 Task: Reply to email with the signature Amanda Green with the subject Feedback on a market research report from softage.4@softage.net with the message I would appreciate it if you could provide me with an update on the status of the project., change the font of the message to Comic Sans and change the font typography to underline Send the email
Action: Mouse moved to (999, 56)
Screenshot: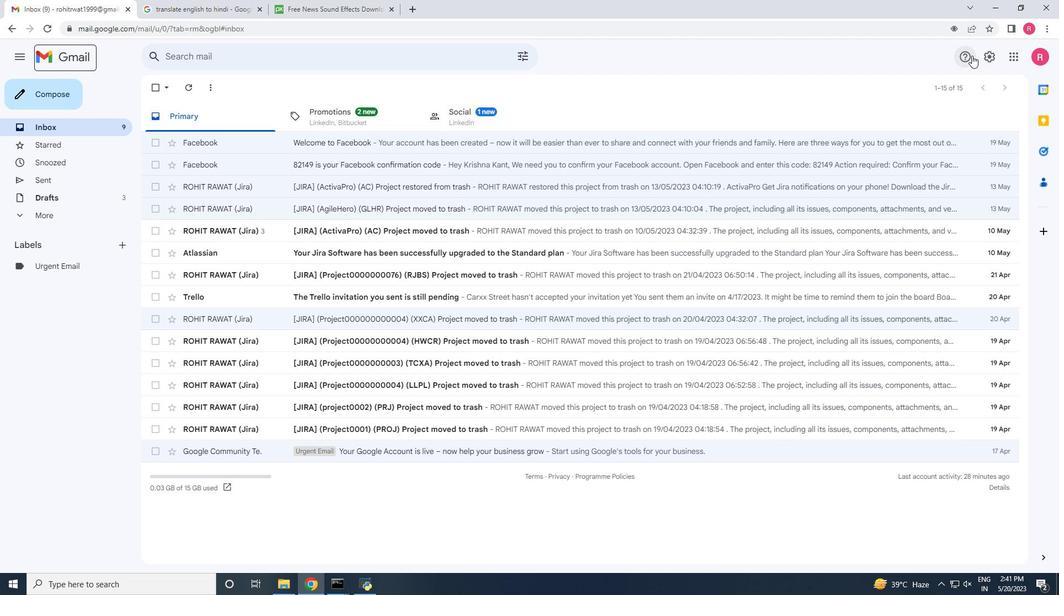 
Action: Mouse pressed left at (999, 56)
Screenshot: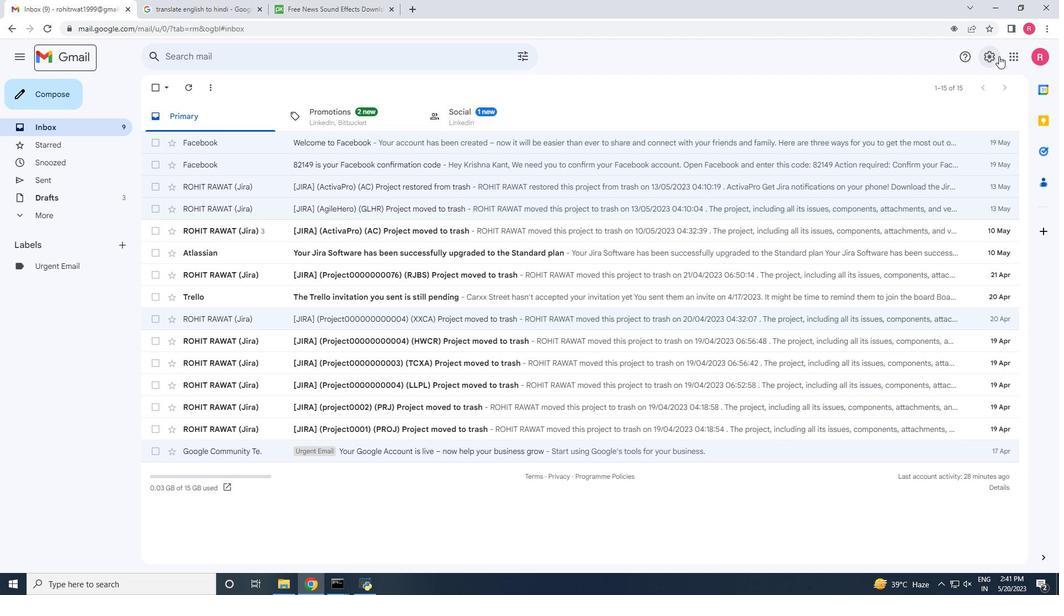 
Action: Mouse moved to (956, 394)
Screenshot: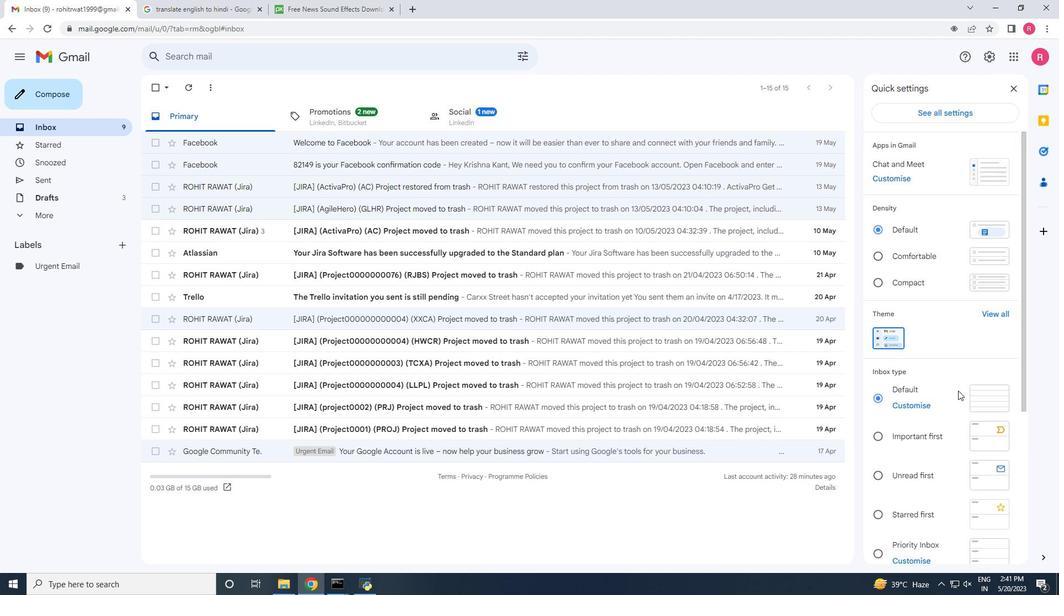 
Action: Mouse scrolled (958, 393) with delta (0, 0)
Screenshot: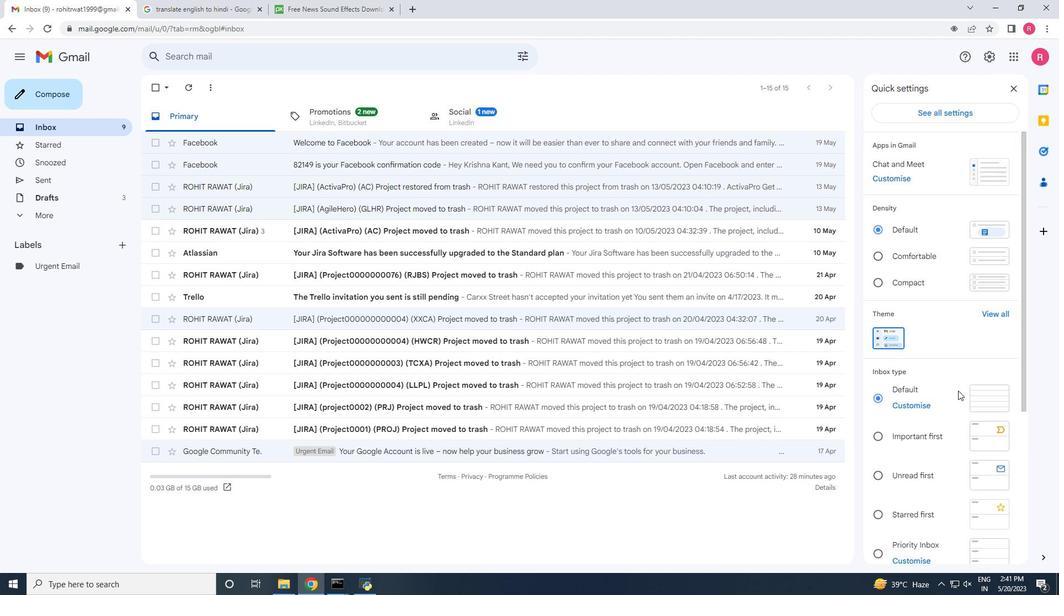 
Action: Mouse moved to (956, 395)
Screenshot: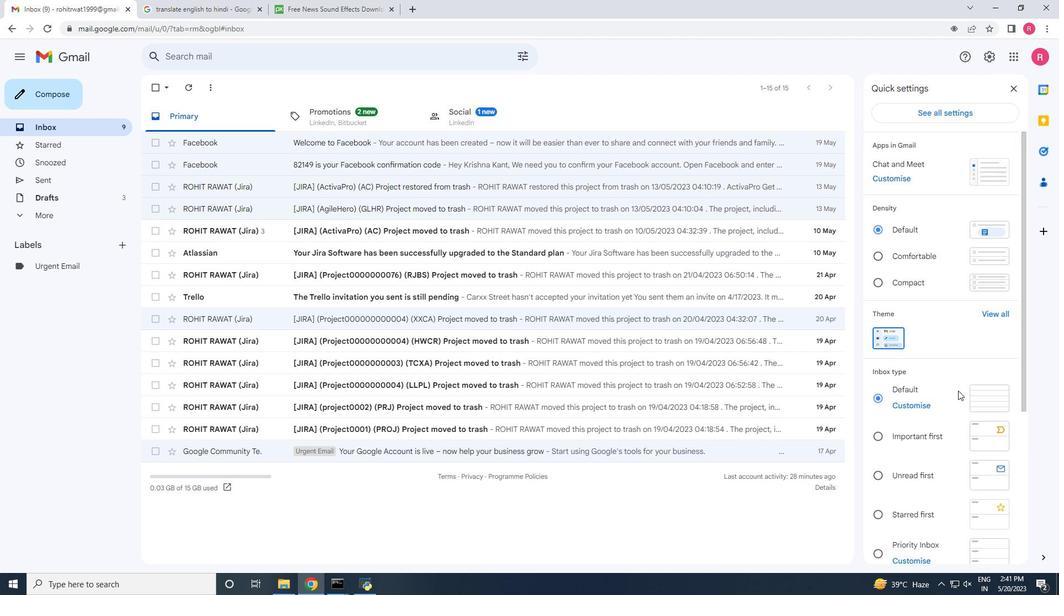 
Action: Mouse scrolled (956, 394) with delta (0, 0)
Screenshot: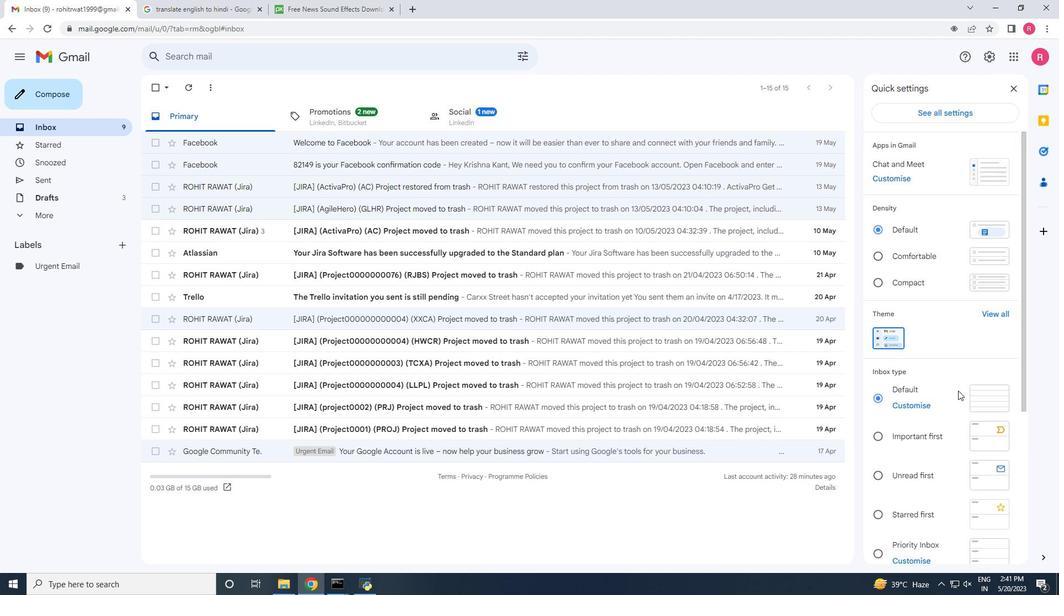 
Action: Mouse moved to (956, 395)
Screenshot: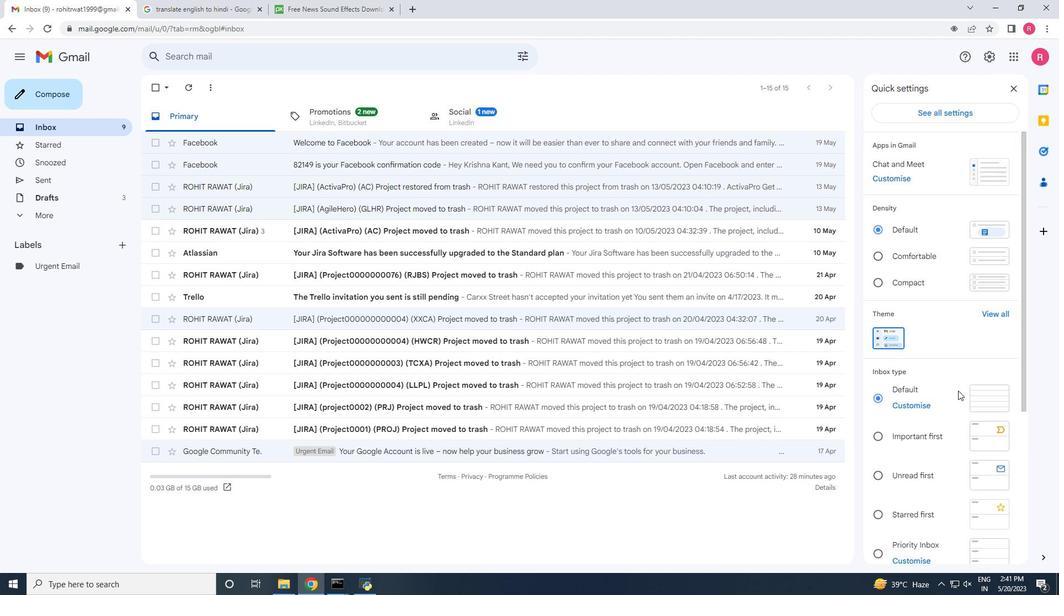 
Action: Mouse scrolled (956, 394) with delta (0, 0)
Screenshot: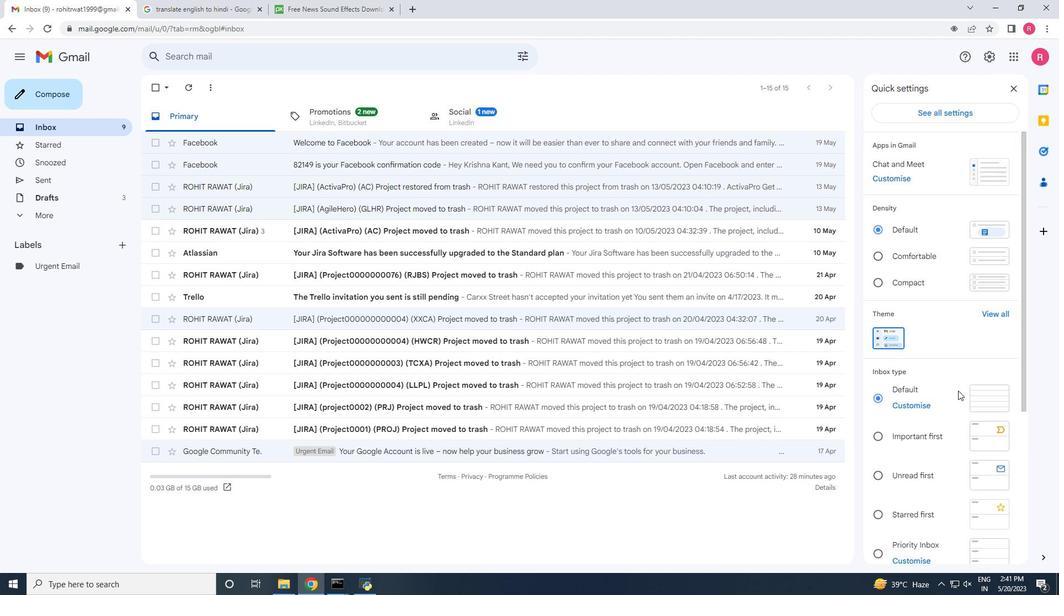 
Action: Mouse moved to (955, 396)
Screenshot: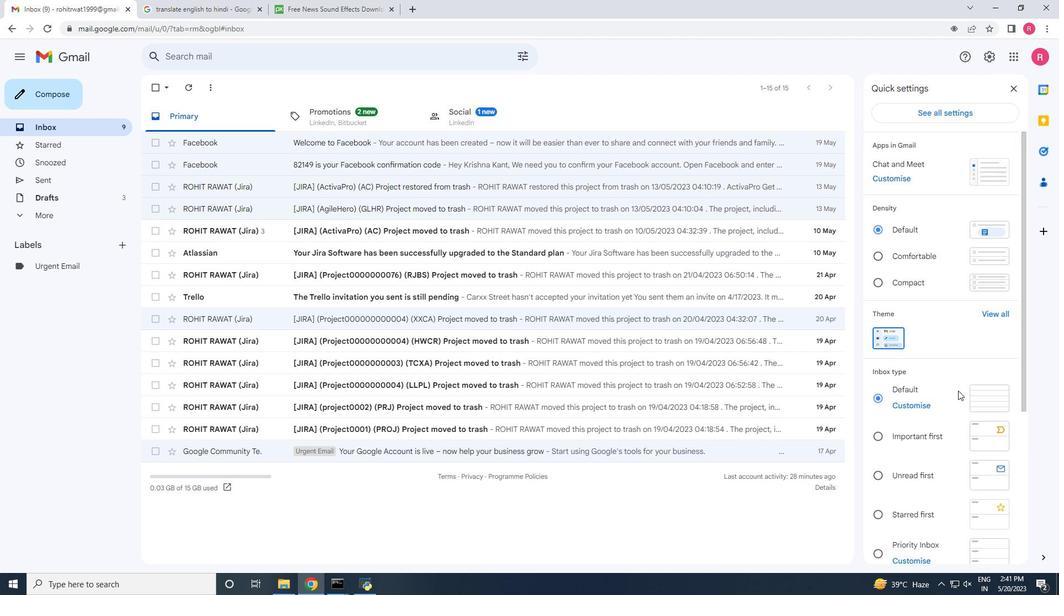 
Action: Mouse scrolled (955, 395) with delta (0, 0)
Screenshot: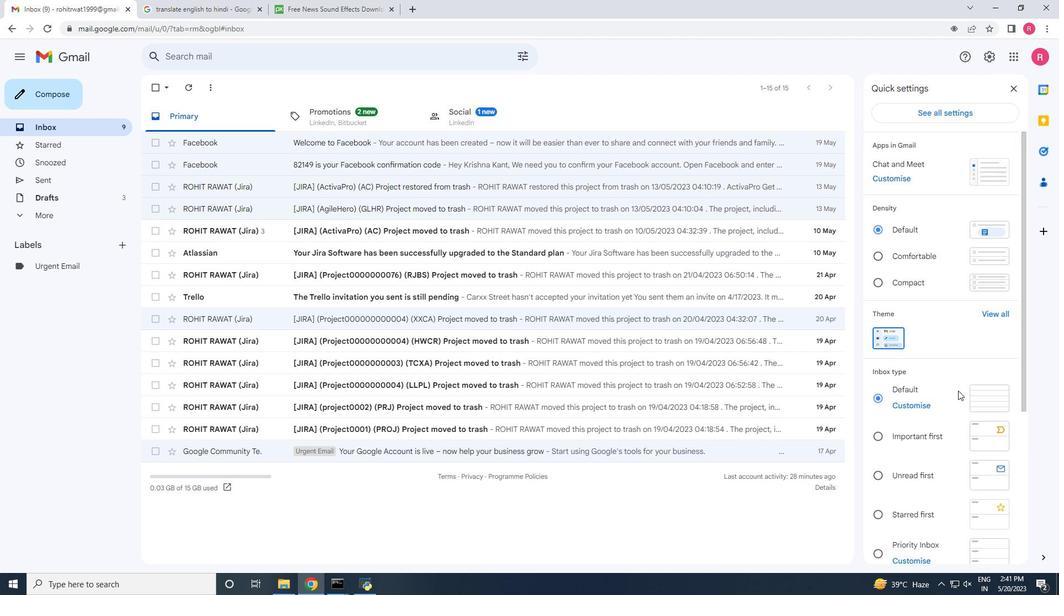 
Action: Mouse scrolled (955, 395) with delta (0, 0)
Screenshot: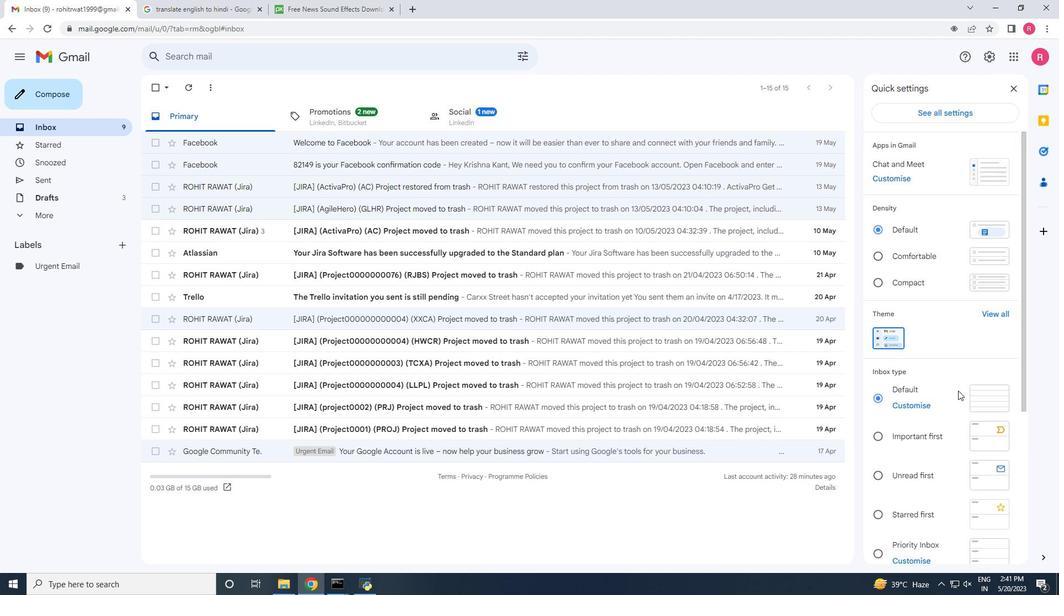 
Action: Mouse scrolled (955, 395) with delta (0, 0)
Screenshot: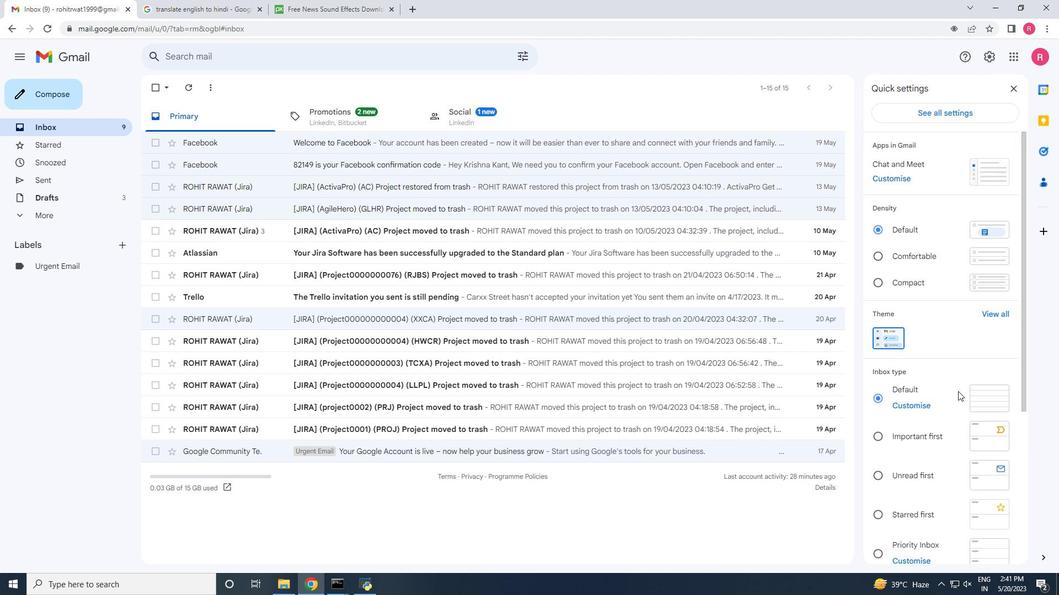 
Action: Mouse moved to (954, 396)
Screenshot: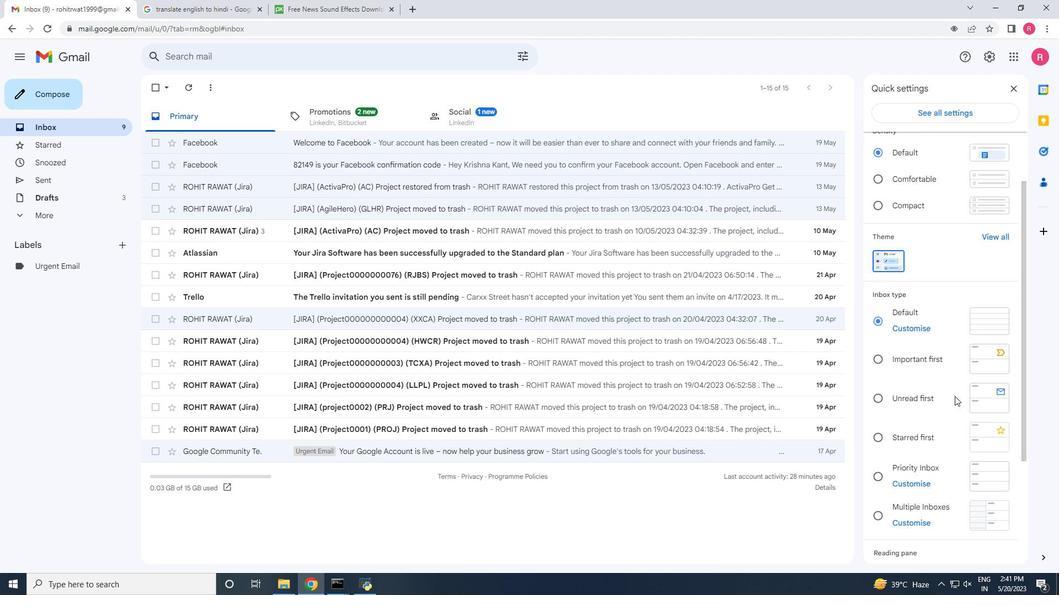 
Action: Mouse scrolled (954, 396) with delta (0, 0)
Screenshot: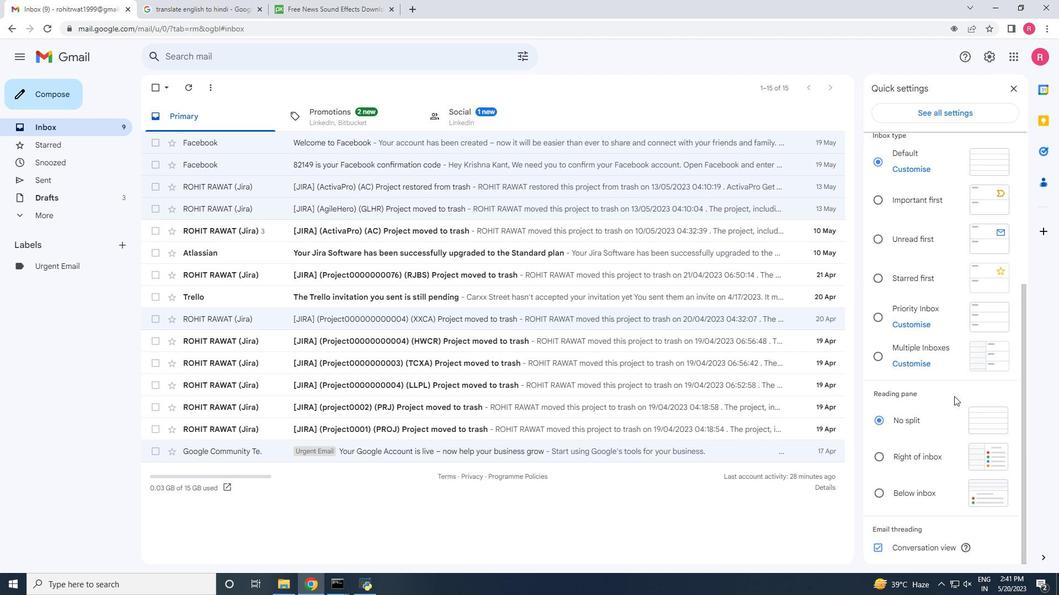 
Action: Mouse moved to (953, 397)
Screenshot: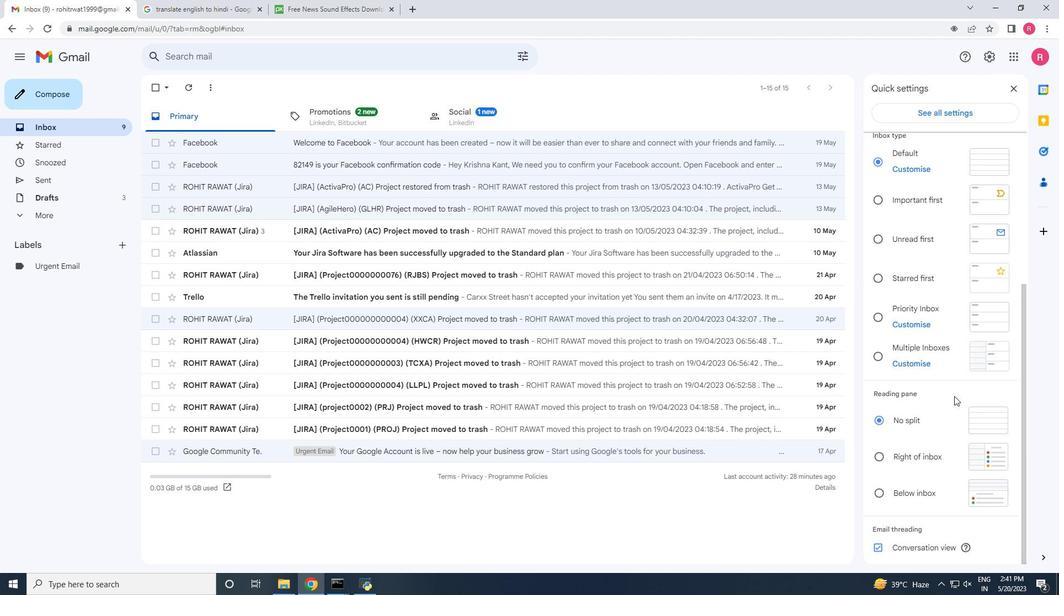 
Action: Mouse scrolled (953, 396) with delta (0, 0)
Screenshot: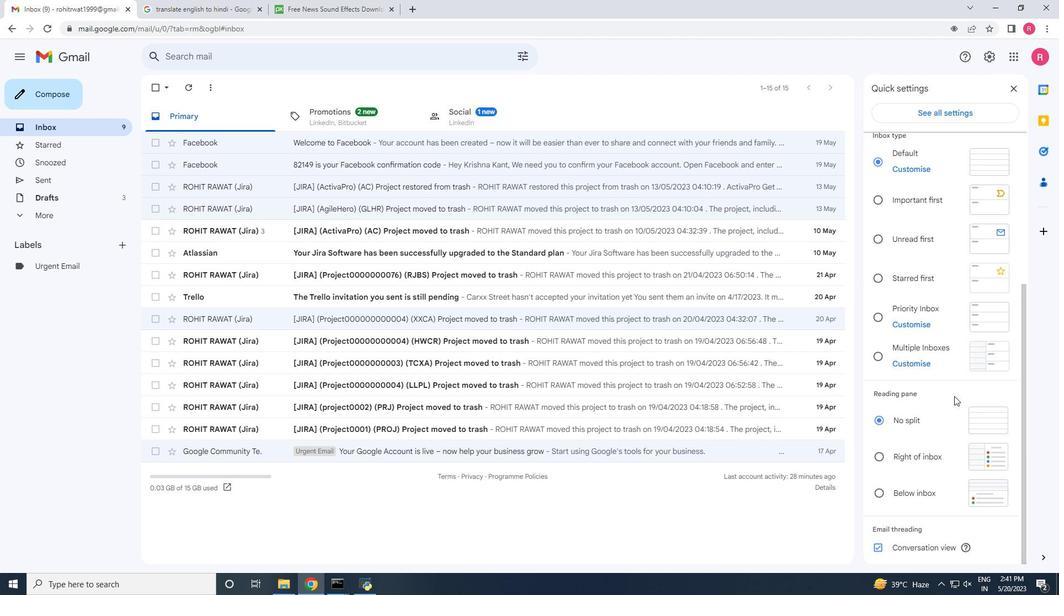 
Action: Mouse moved to (953, 397)
Screenshot: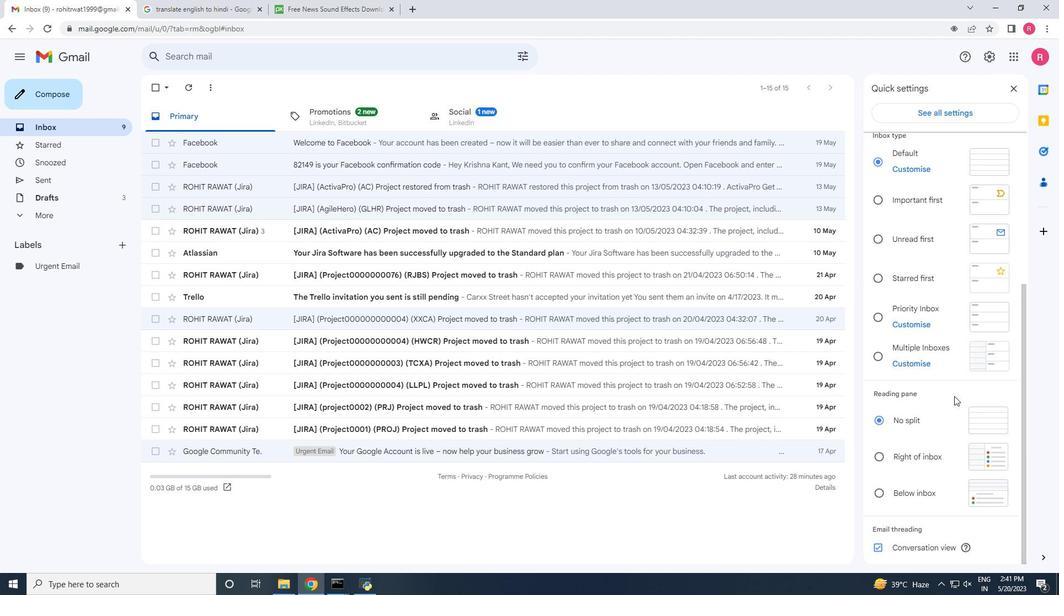 
Action: Mouse scrolled (953, 397) with delta (0, 0)
Screenshot: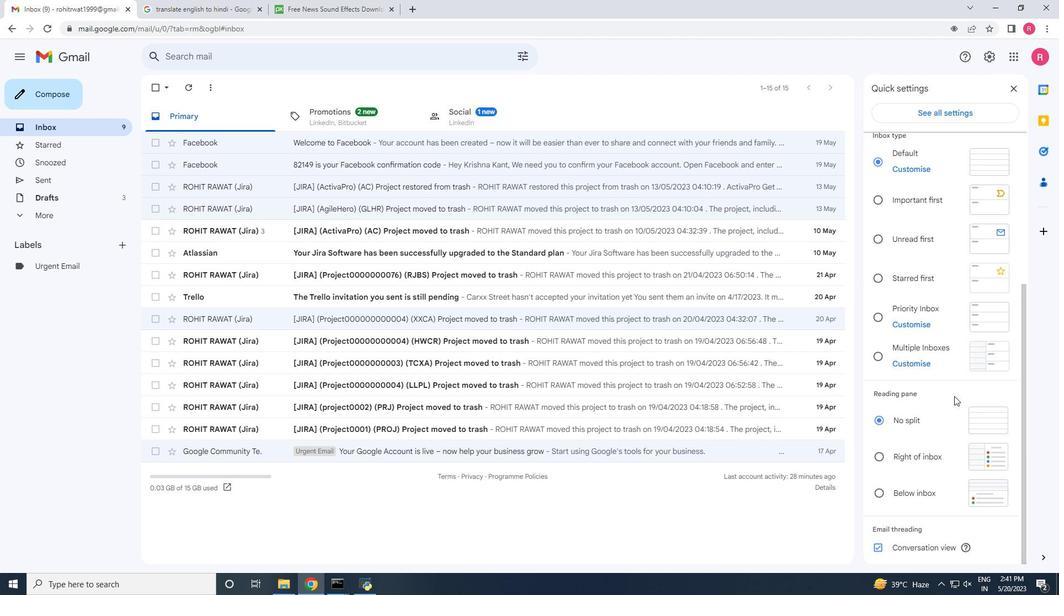 
Action: Mouse moved to (953, 398)
Screenshot: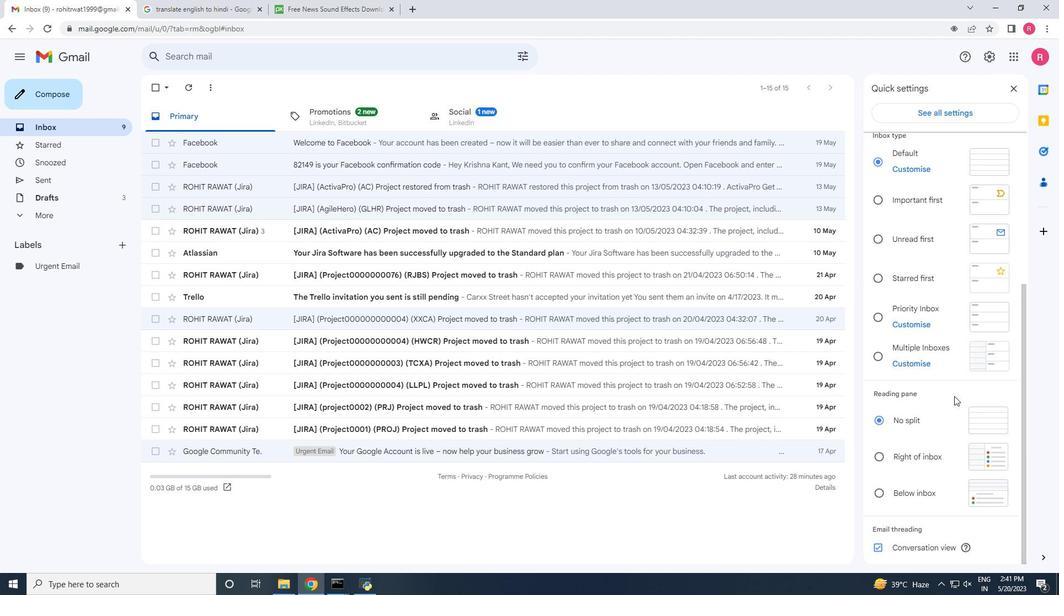 
Action: Mouse scrolled (953, 397) with delta (0, 0)
Screenshot: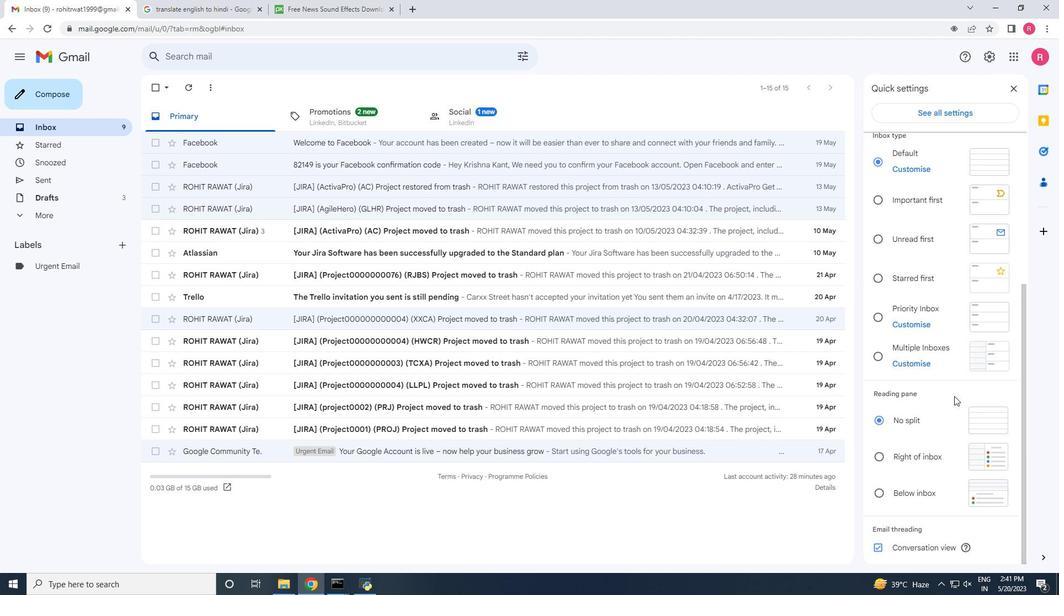 
Action: Mouse moved to (953, 398)
Screenshot: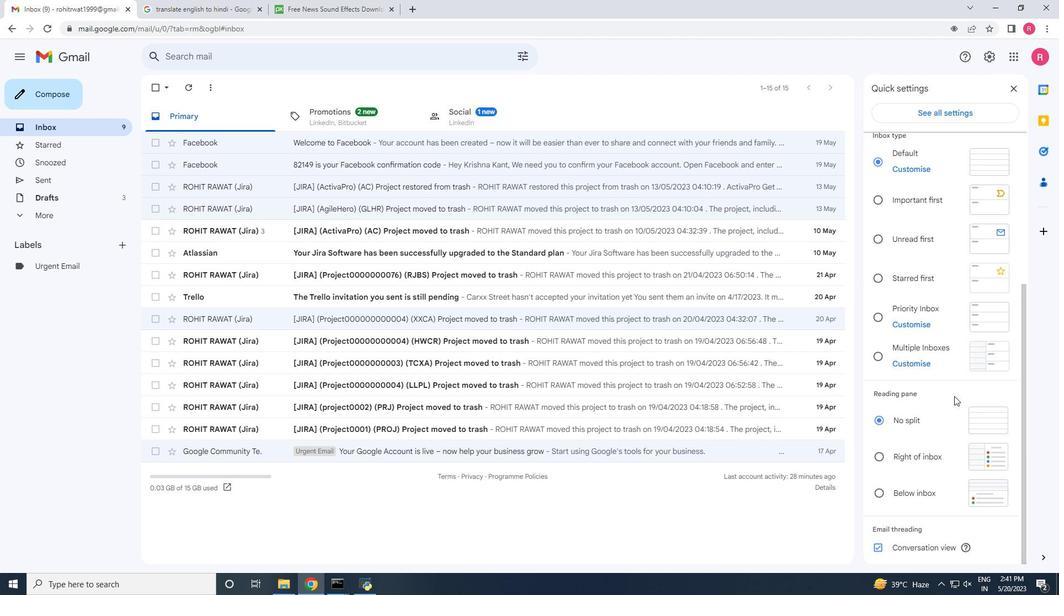 
Action: Mouse scrolled (953, 397) with delta (0, 0)
Screenshot: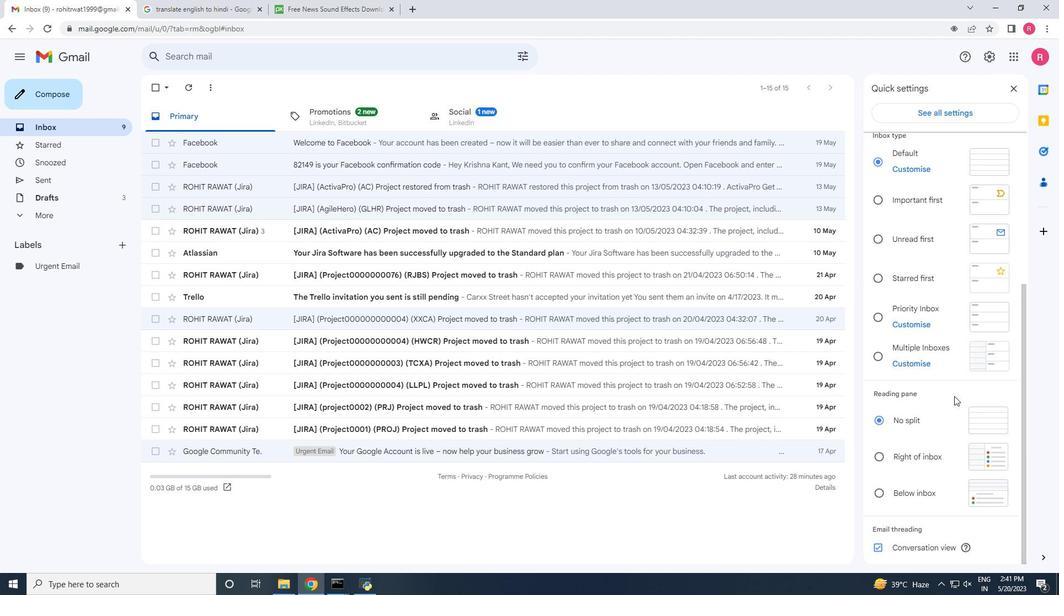
Action: Mouse scrolled (953, 397) with delta (0, 0)
Screenshot: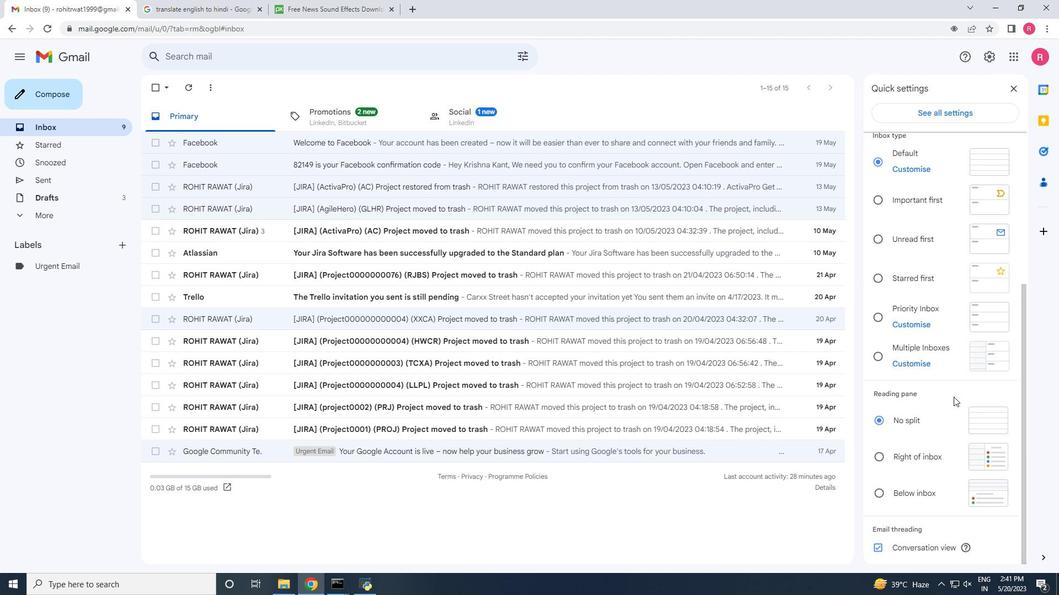
Action: Mouse moved to (927, 425)
Screenshot: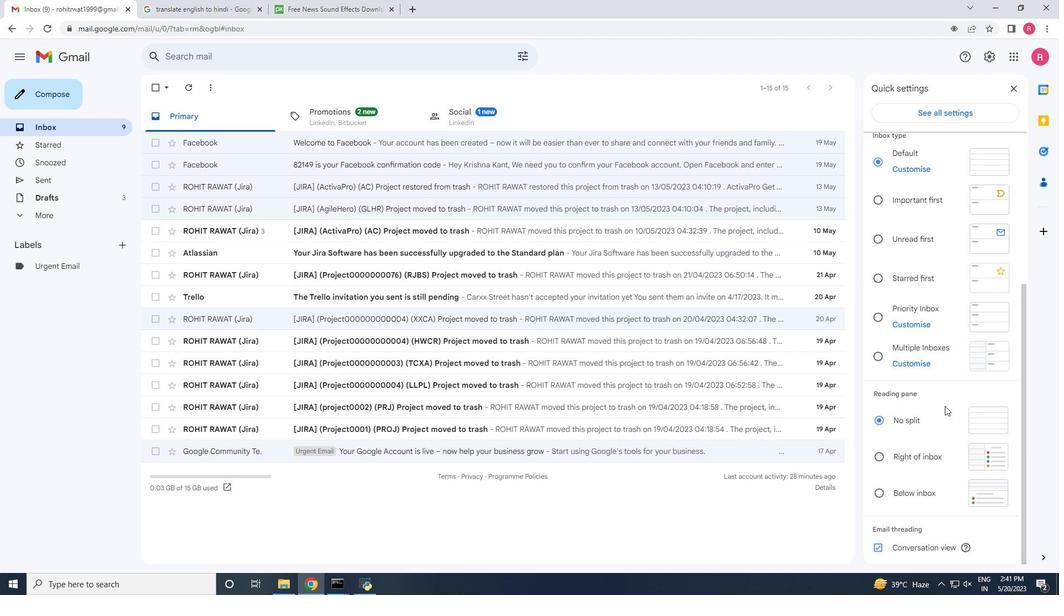 
Action: Mouse scrolled (927, 426) with delta (0, 0)
Screenshot: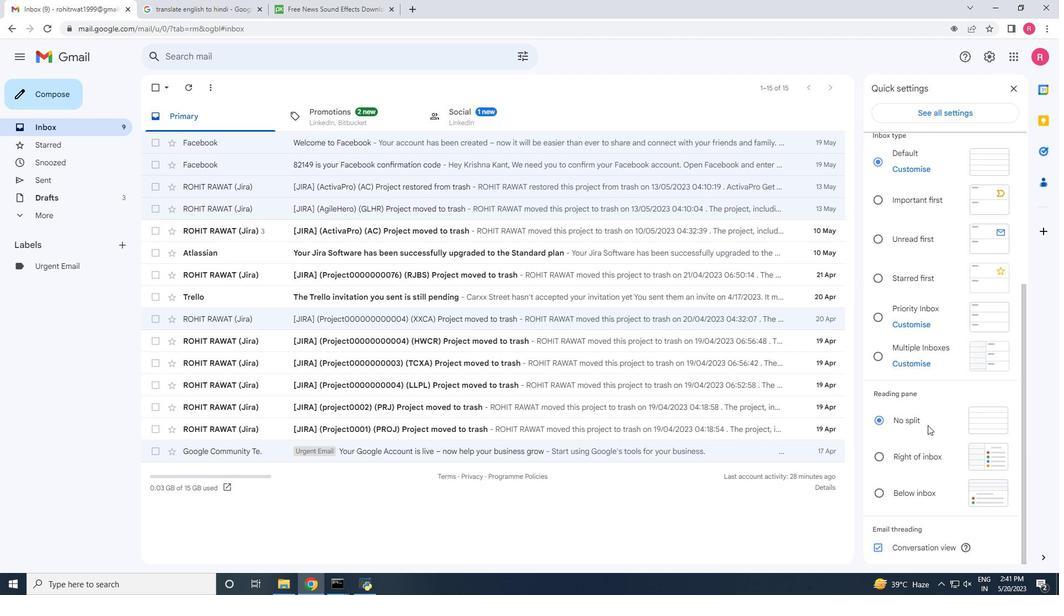 
Action: Mouse scrolled (927, 426) with delta (0, 0)
Screenshot: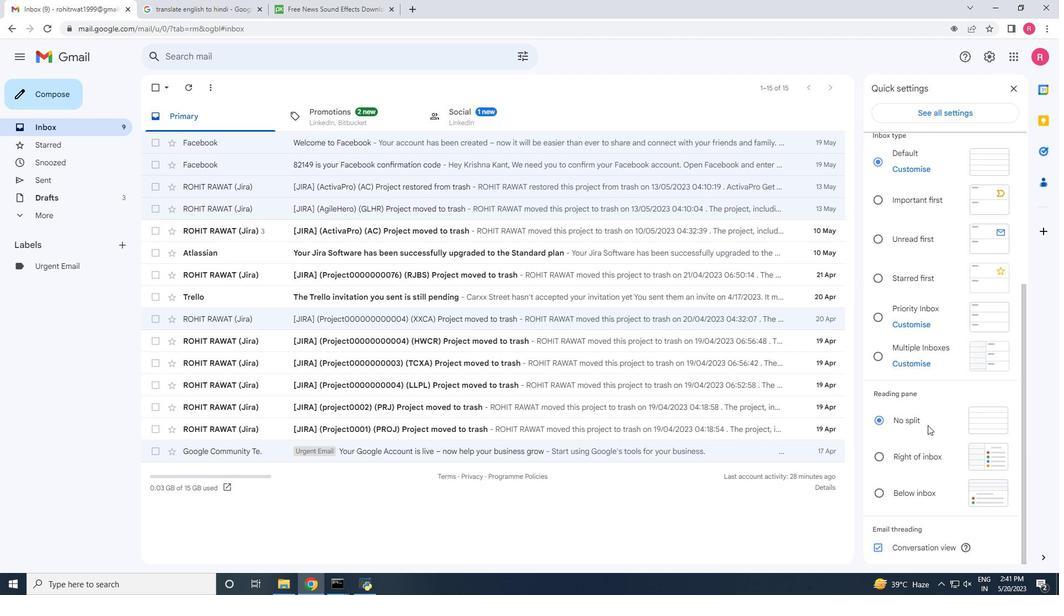 
Action: Mouse scrolled (927, 426) with delta (0, 0)
Screenshot: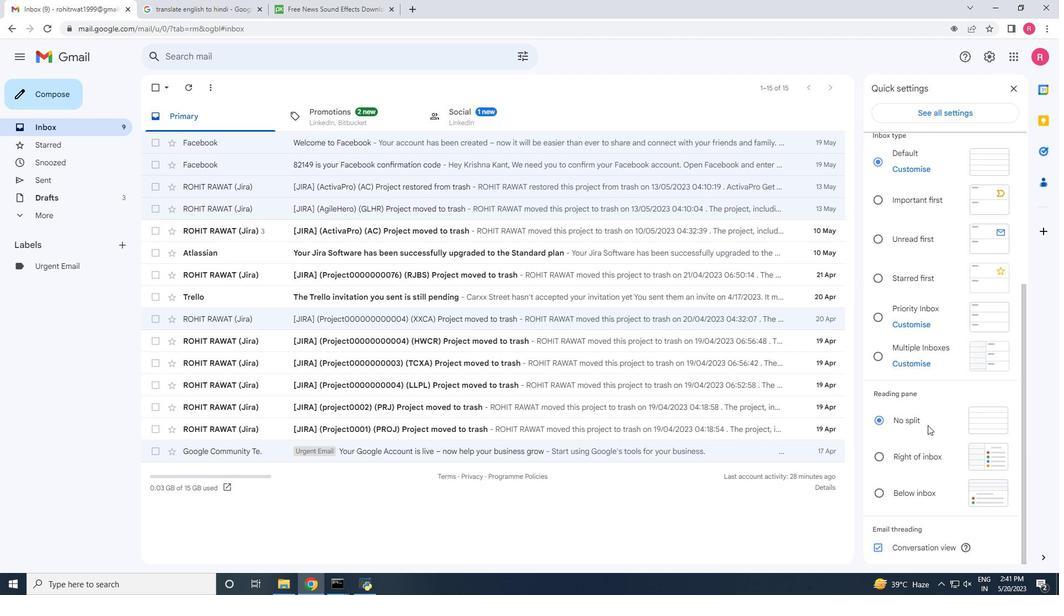 
Action: Mouse scrolled (927, 426) with delta (0, 0)
Screenshot: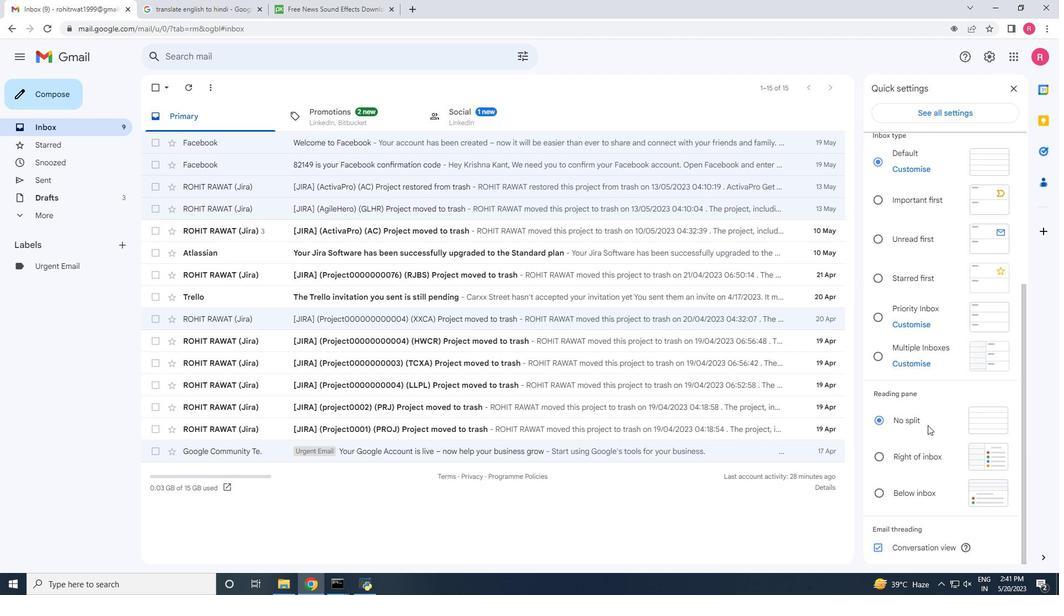 
Action: Mouse scrolled (927, 426) with delta (0, 0)
Screenshot: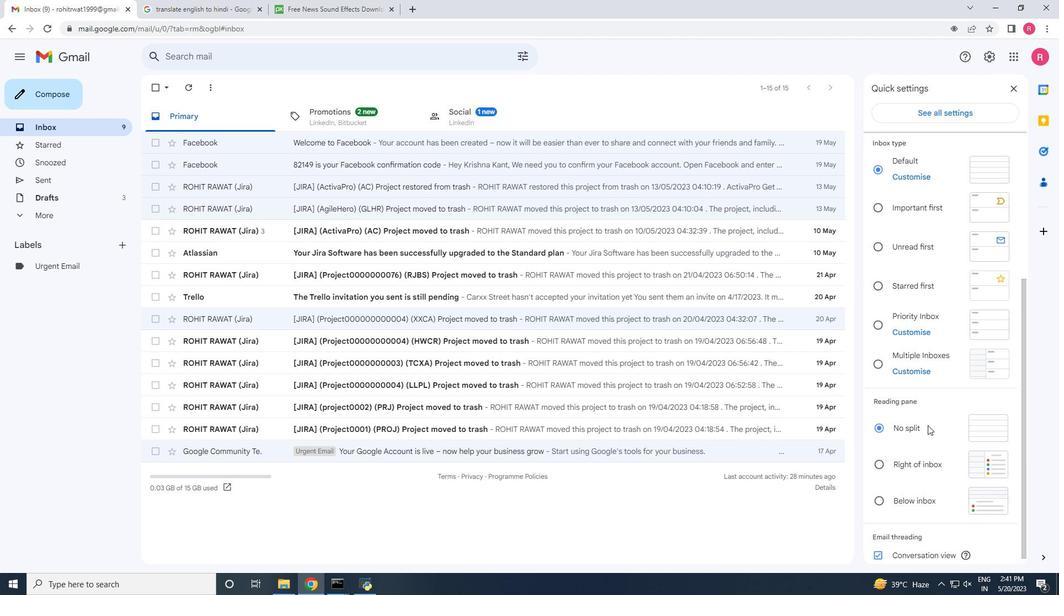 
Action: Mouse scrolled (927, 426) with delta (0, 0)
Screenshot: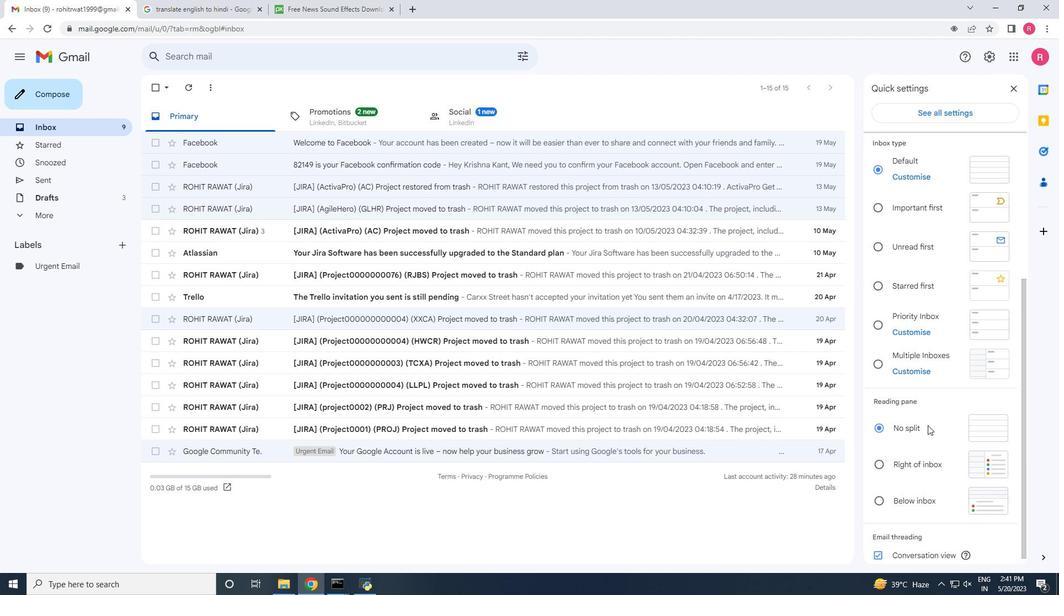 
Action: Mouse scrolled (927, 426) with delta (0, 0)
Screenshot: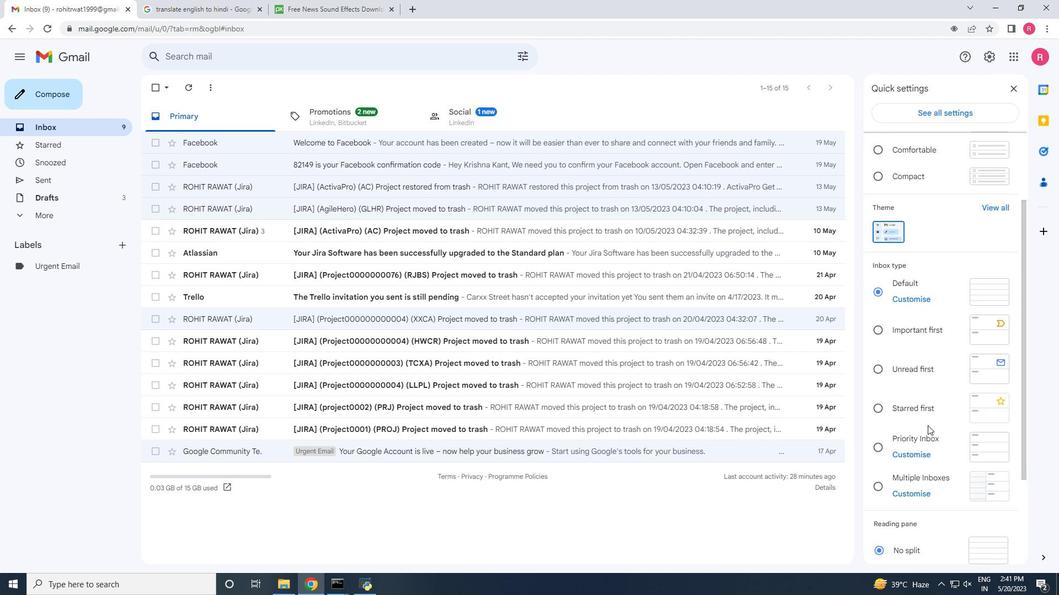 
Action: Mouse scrolled (927, 426) with delta (0, 0)
Screenshot: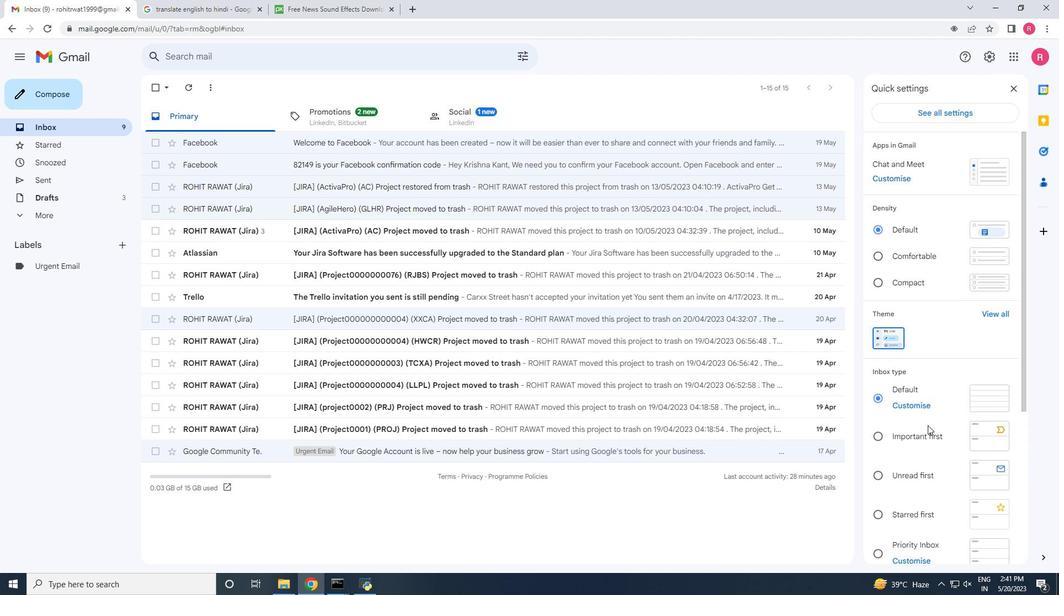 
Action: Mouse scrolled (927, 426) with delta (0, 0)
Screenshot: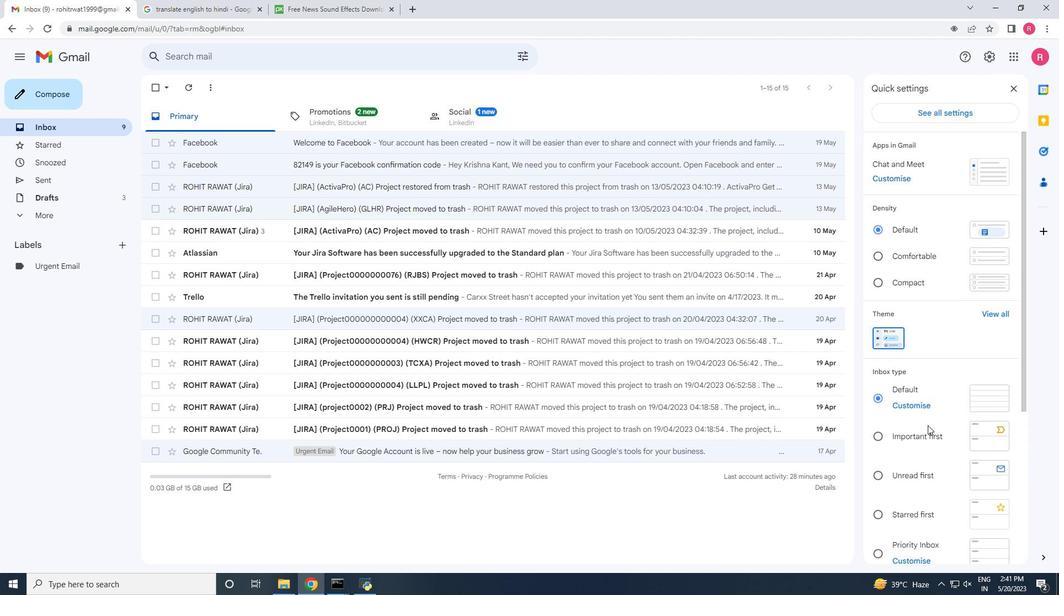 
Action: Mouse scrolled (927, 426) with delta (0, 0)
Screenshot: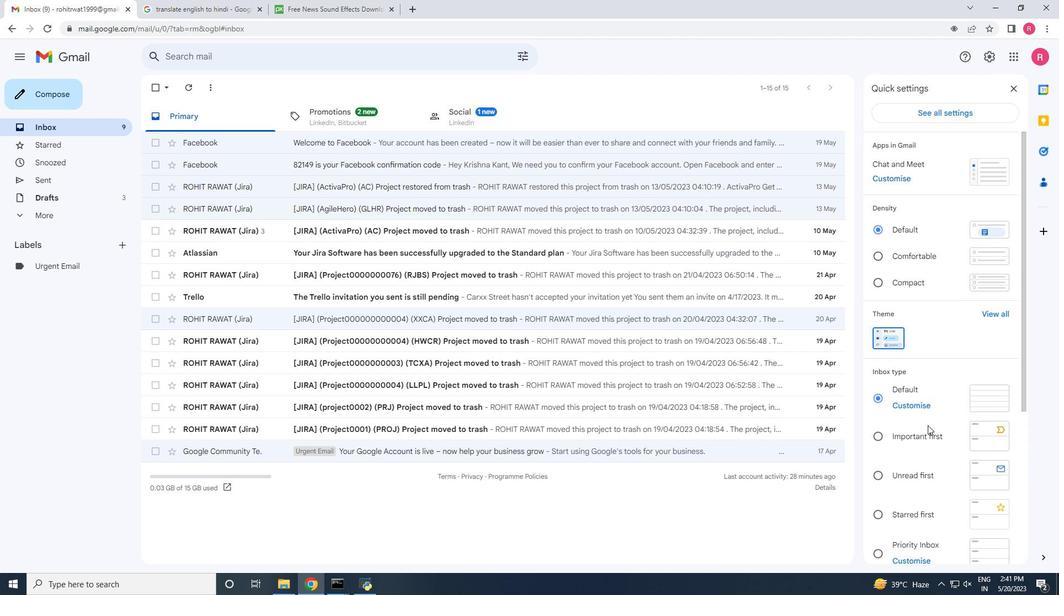 
Action: Mouse scrolled (927, 426) with delta (0, 0)
Screenshot: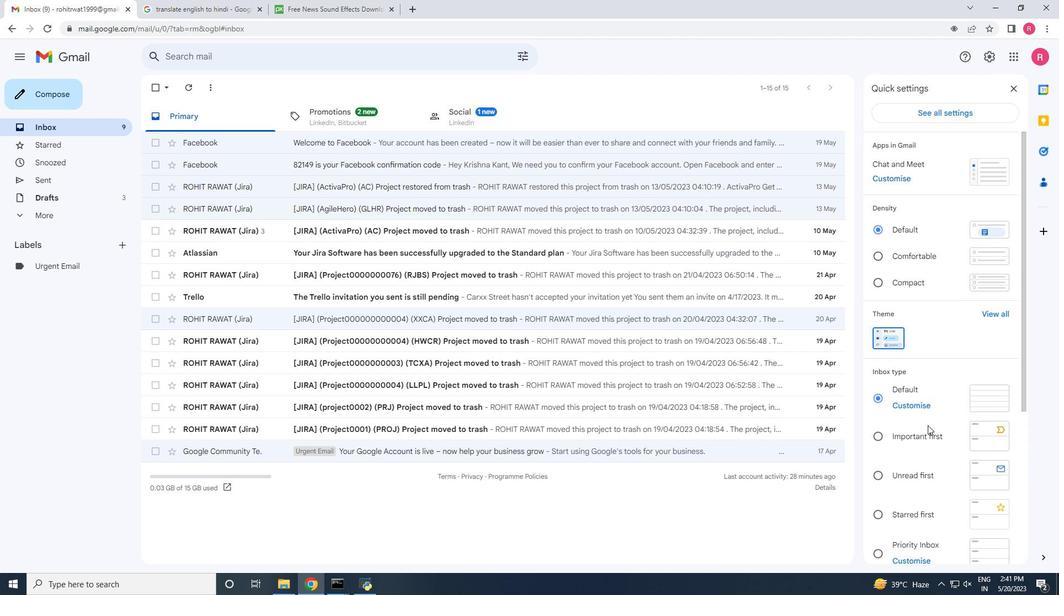
Action: Mouse moved to (938, 114)
Screenshot: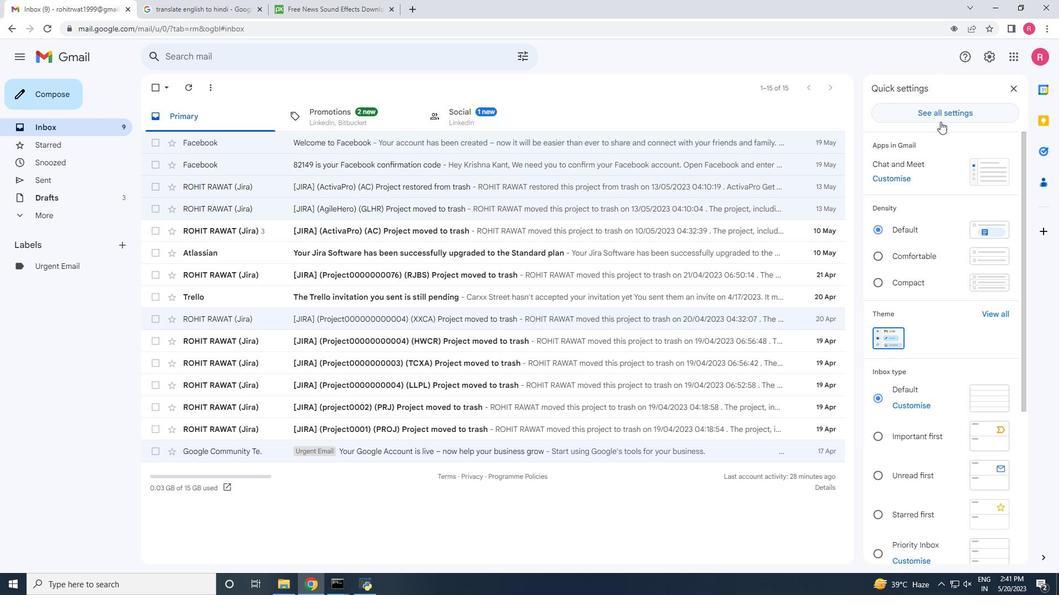 
Action: Mouse pressed left at (938, 114)
Screenshot: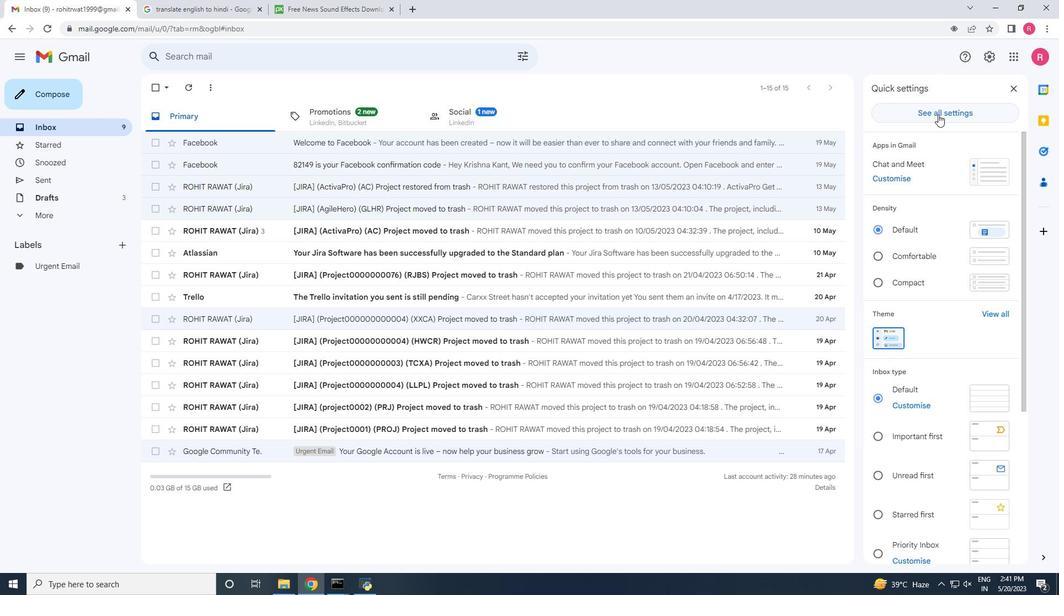 
Action: Mouse moved to (565, 230)
Screenshot: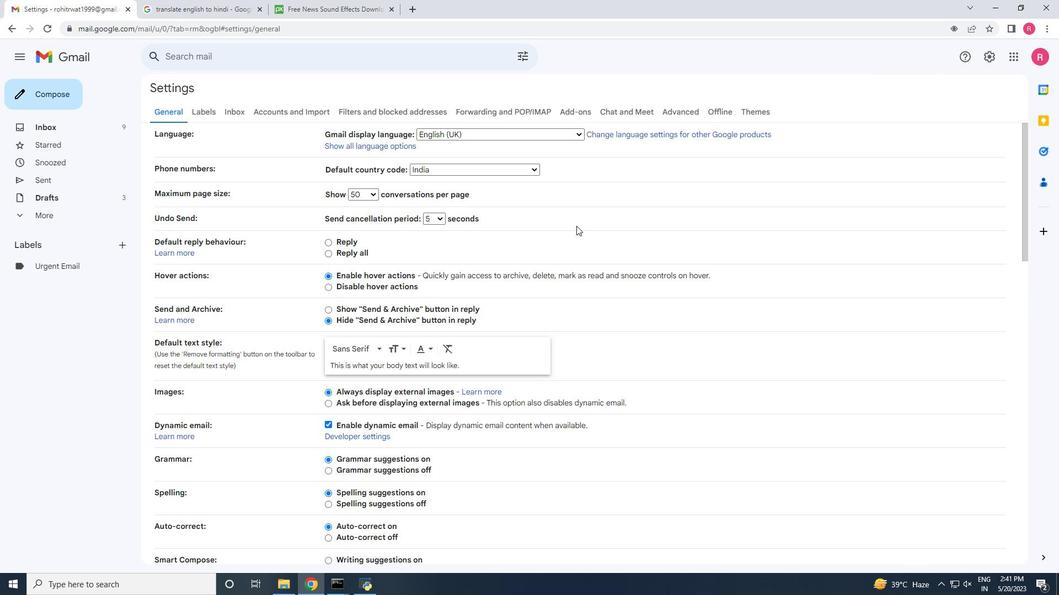 
Action: Mouse scrolled (565, 230) with delta (0, 0)
Screenshot: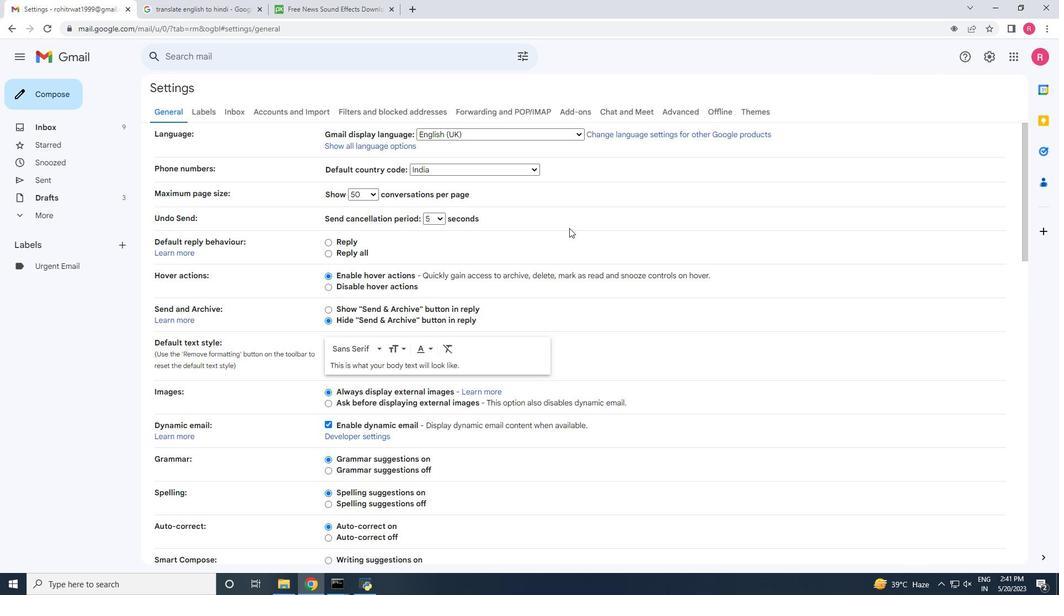 
Action: Mouse moved to (564, 231)
Screenshot: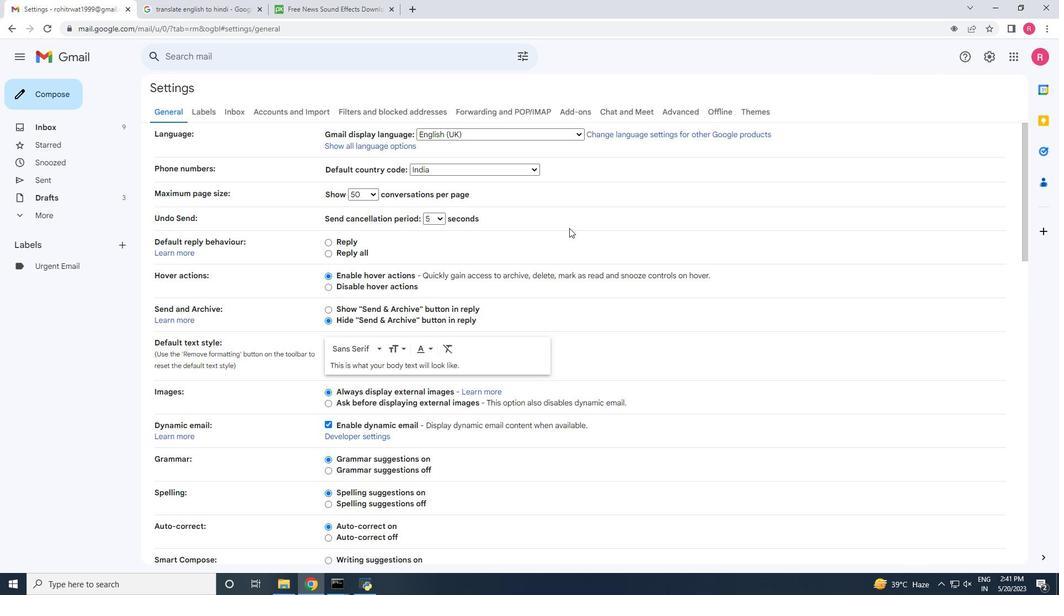 
Action: Mouse scrolled (564, 230) with delta (0, 0)
Screenshot: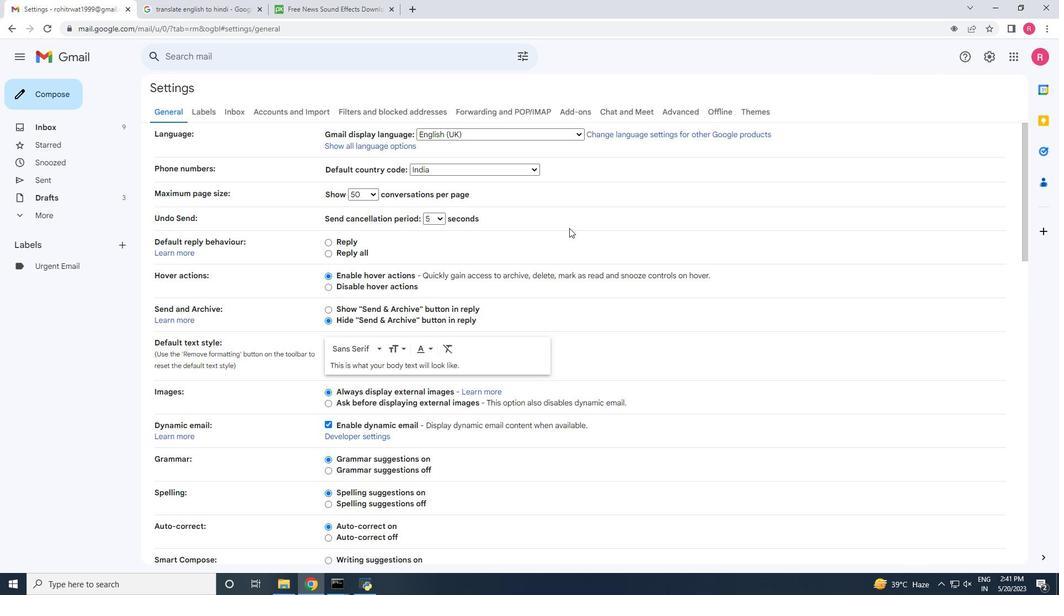 
Action: Mouse moved to (564, 231)
Screenshot: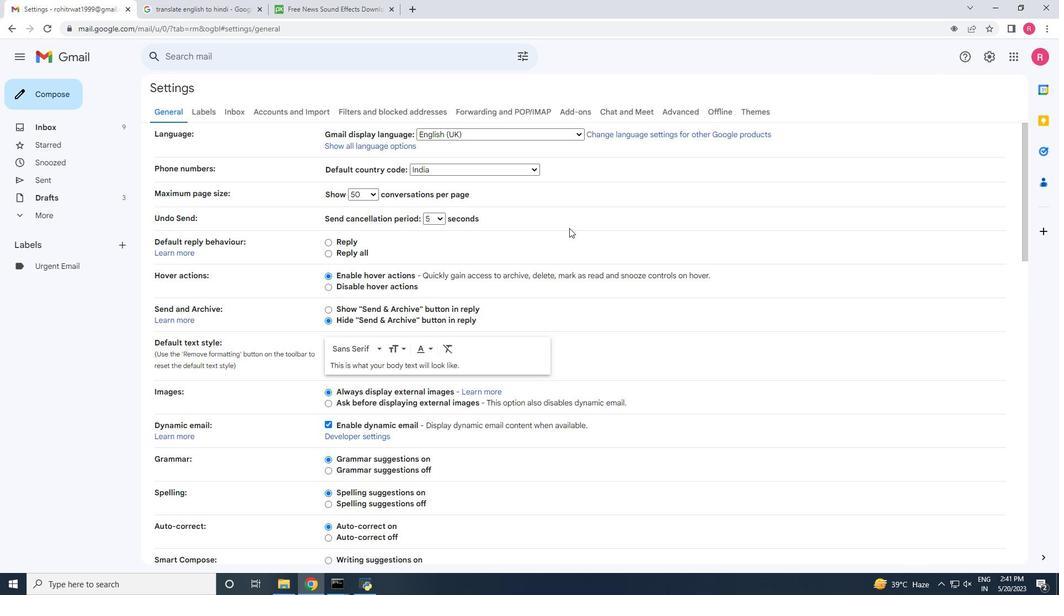 
Action: Mouse scrolled (564, 231) with delta (0, 0)
Screenshot: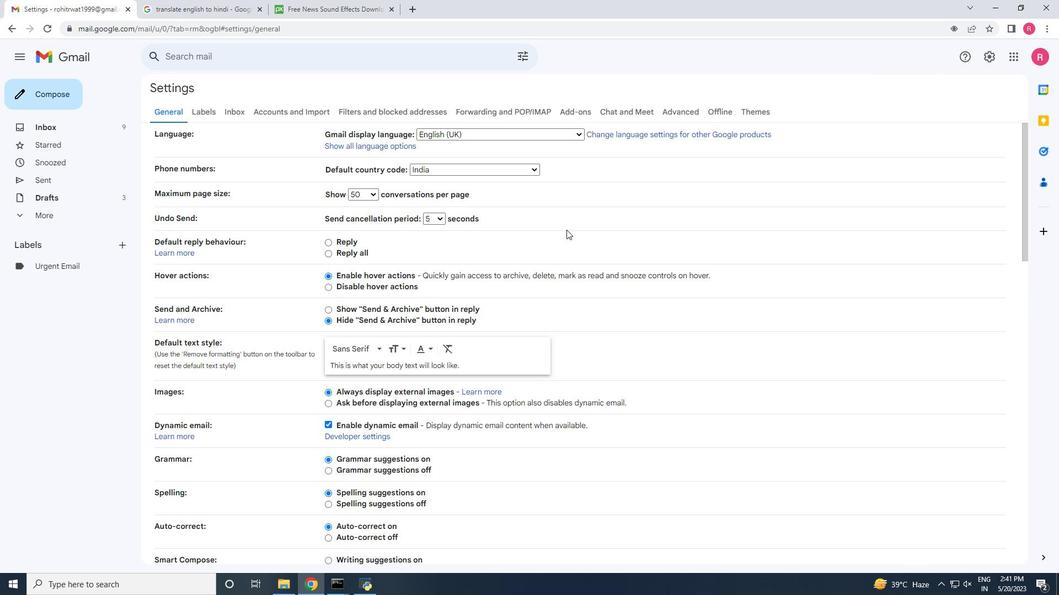 
Action: Mouse scrolled (564, 231) with delta (0, 0)
Screenshot: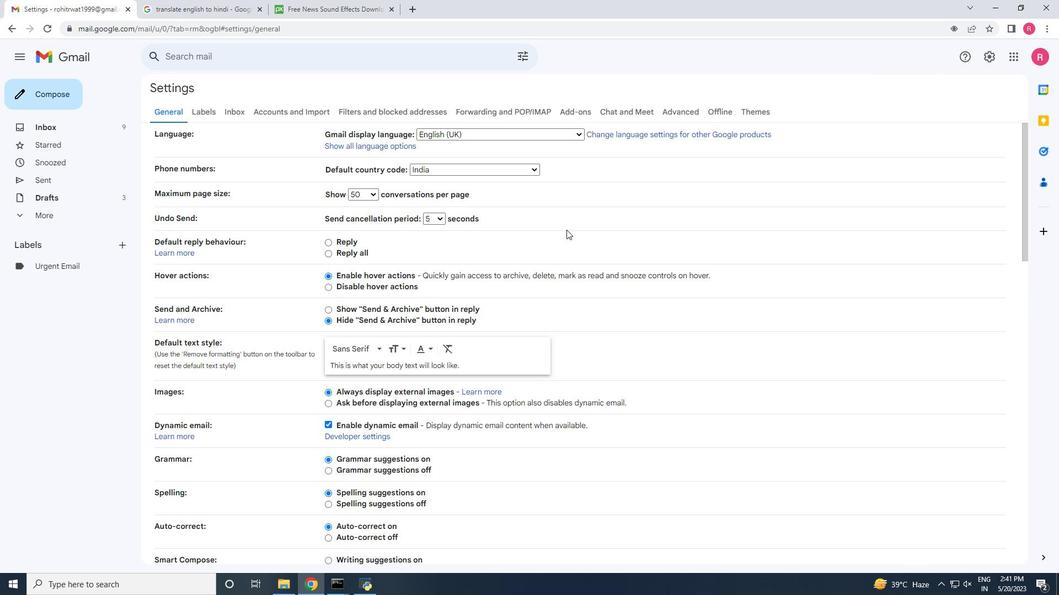 
Action: Mouse scrolled (564, 231) with delta (0, 0)
Screenshot: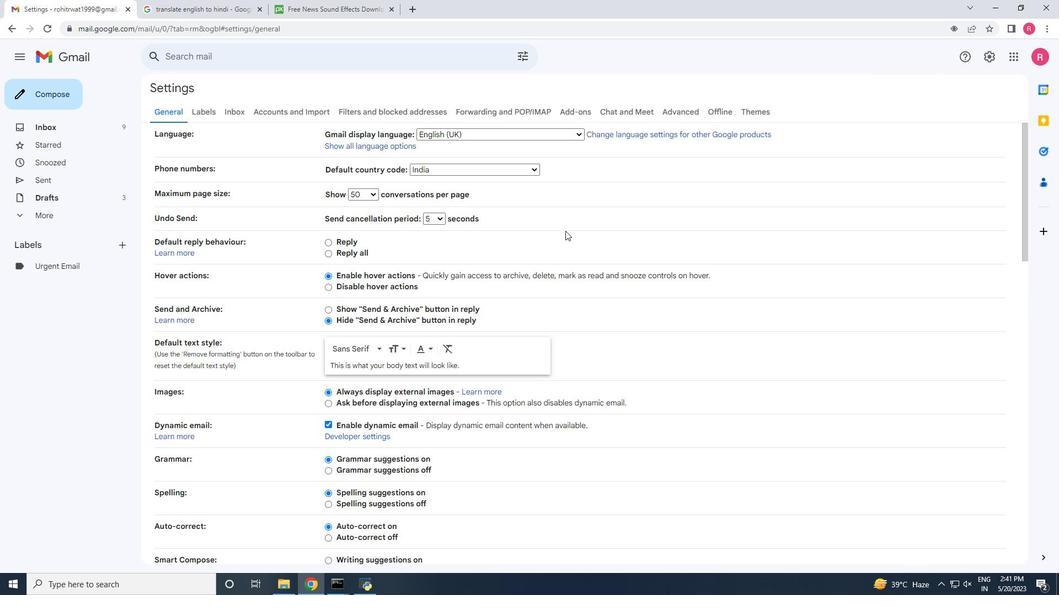 
Action: Mouse moved to (564, 232)
Screenshot: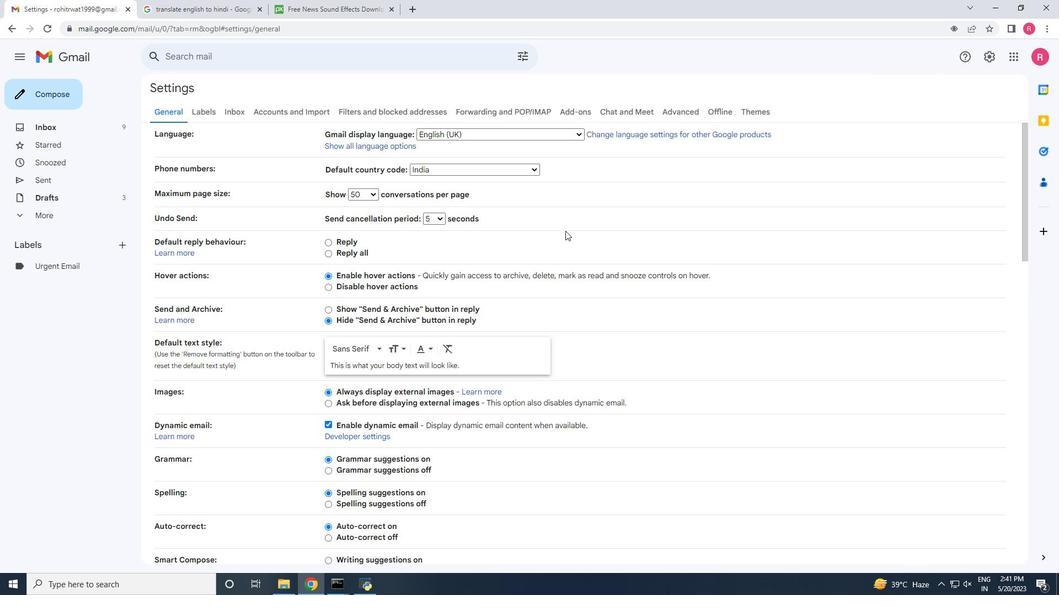 
Action: Mouse scrolled (564, 231) with delta (0, 0)
Screenshot: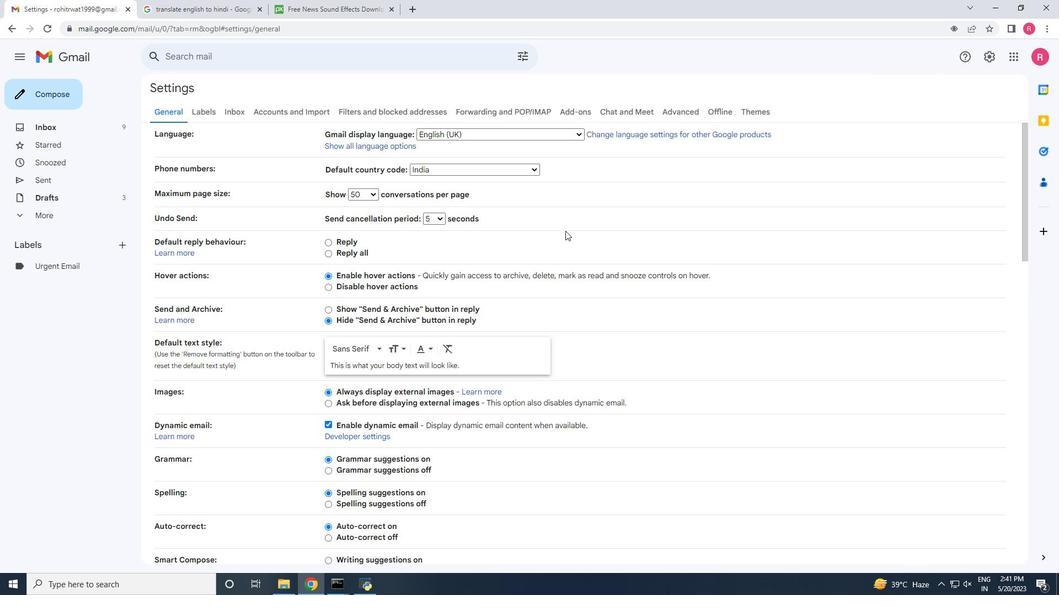 
Action: Mouse scrolled (564, 231) with delta (0, 0)
Screenshot: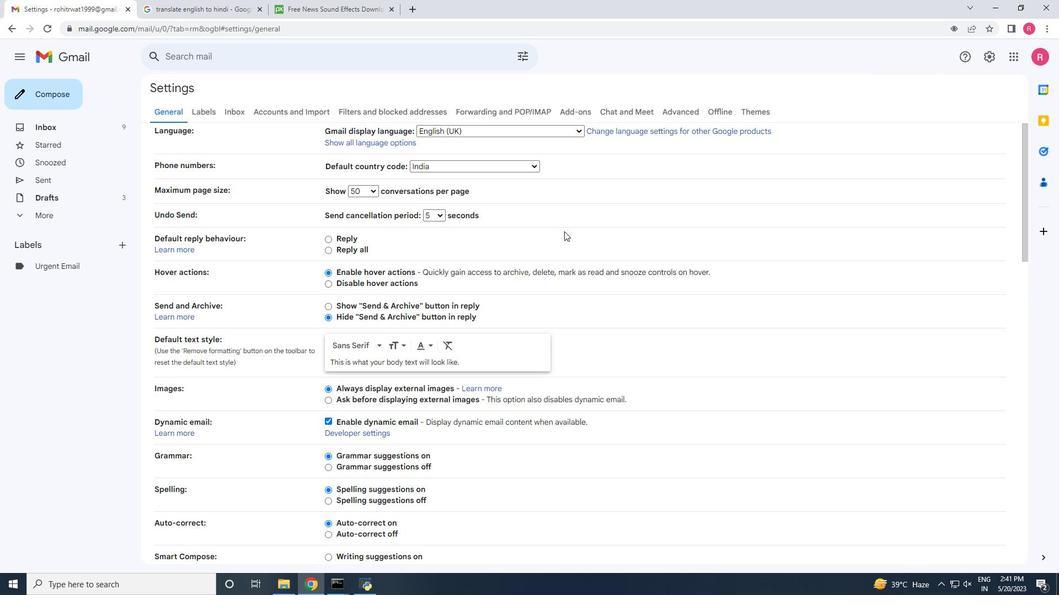 
Action: Mouse scrolled (564, 231) with delta (0, 0)
Screenshot: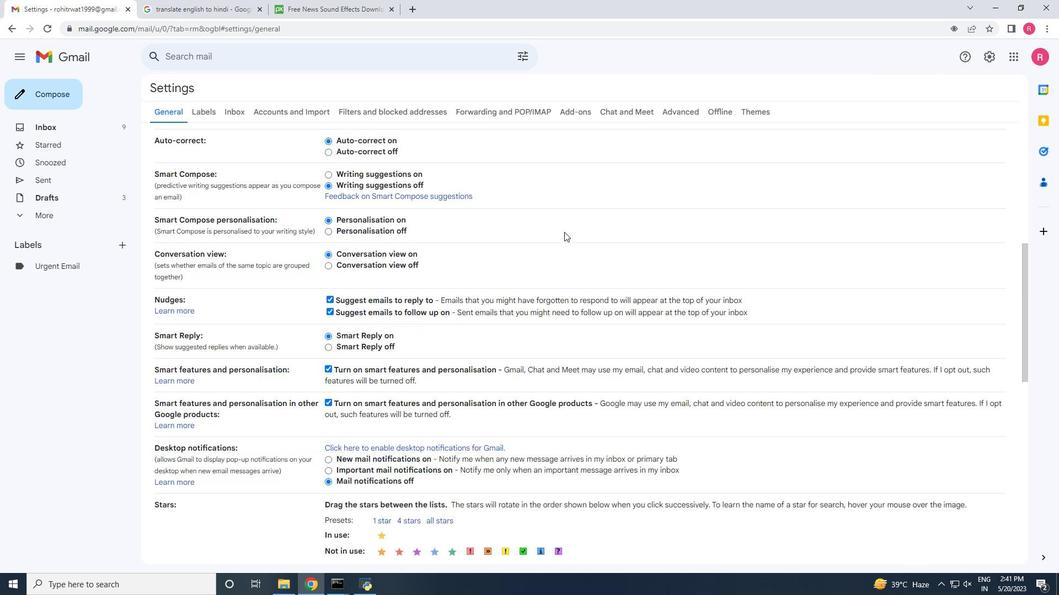 
Action: Mouse scrolled (564, 231) with delta (0, 0)
Screenshot: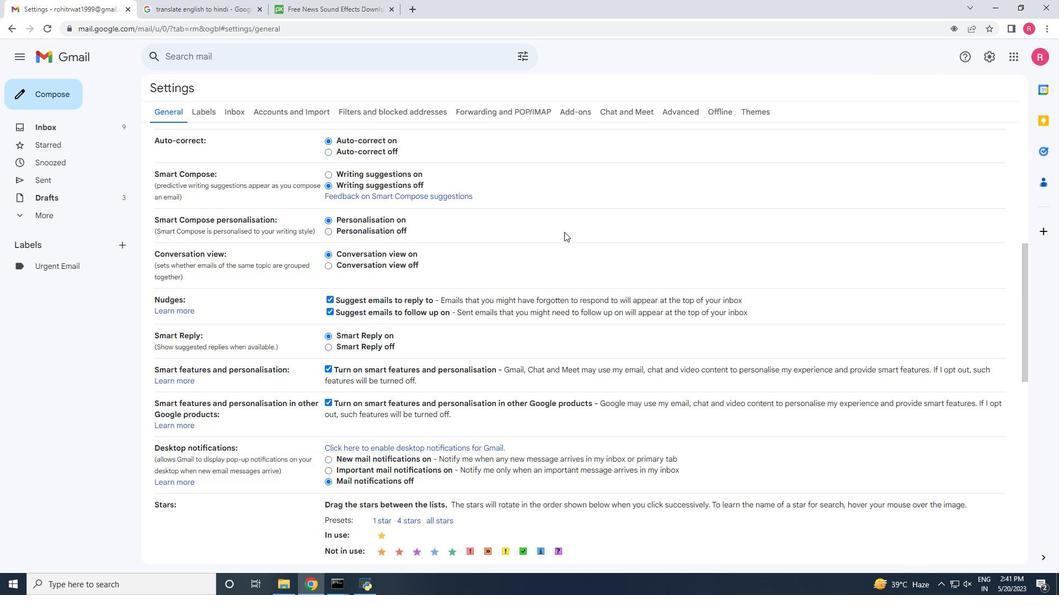 
Action: Mouse moved to (563, 233)
Screenshot: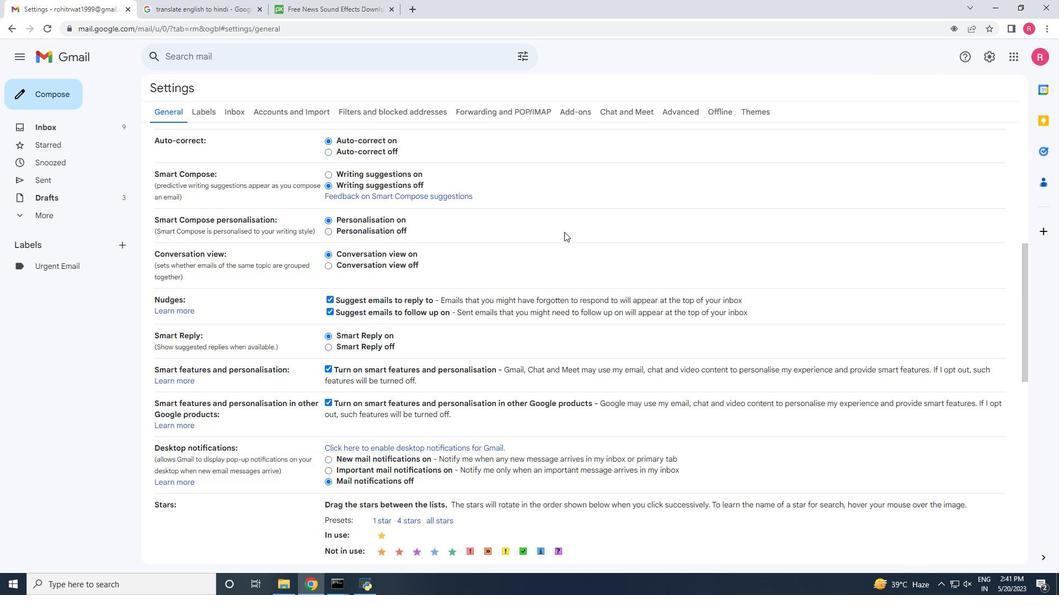 
Action: Mouse scrolled (563, 233) with delta (0, 0)
Screenshot: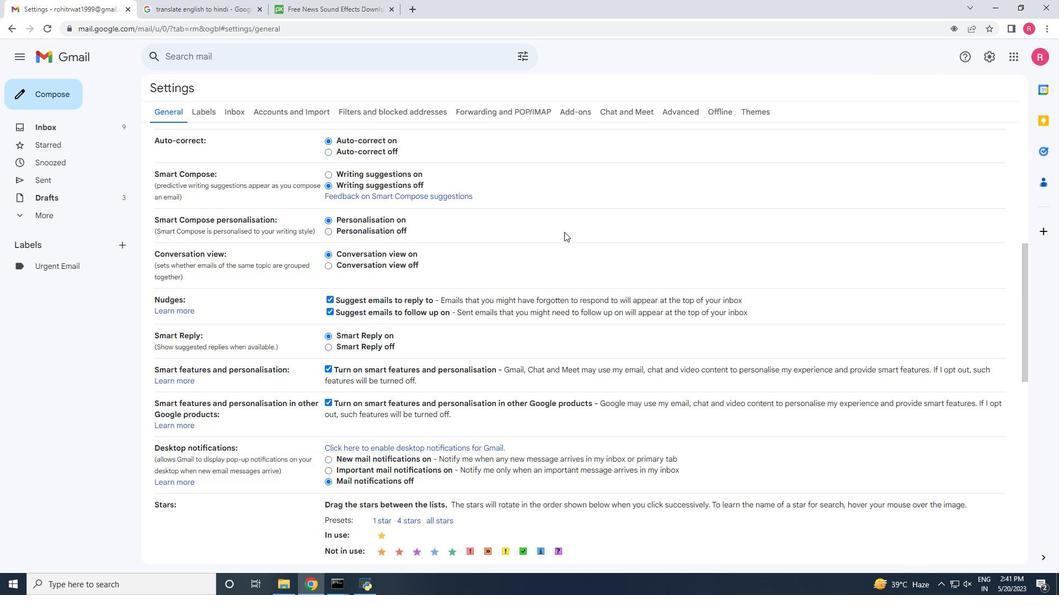 
Action: Mouse scrolled (563, 232) with delta (0, 0)
Screenshot: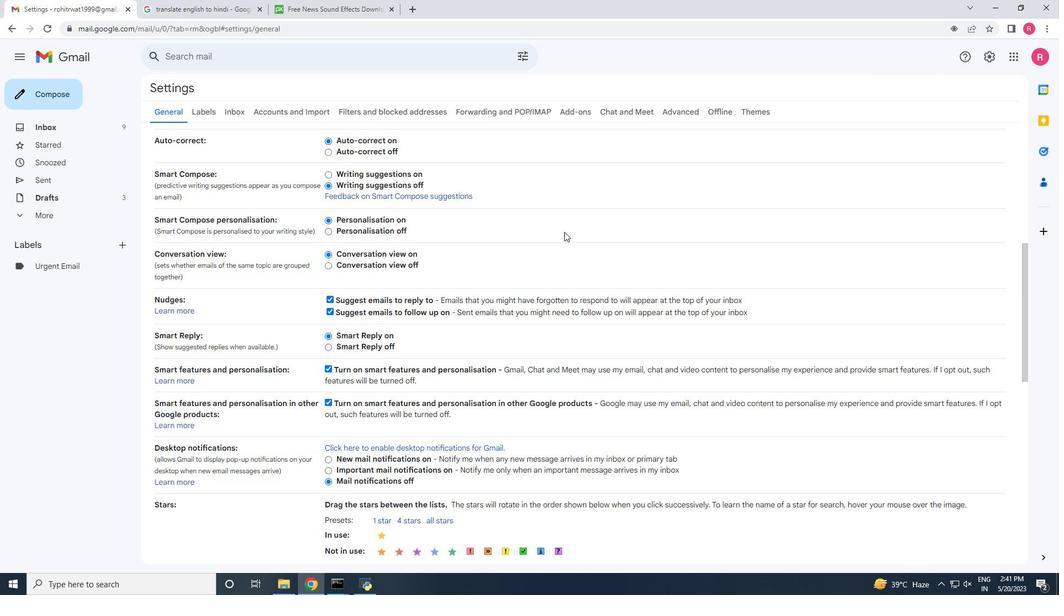 
Action: Mouse scrolled (563, 232) with delta (0, 0)
Screenshot: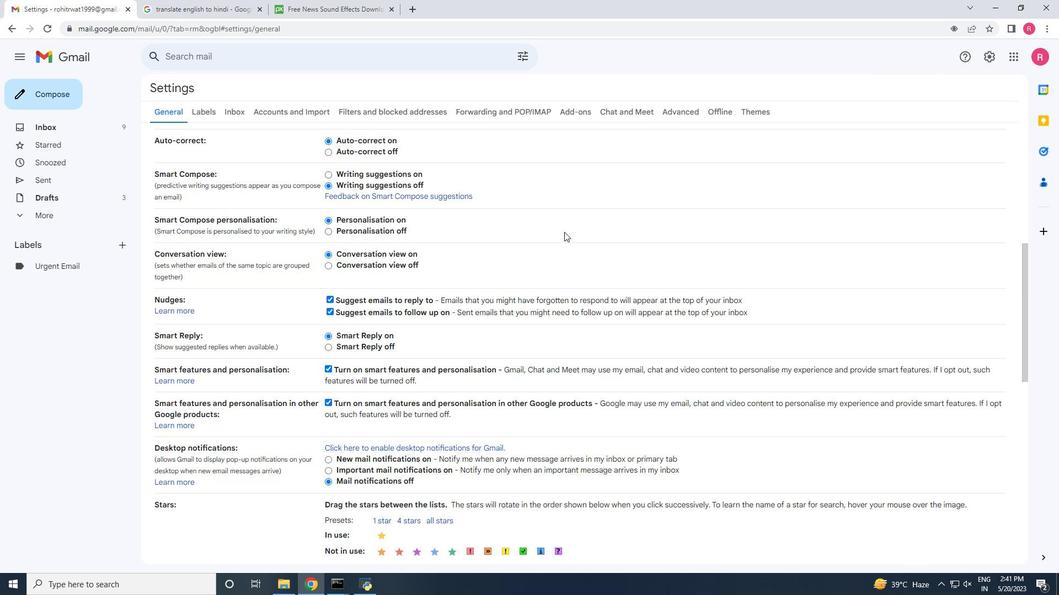 
Action: Mouse scrolled (563, 232) with delta (0, 0)
Screenshot: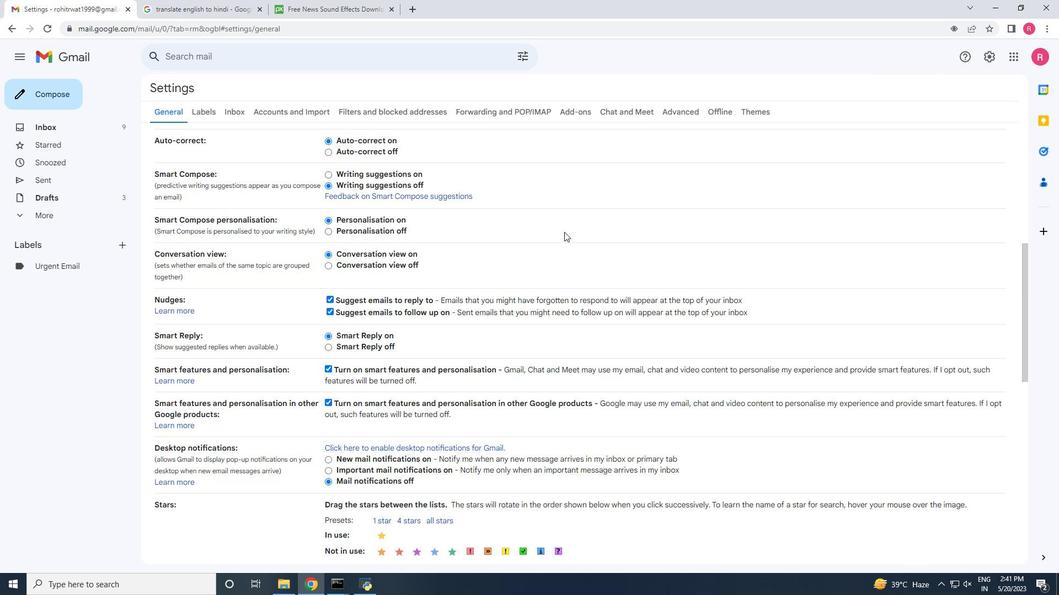 
Action: Mouse scrolled (563, 232) with delta (0, 0)
Screenshot: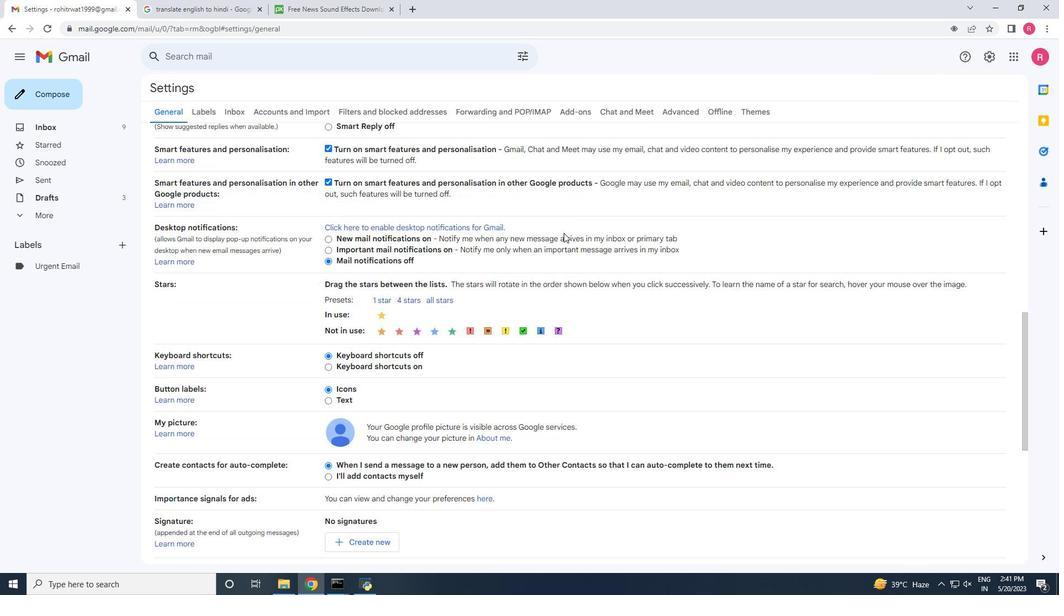
Action: Mouse scrolled (563, 232) with delta (0, 0)
Screenshot: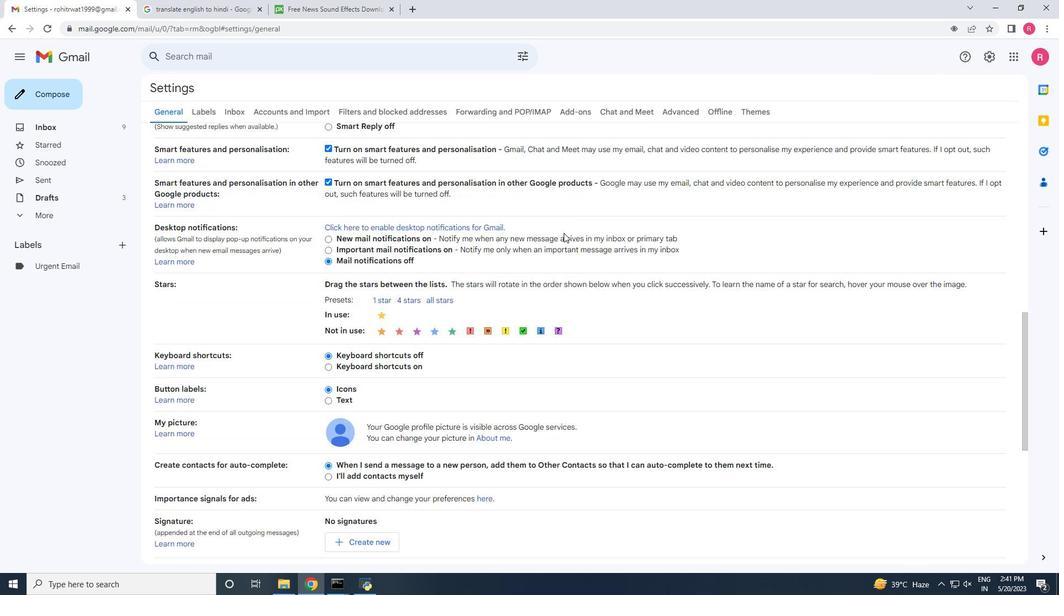 
Action: Mouse scrolled (563, 232) with delta (0, 0)
Screenshot: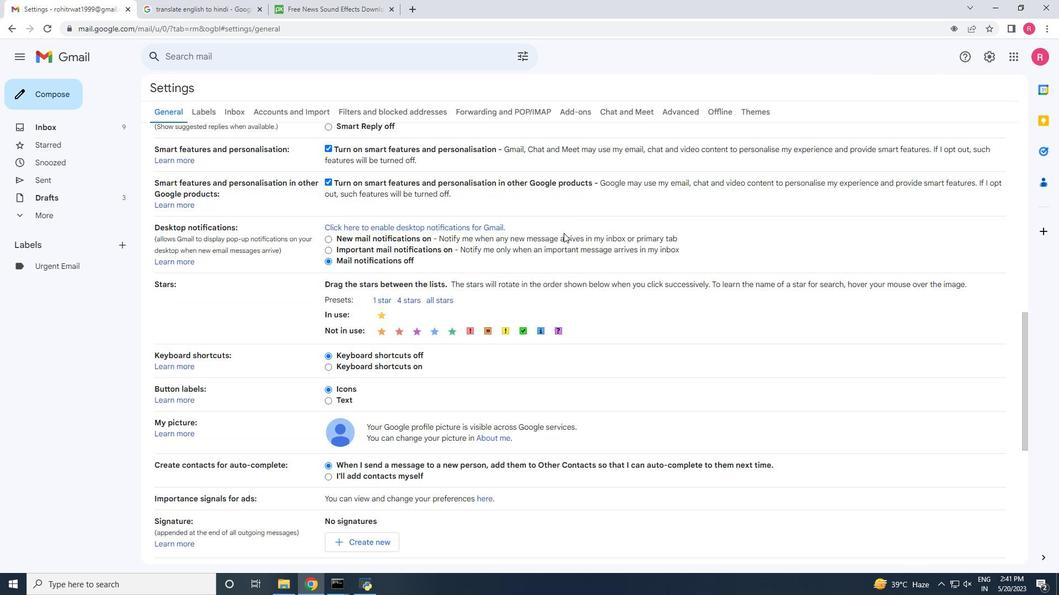 
Action: Mouse scrolled (563, 232) with delta (0, 0)
Screenshot: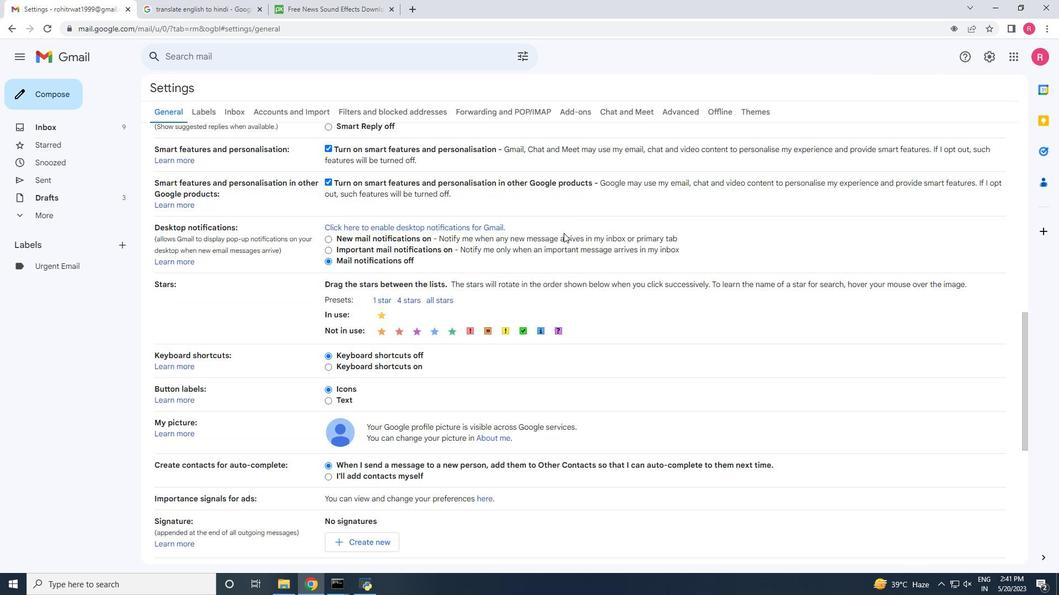 
Action: Mouse scrolled (563, 232) with delta (0, 0)
Screenshot: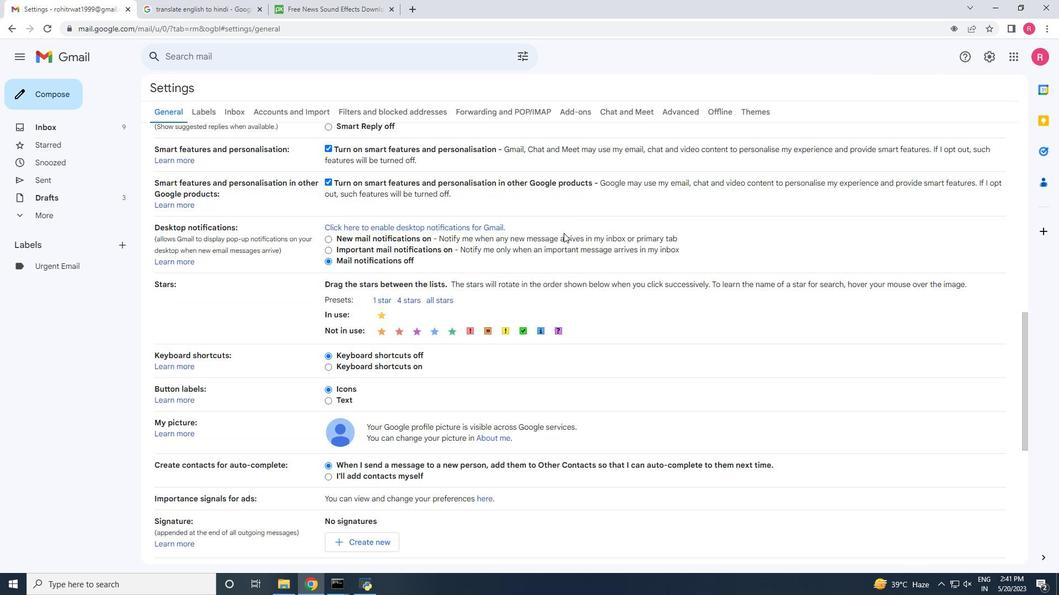 
Action: Mouse scrolled (563, 232) with delta (0, 0)
Screenshot: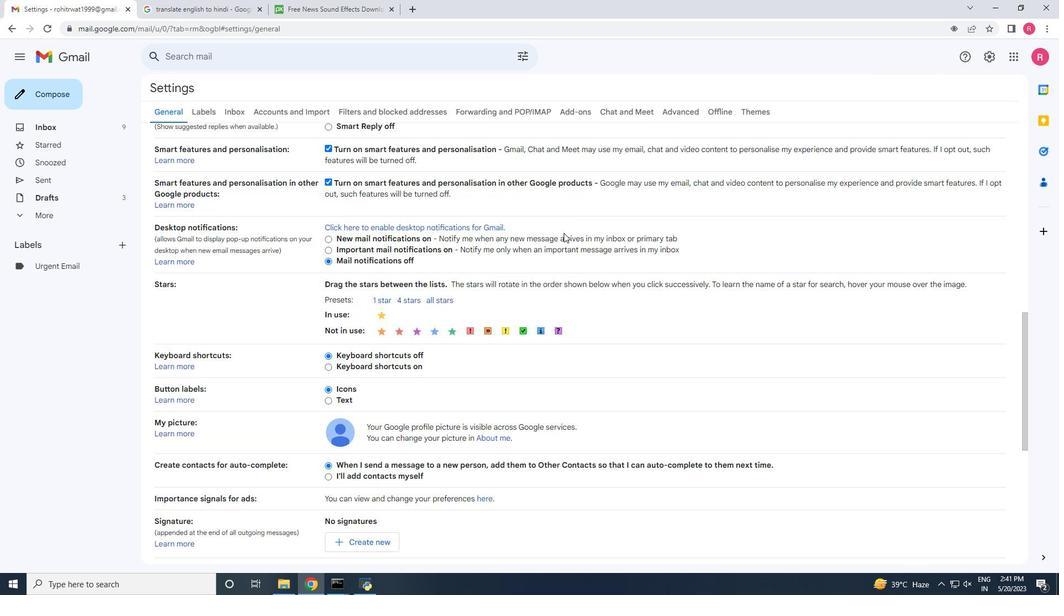 
Action: Mouse scrolled (563, 232) with delta (0, 0)
Screenshot: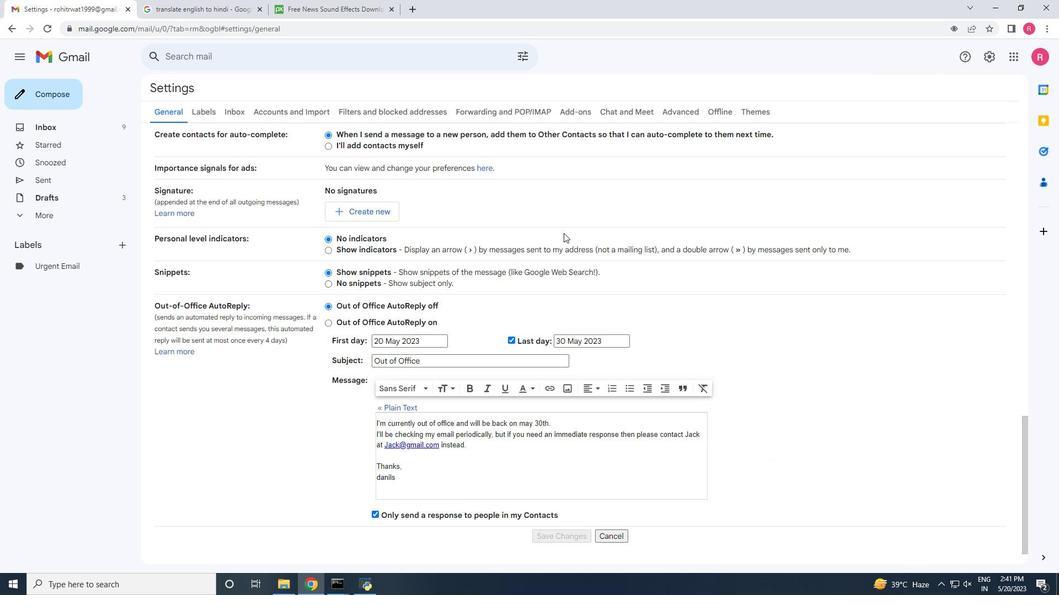 
Action: Mouse scrolled (563, 232) with delta (0, 0)
Screenshot: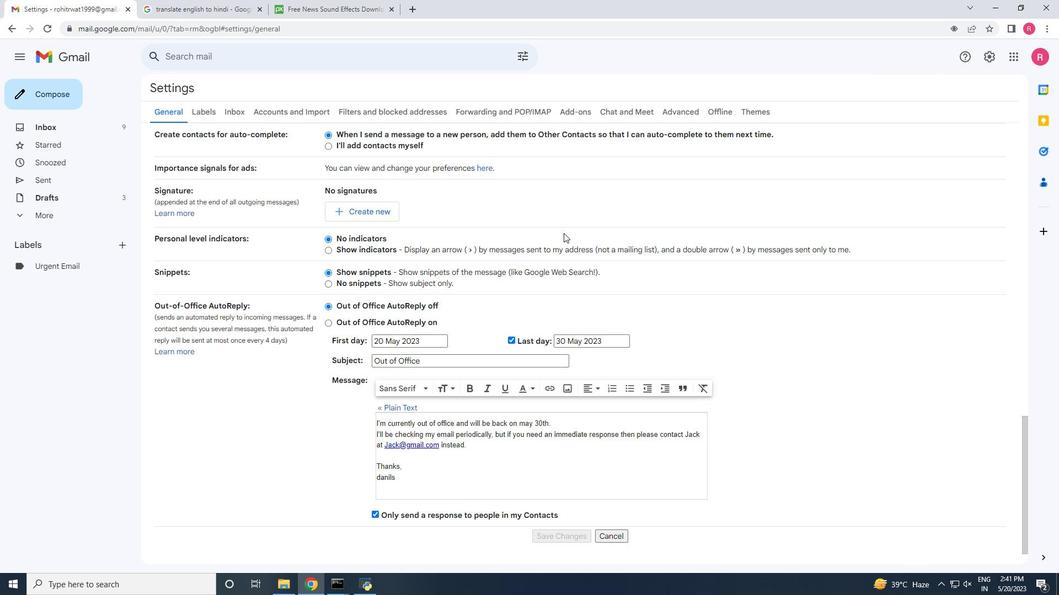 
Action: Mouse scrolled (563, 232) with delta (0, 0)
Screenshot: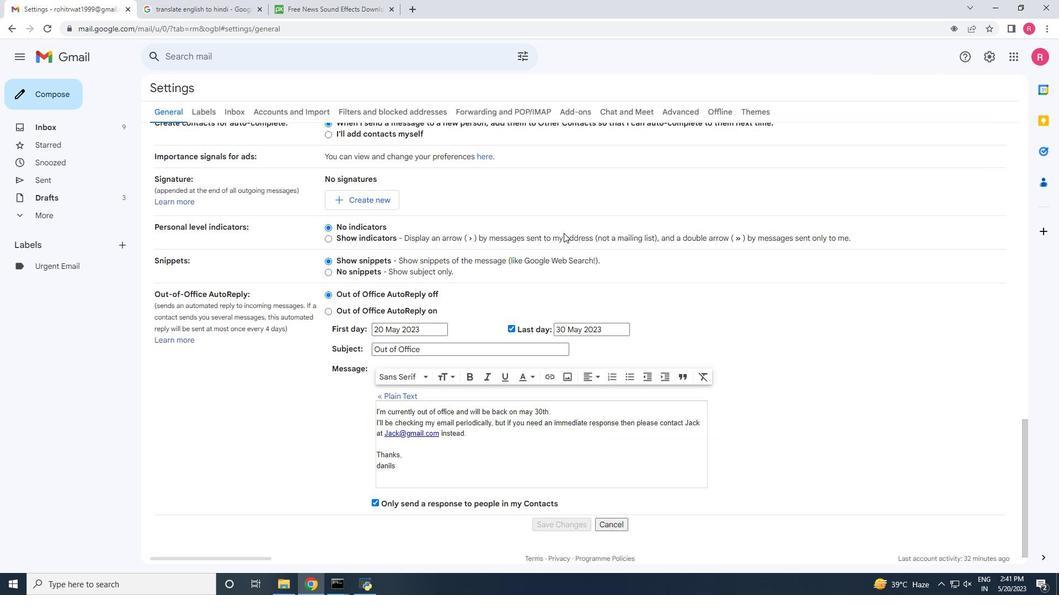 
Action: Mouse scrolled (563, 232) with delta (0, 0)
Screenshot: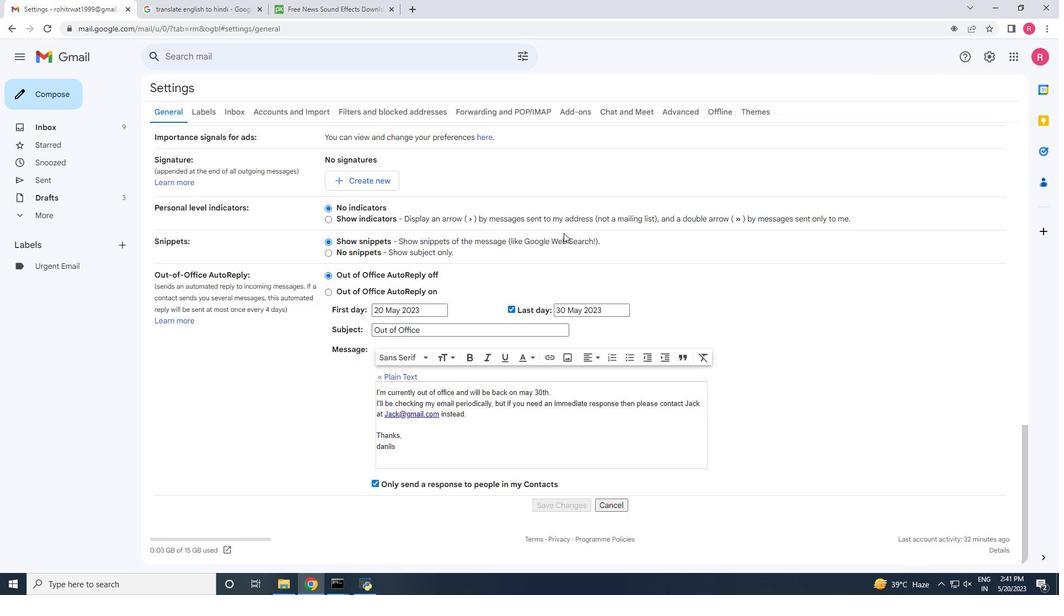 
Action: Mouse scrolled (563, 232) with delta (0, 0)
Screenshot: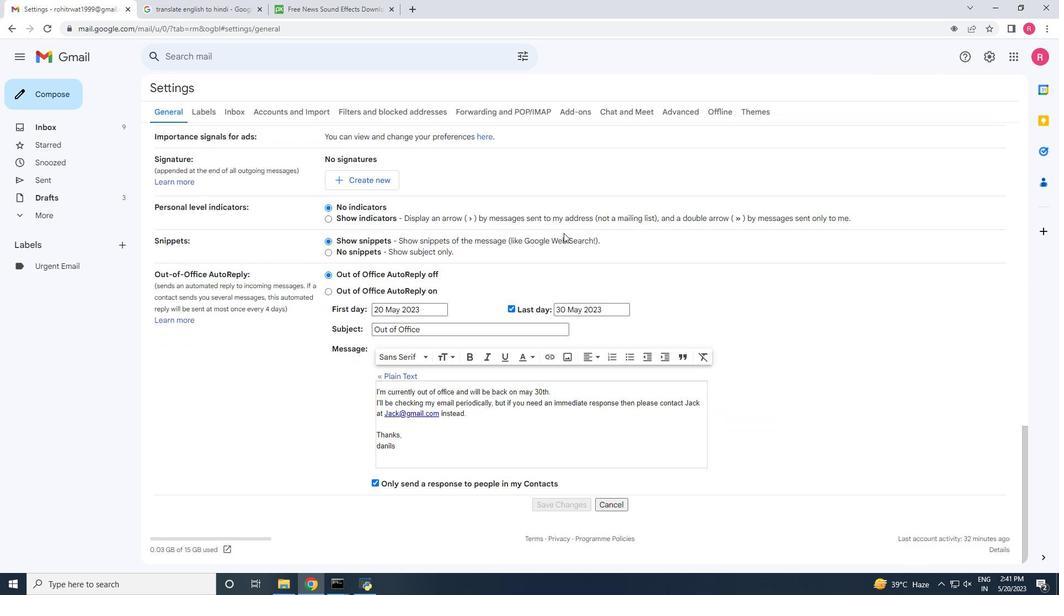 
Action: Mouse scrolled (563, 232) with delta (0, 0)
Screenshot: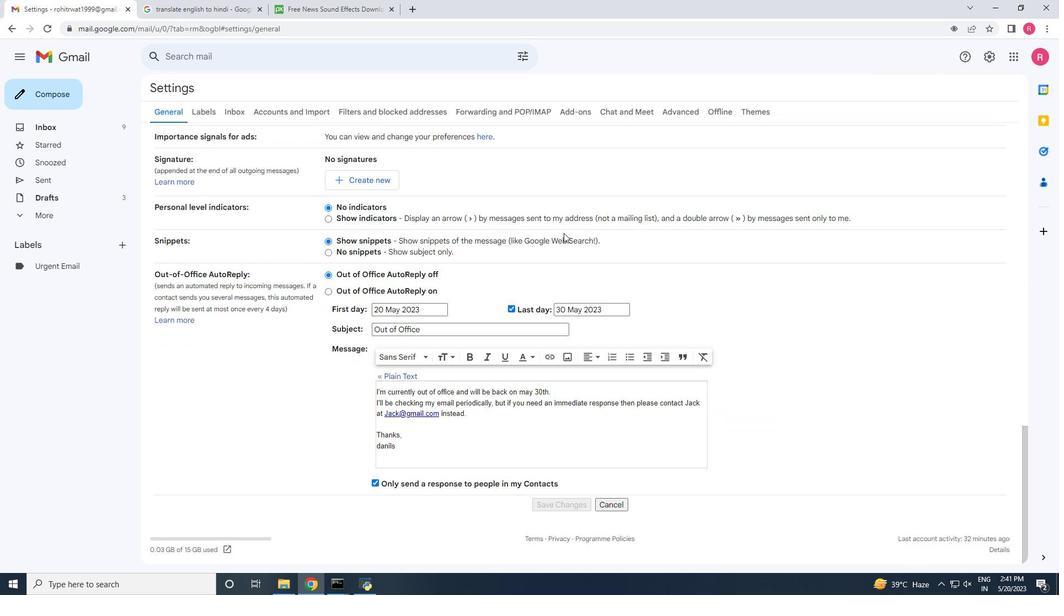 
Action: Mouse scrolled (563, 232) with delta (0, 0)
Screenshot: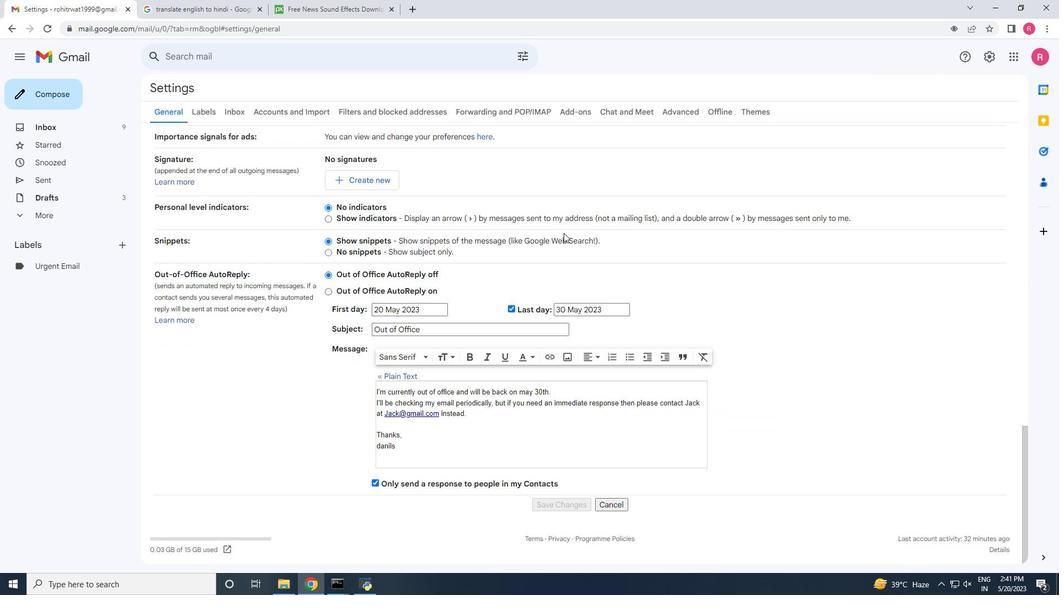 
Action: Mouse scrolled (563, 232) with delta (0, 0)
Screenshot: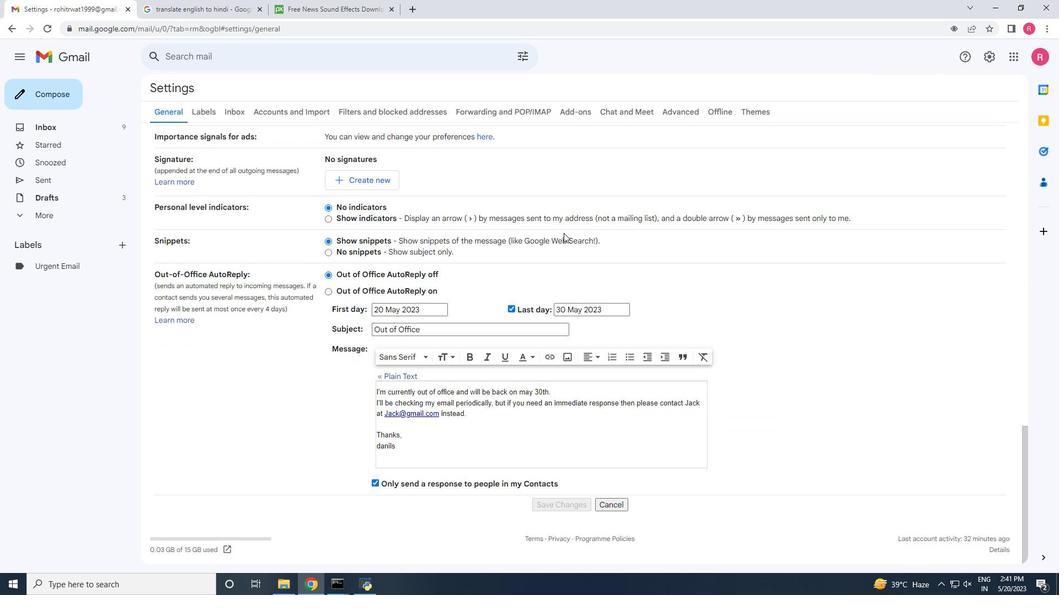 
Action: Mouse scrolled (563, 233) with delta (0, 0)
Screenshot: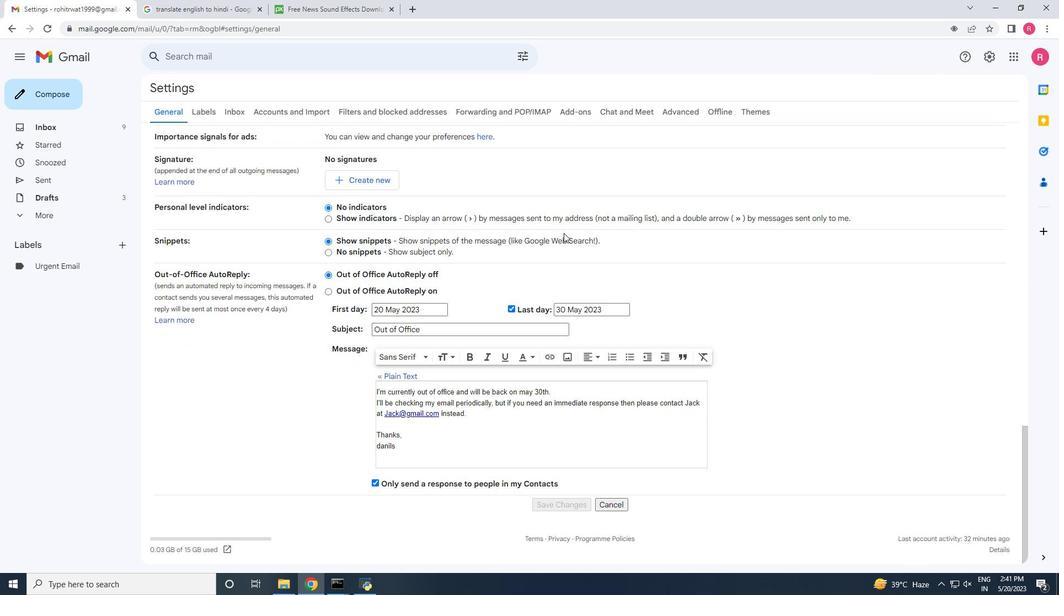 
Action: Mouse scrolled (563, 233) with delta (0, 0)
Screenshot: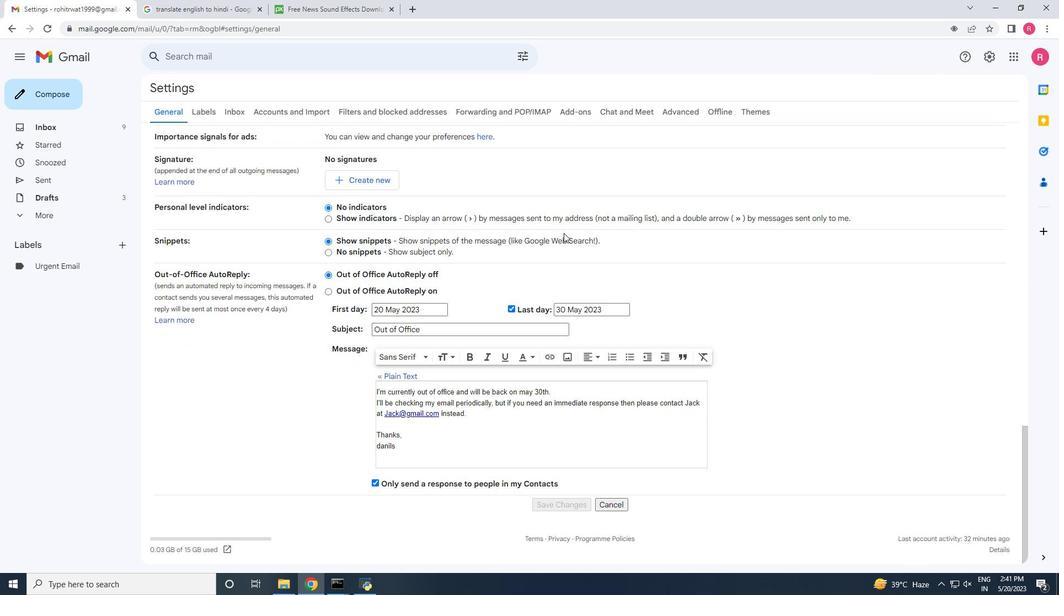 
Action: Mouse scrolled (563, 233) with delta (0, 0)
Screenshot: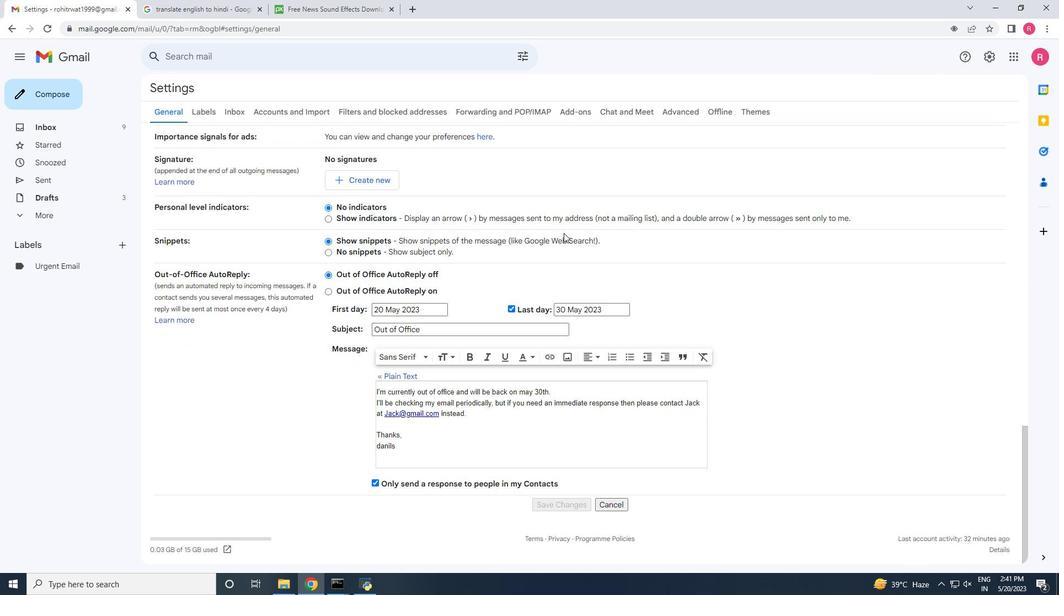 
Action: Mouse scrolled (563, 233) with delta (0, 0)
Screenshot: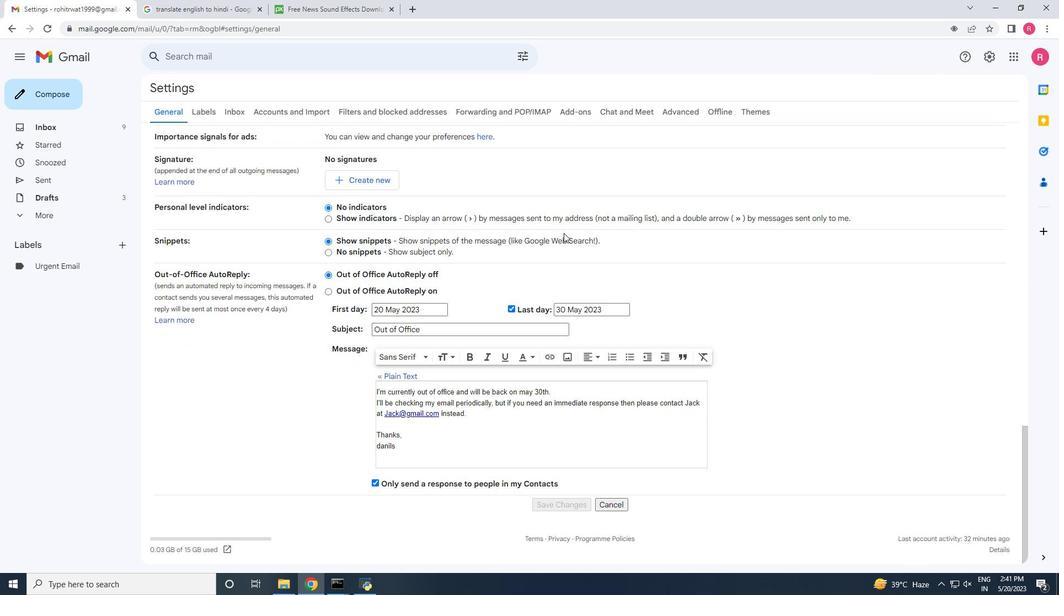 
Action: Mouse scrolled (563, 233) with delta (0, 0)
Screenshot: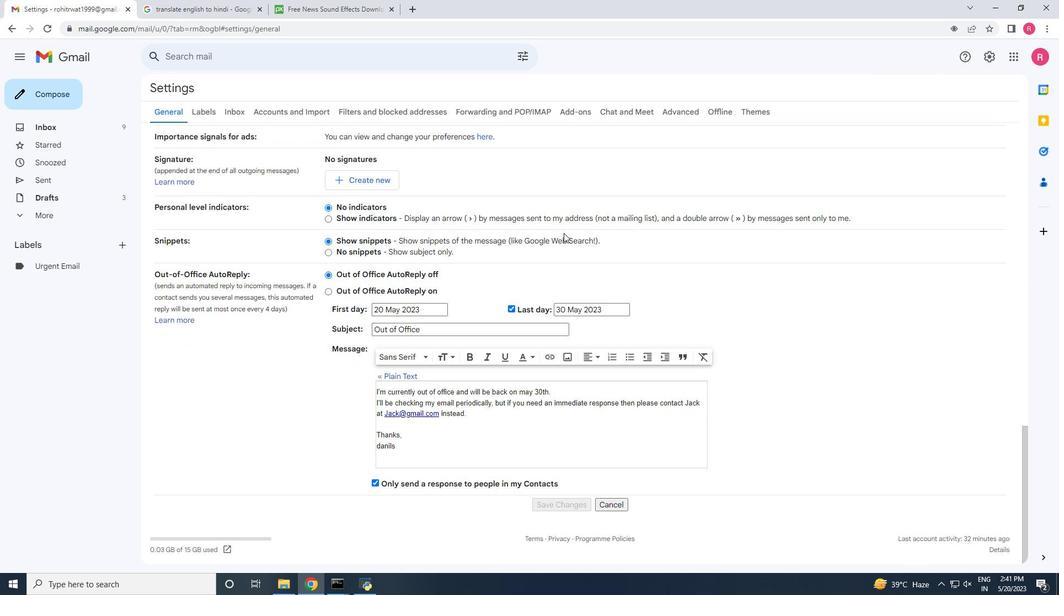 
Action: Mouse scrolled (563, 233) with delta (0, 0)
Screenshot: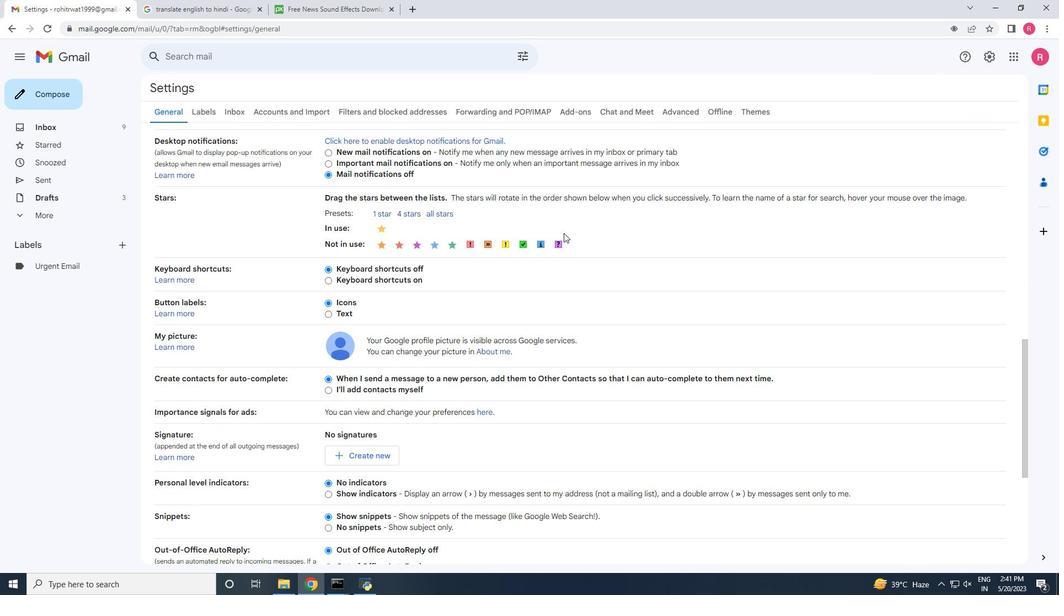 
Action: Mouse scrolled (563, 233) with delta (0, 0)
Screenshot: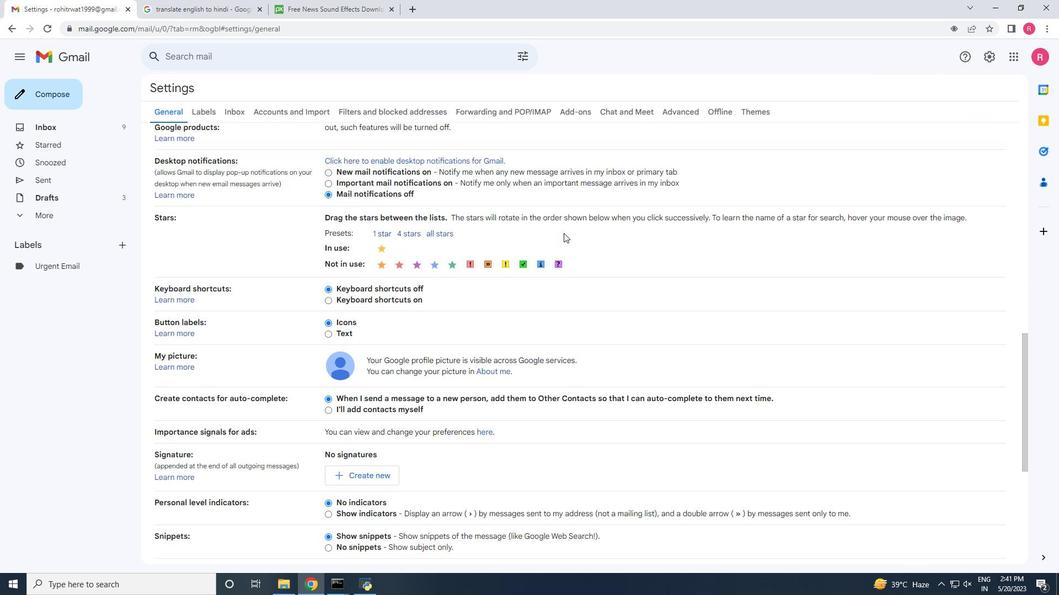 
Action: Mouse scrolled (563, 233) with delta (0, 0)
Screenshot: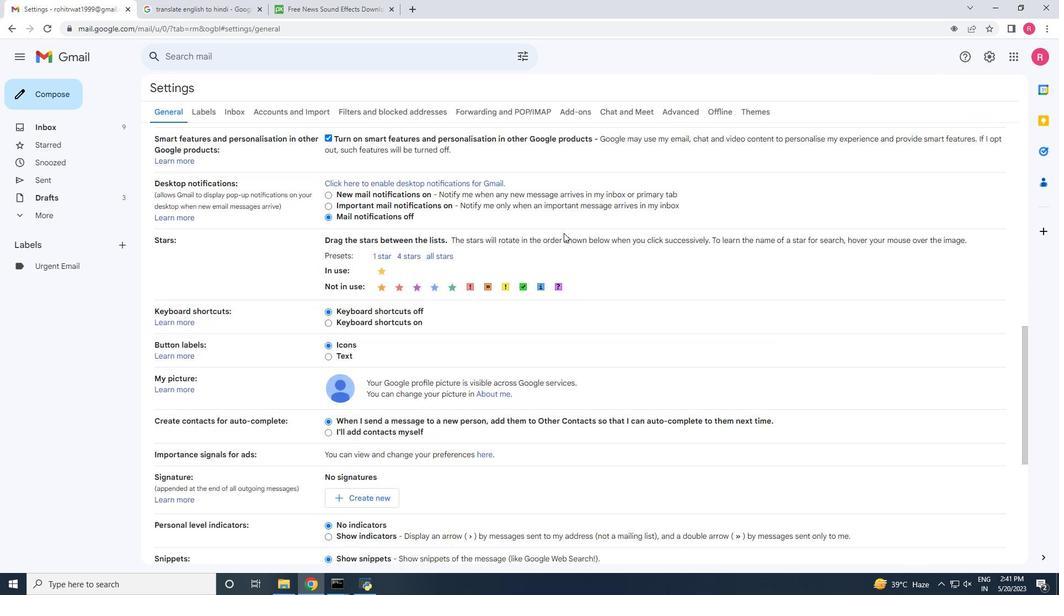 
Action: Mouse scrolled (563, 233) with delta (0, 0)
Screenshot: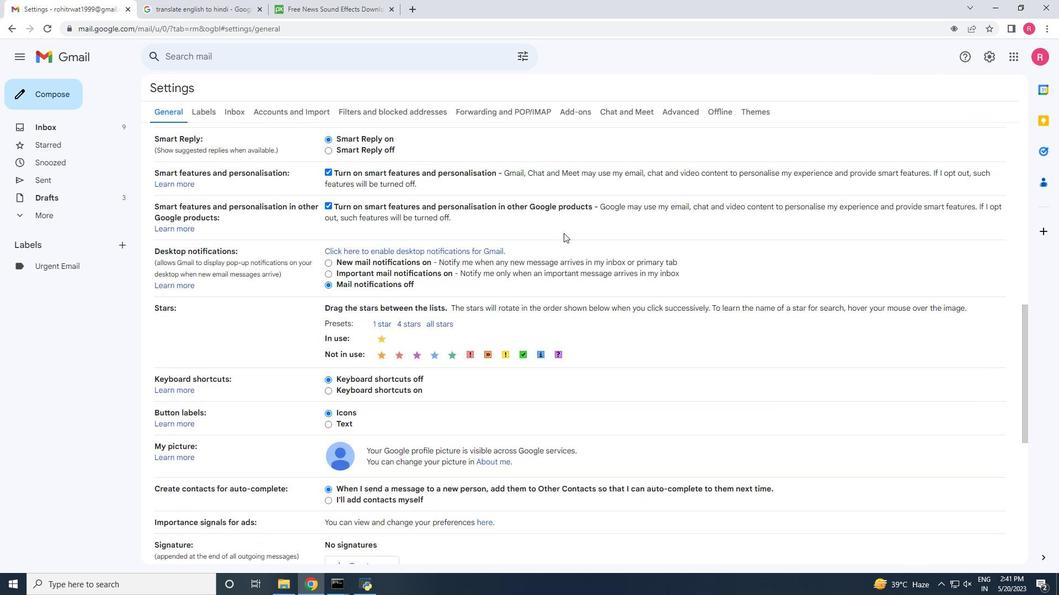
Action: Mouse scrolled (563, 233) with delta (0, 0)
Screenshot: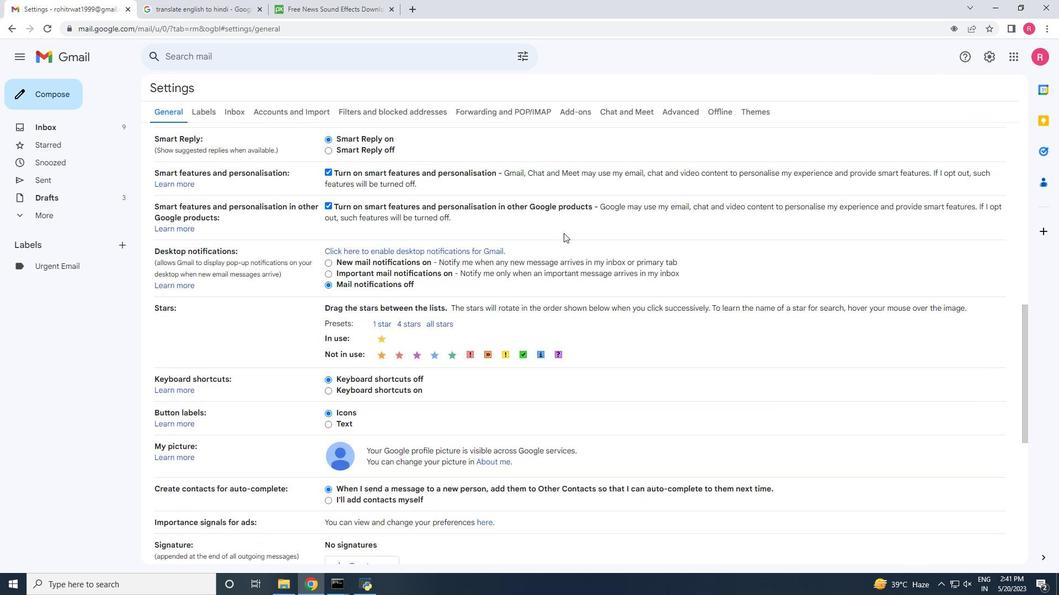 
Action: Mouse scrolled (563, 233) with delta (0, 0)
Screenshot: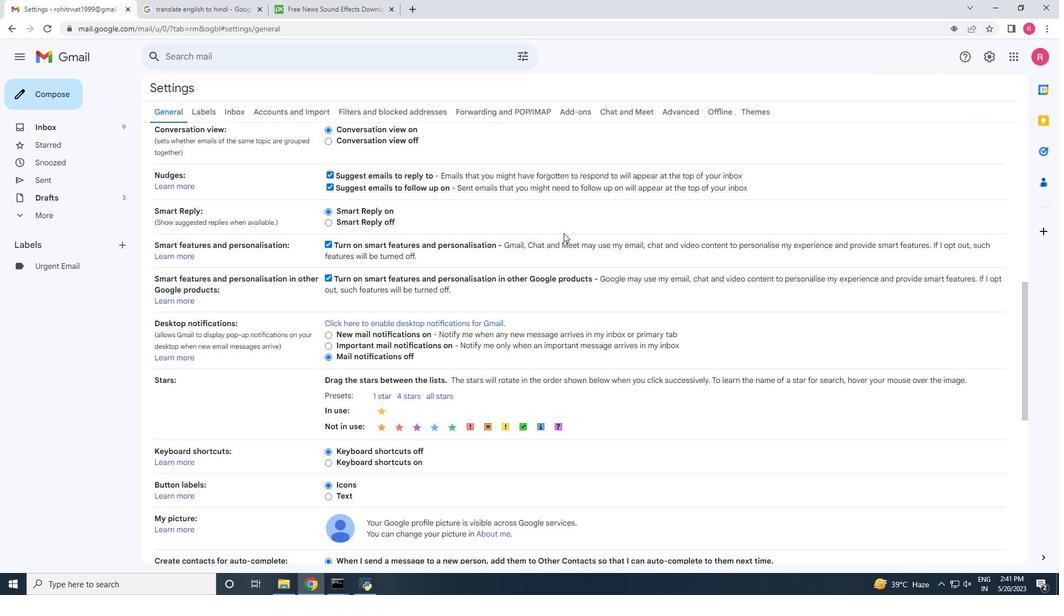 
Action: Mouse scrolled (563, 233) with delta (0, 0)
Screenshot: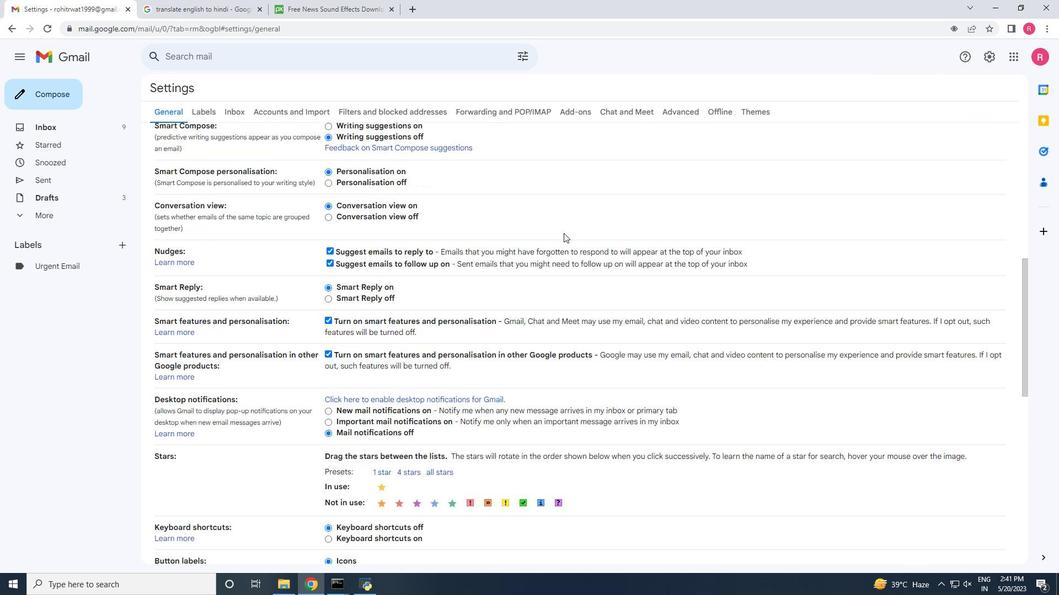 
Action: Mouse scrolled (563, 233) with delta (0, 0)
Screenshot: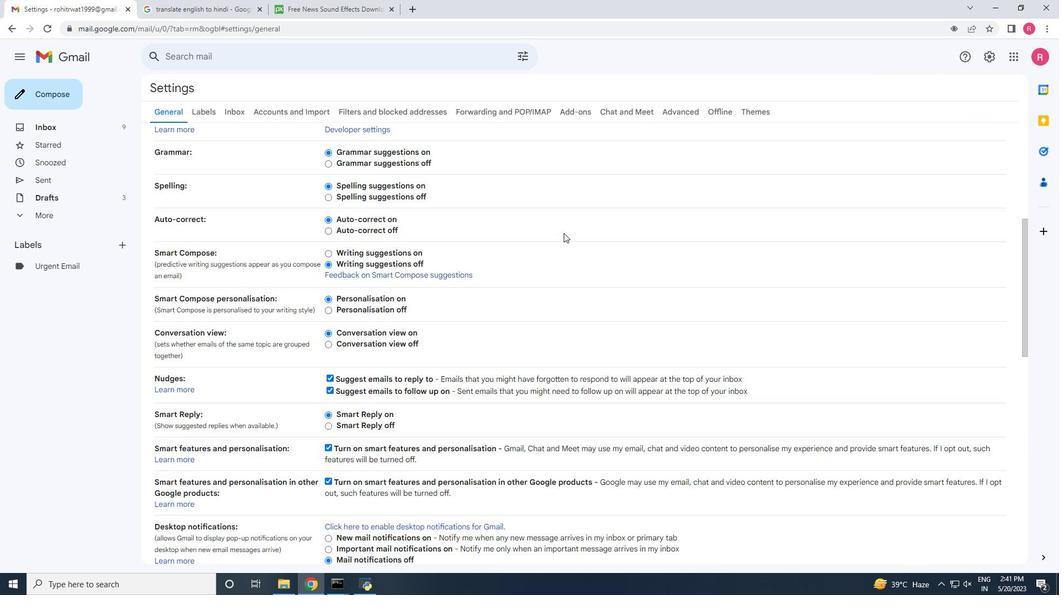 
Action: Mouse scrolled (563, 233) with delta (0, 0)
Screenshot: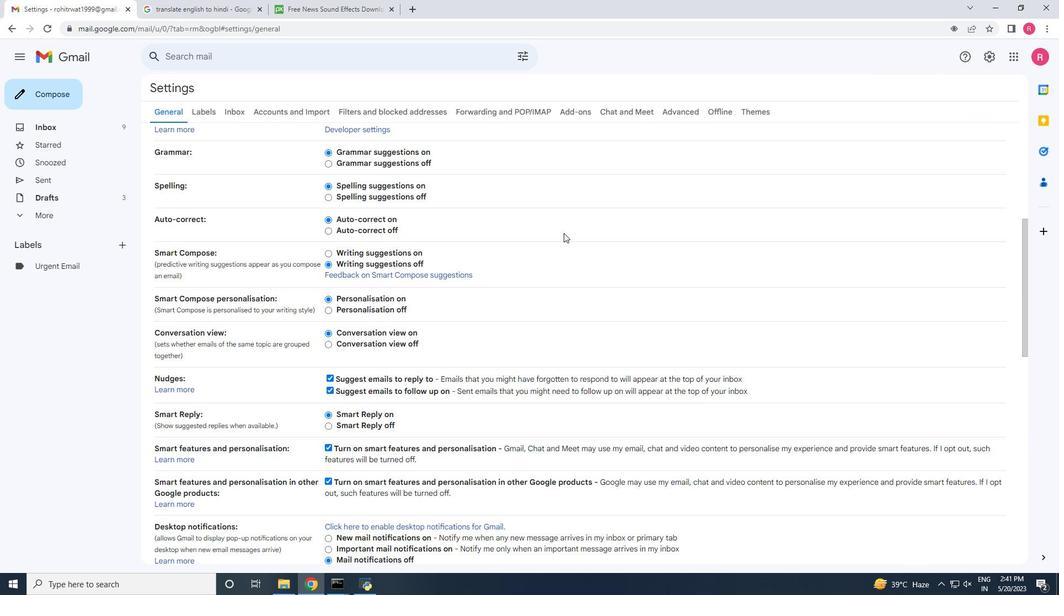 
Action: Mouse scrolled (563, 233) with delta (0, 0)
Screenshot: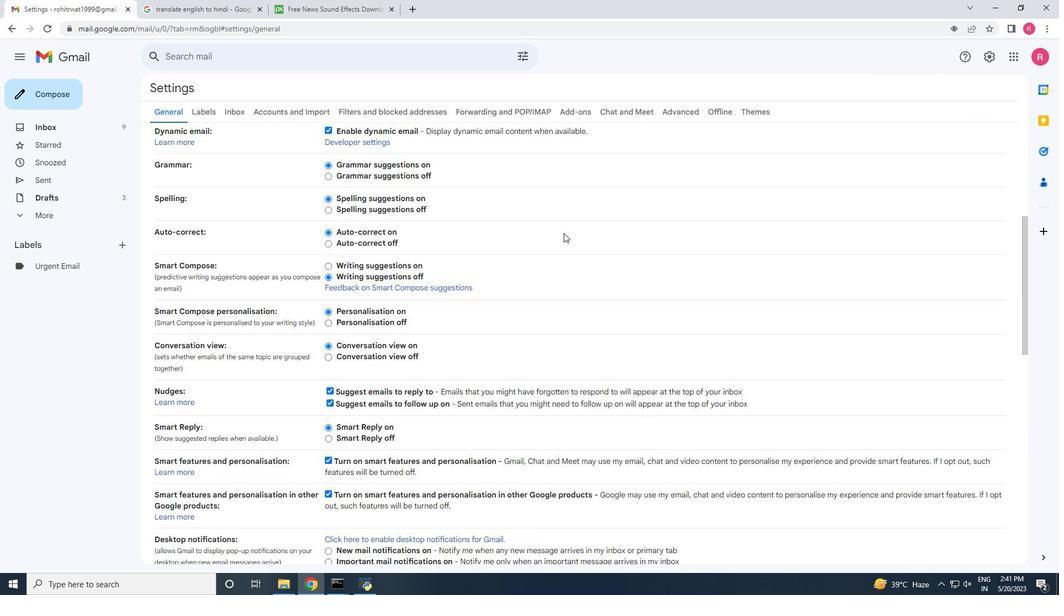 
Action: Mouse scrolled (563, 233) with delta (0, 0)
Screenshot: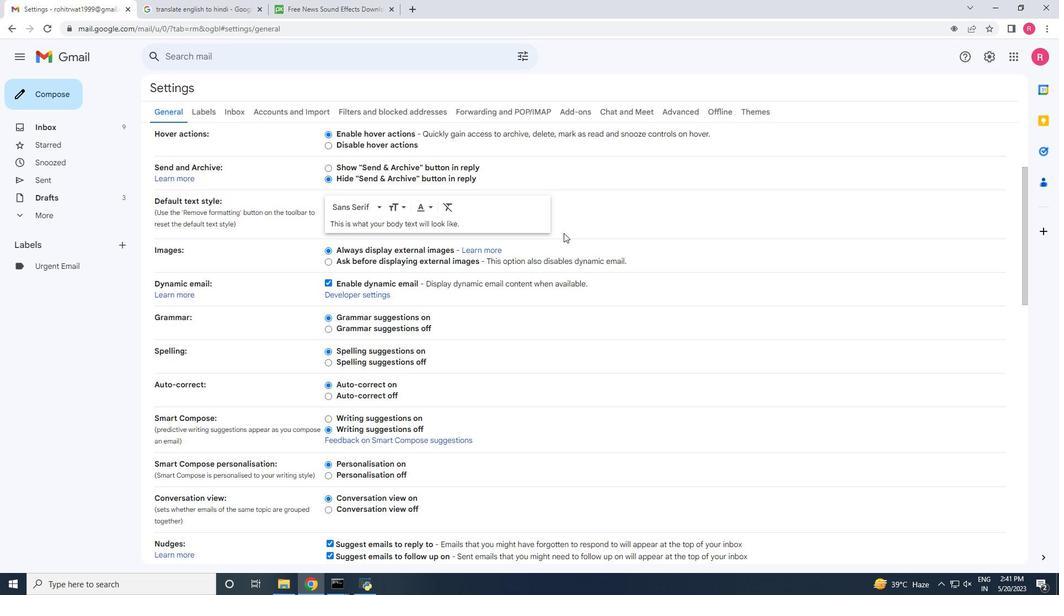 
Action: Mouse moved to (554, 249)
Screenshot: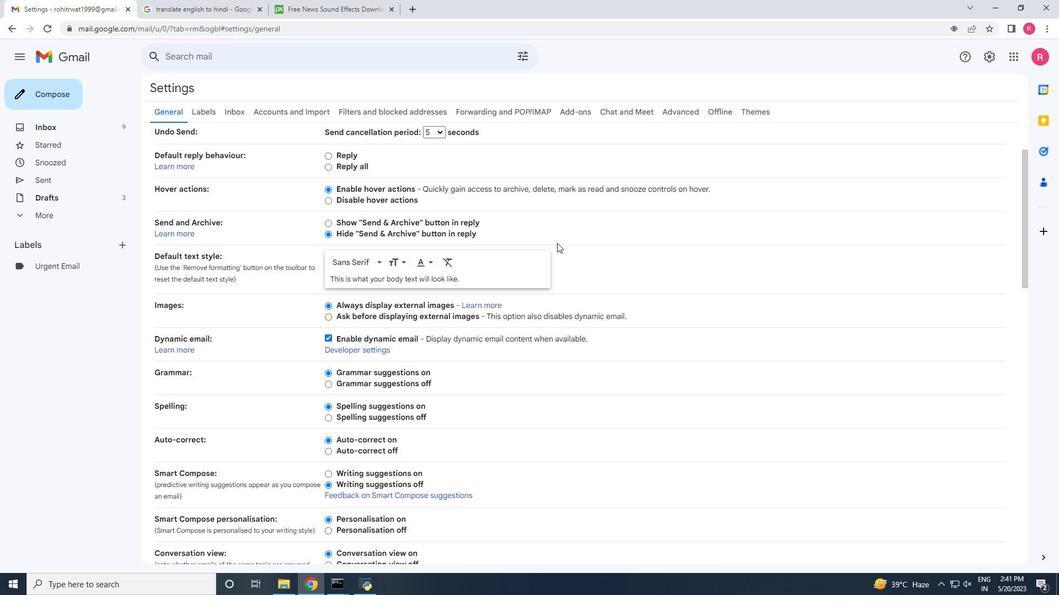 
Action: Mouse scrolled (554, 249) with delta (0, 0)
Screenshot: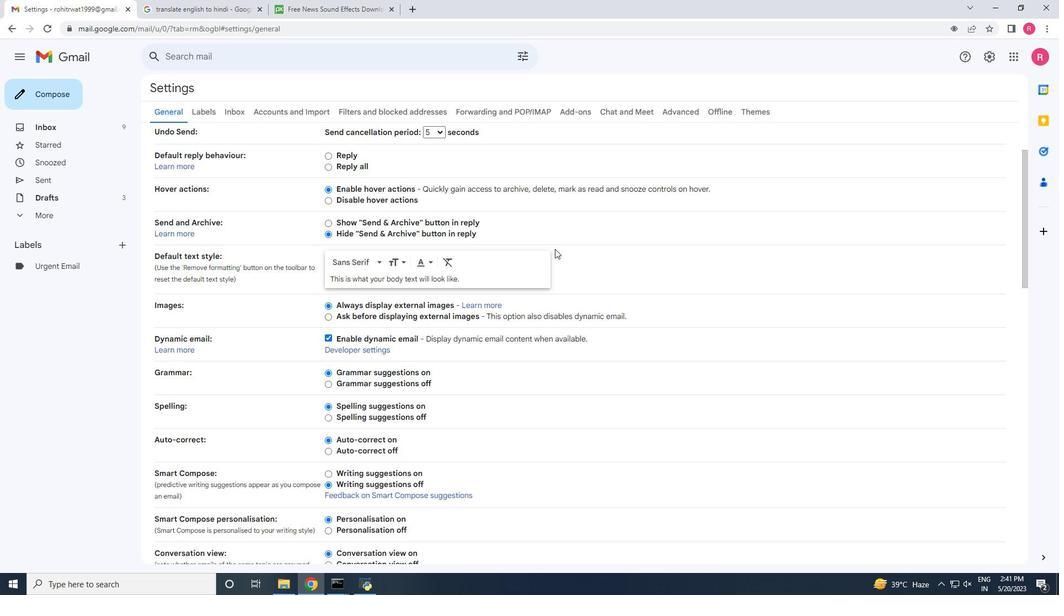 
Action: Mouse scrolled (554, 249) with delta (0, 0)
Screenshot: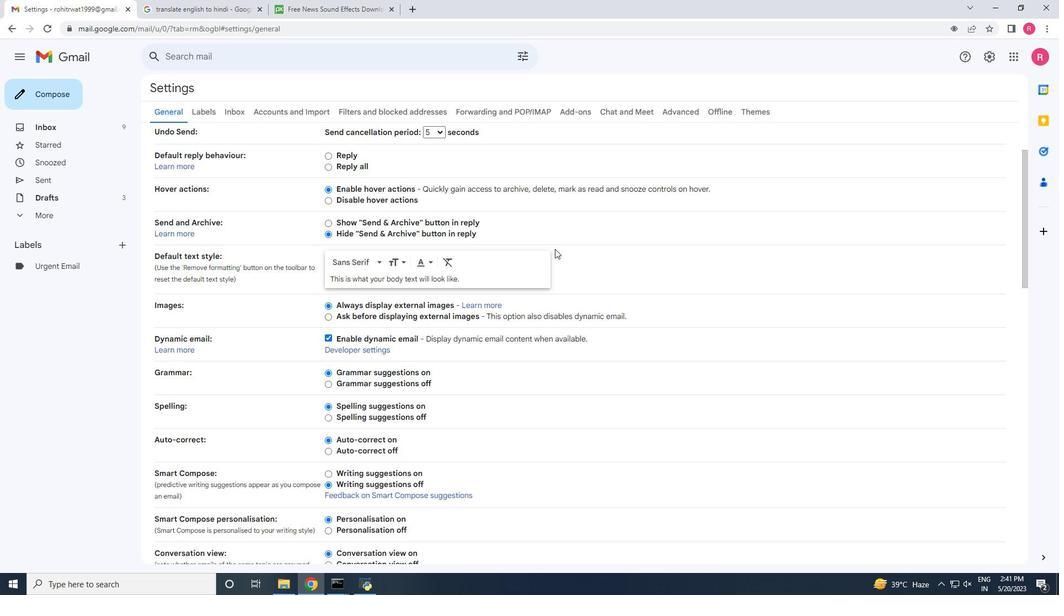 
Action: Mouse scrolled (554, 249) with delta (0, 0)
Screenshot: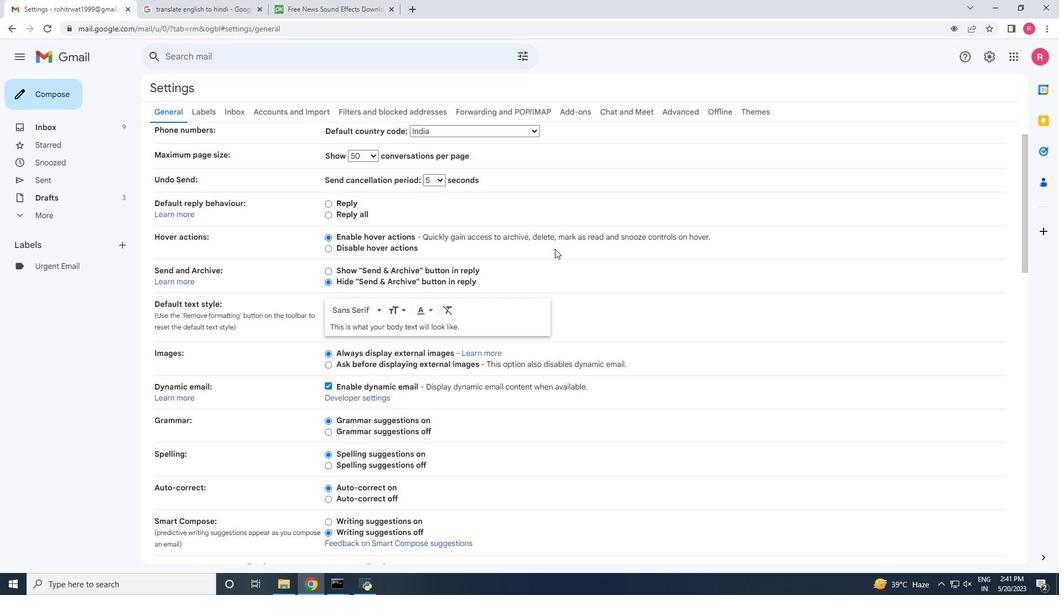 
Action: Mouse scrolled (554, 249) with delta (0, 0)
Screenshot: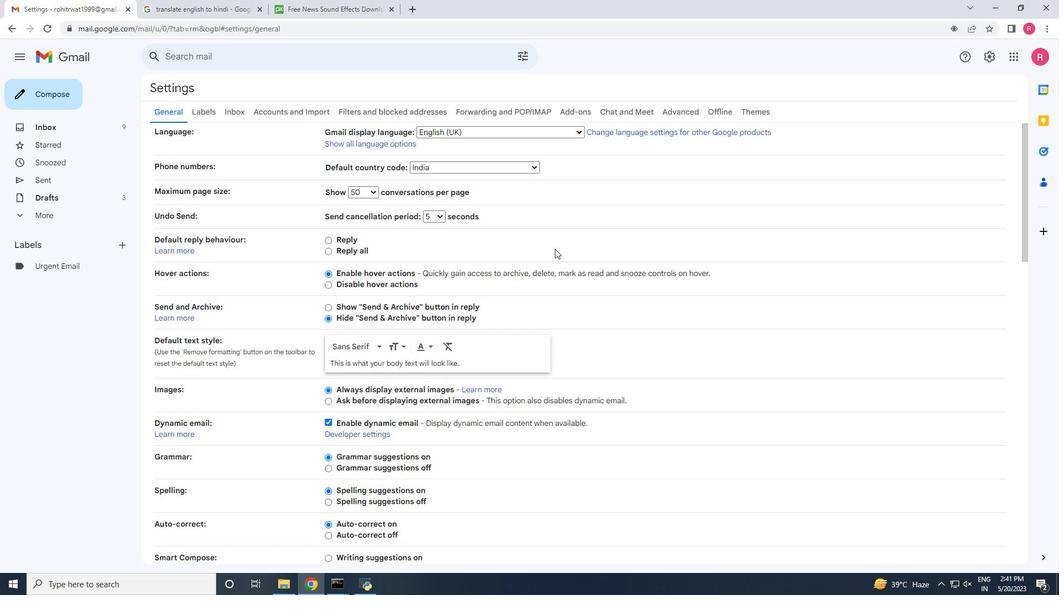 
Action: Mouse scrolled (554, 248) with delta (0, 0)
Screenshot: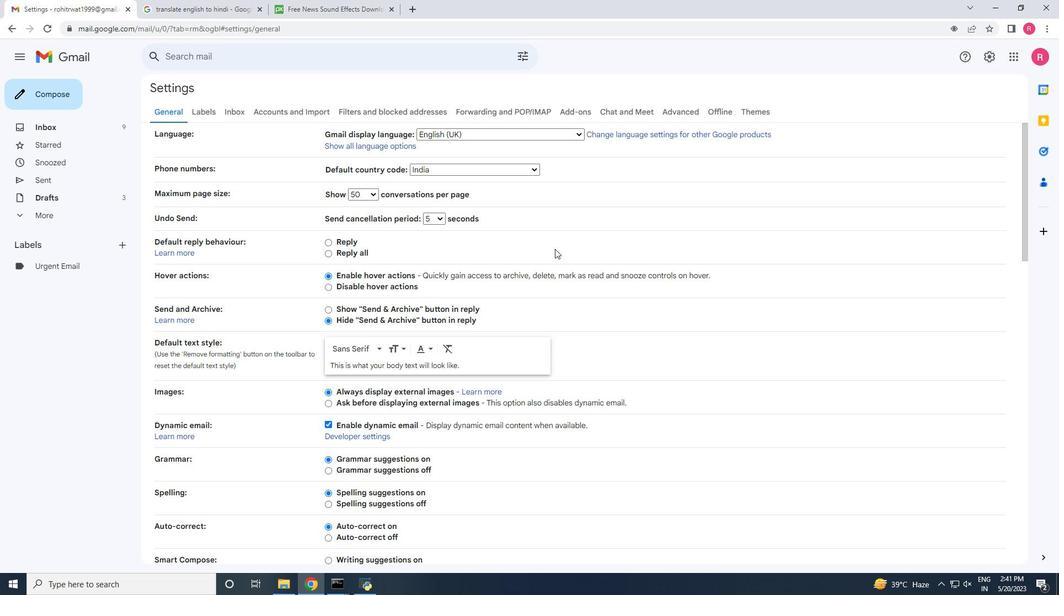 
Action: Mouse scrolled (554, 248) with delta (0, 0)
Screenshot: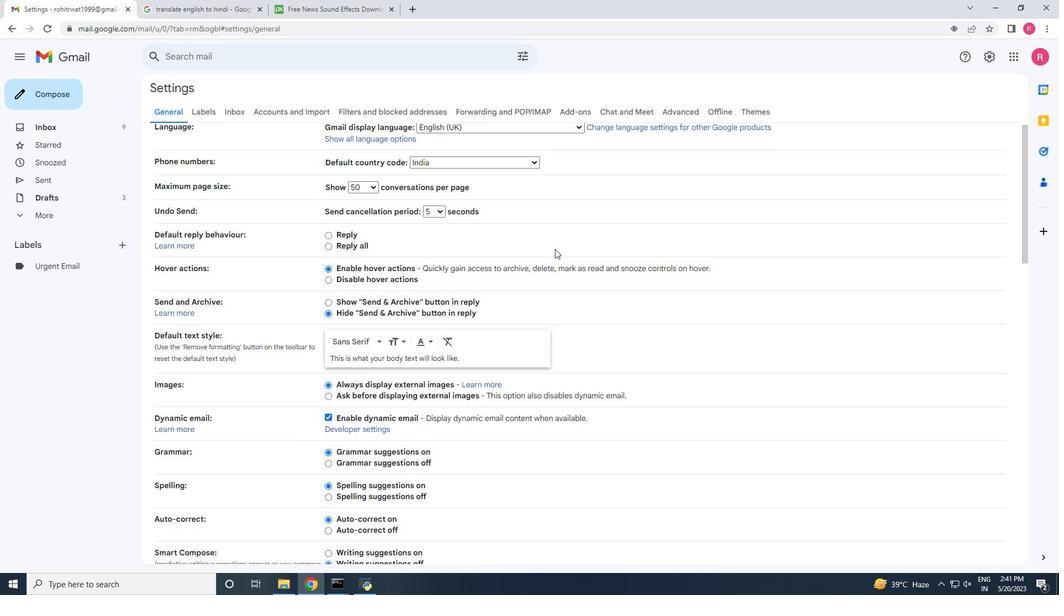 
Action: Mouse scrolled (554, 248) with delta (0, 0)
Screenshot: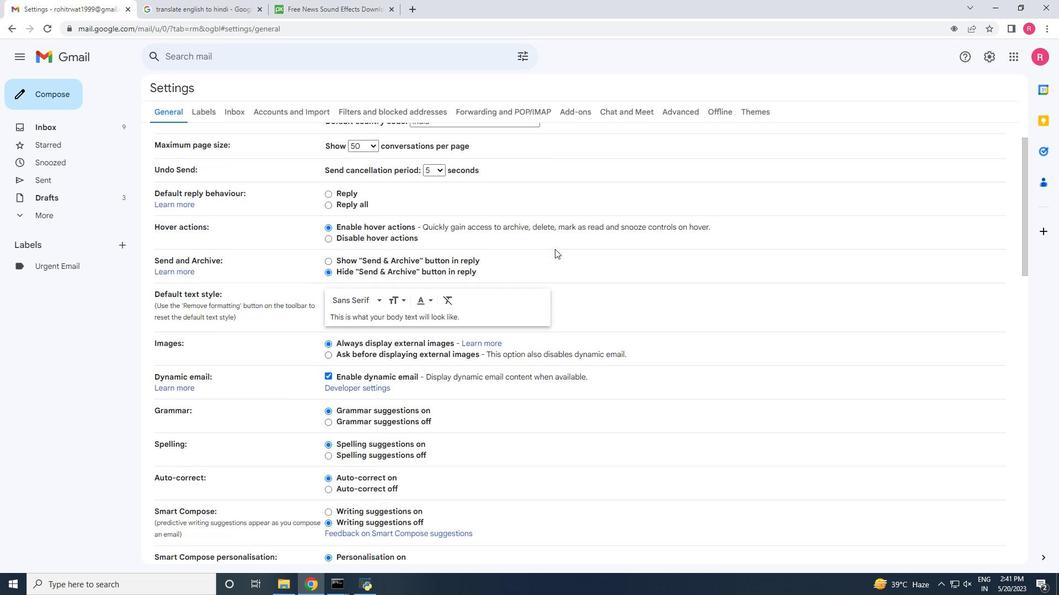 
Action: Mouse moved to (554, 249)
Screenshot: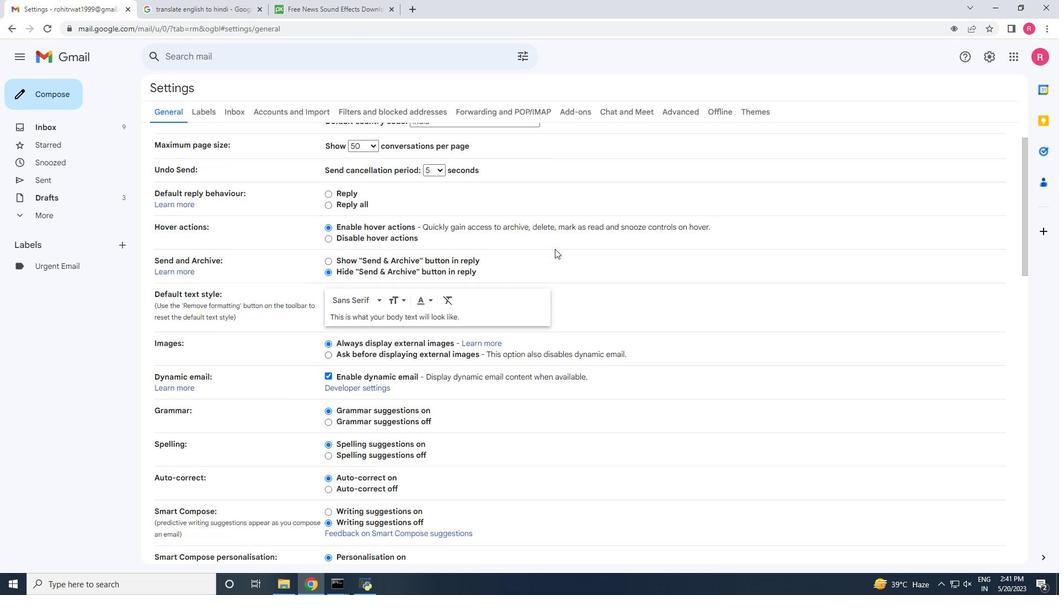 
Action: Mouse scrolled (554, 248) with delta (0, 0)
Screenshot: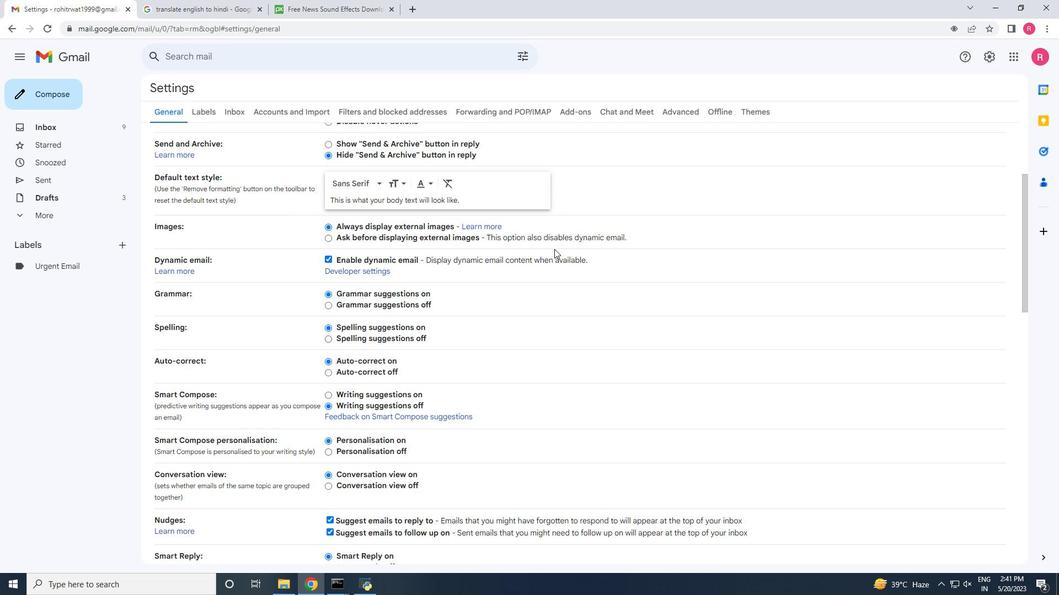 
Action: Mouse scrolled (554, 248) with delta (0, 0)
Screenshot: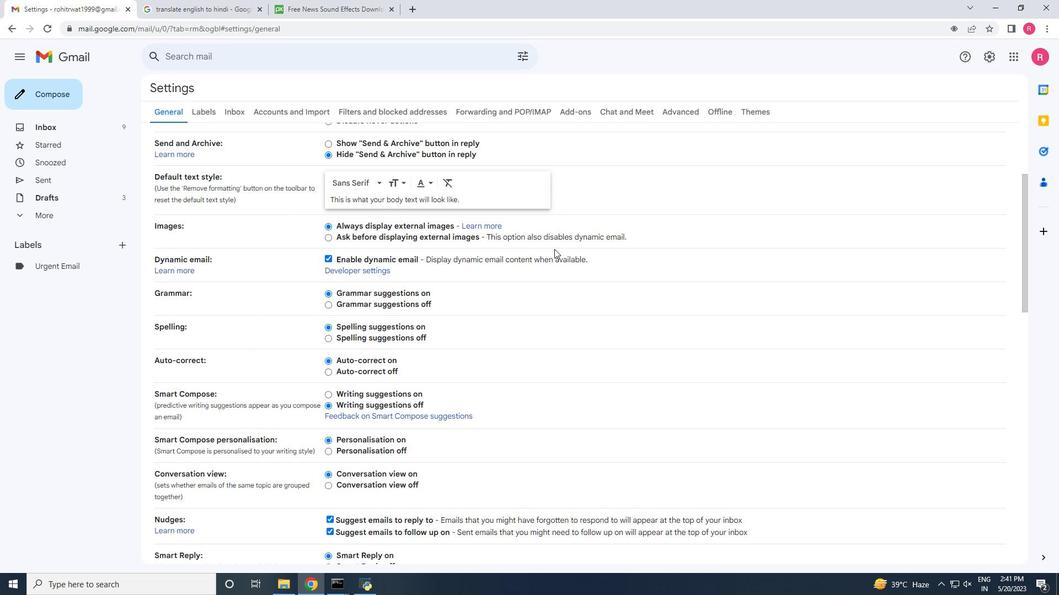 
Action: Mouse moved to (552, 253)
Screenshot: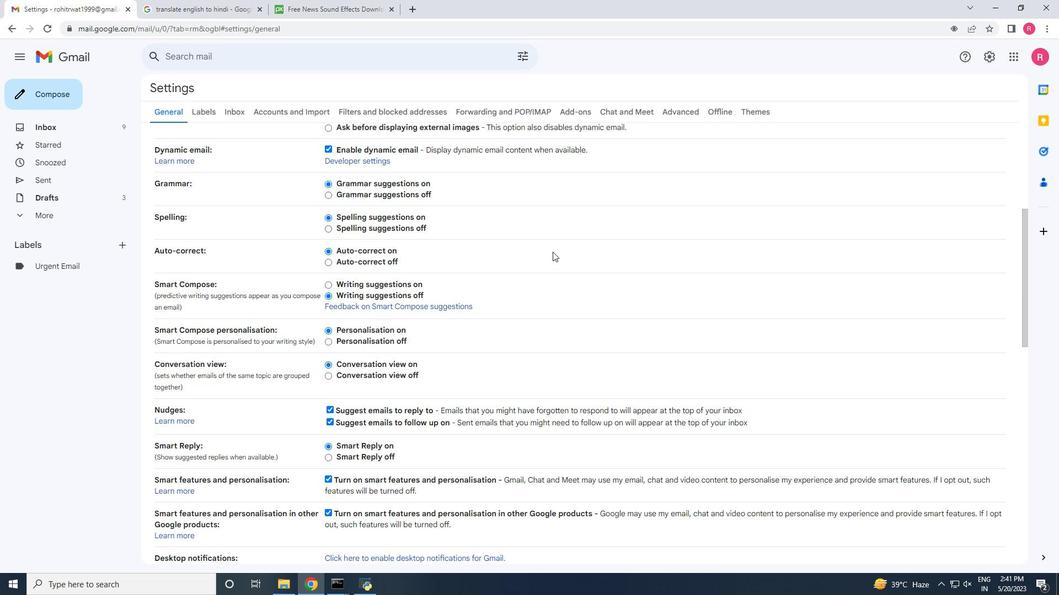 
Action: Mouse scrolled (552, 253) with delta (0, 0)
Screenshot: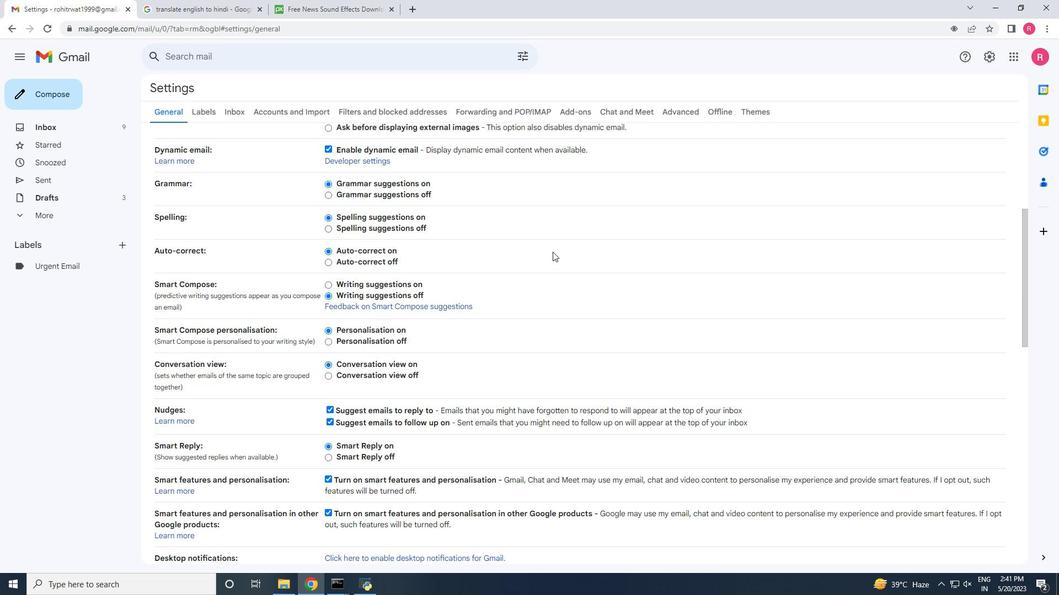 
Action: Mouse moved to (551, 254)
Screenshot: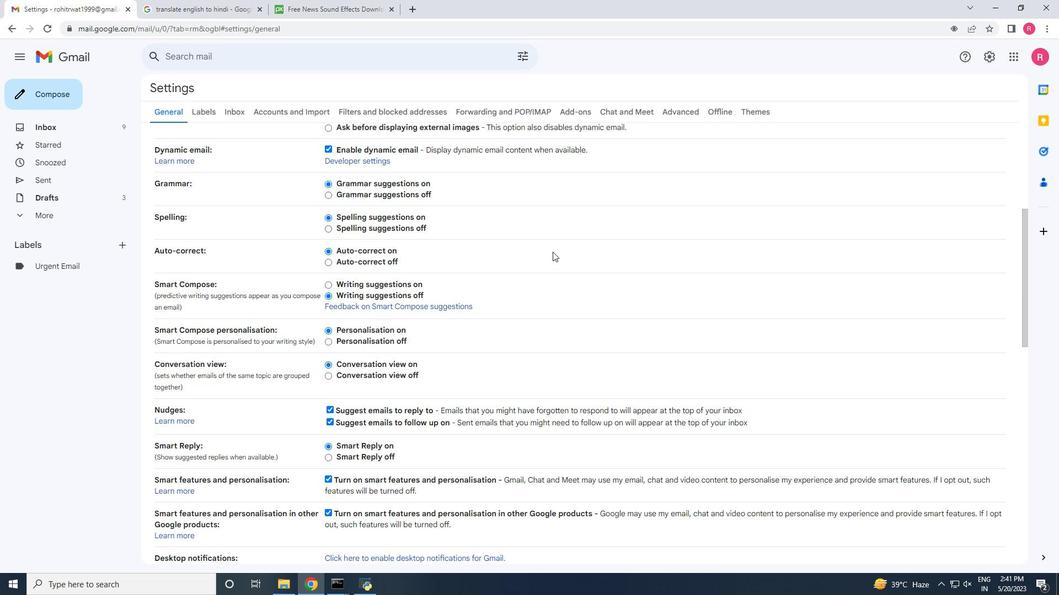 
Action: Mouse scrolled (551, 253) with delta (0, 0)
Screenshot: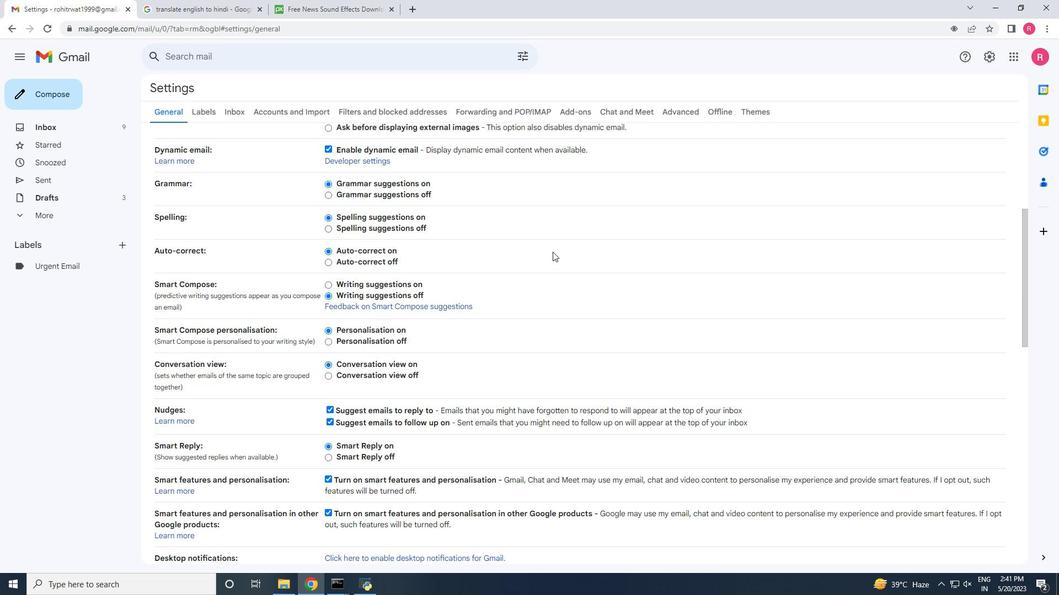 
Action: Mouse scrolled (551, 253) with delta (0, 0)
Screenshot: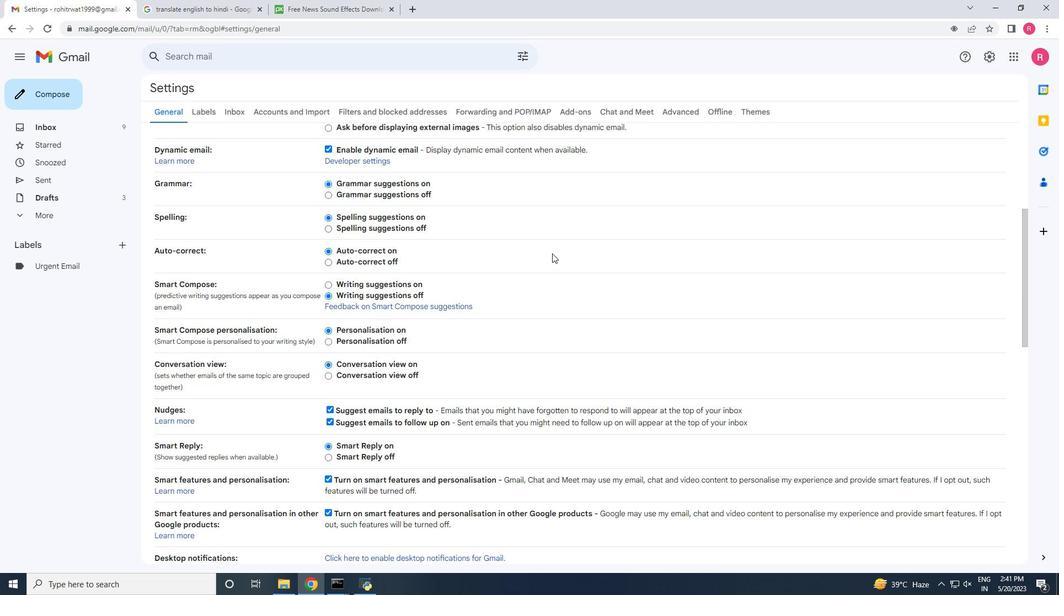 
Action: Mouse moved to (550, 256)
Screenshot: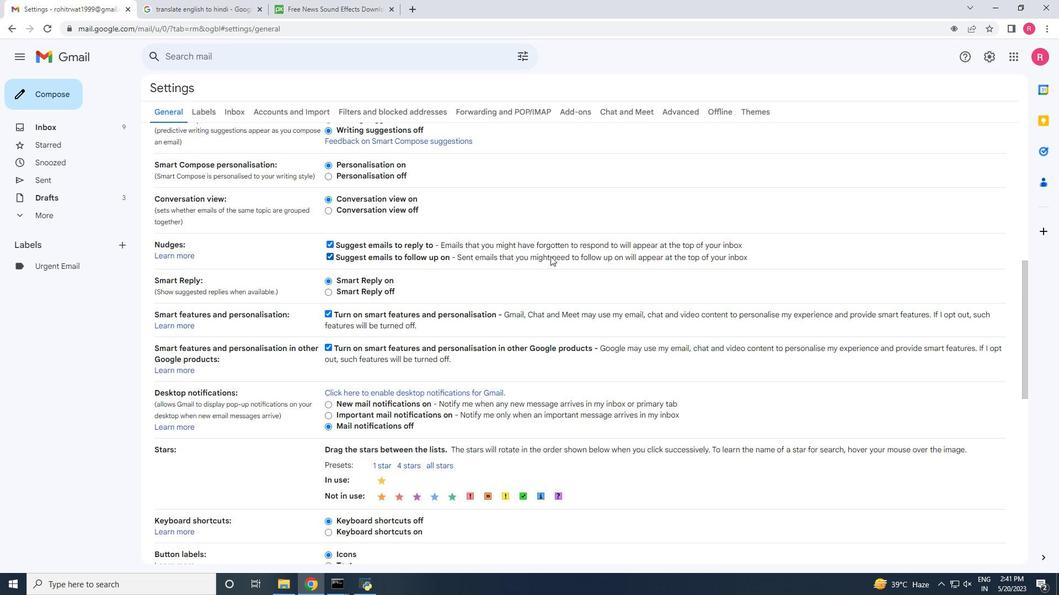 
Action: Mouse scrolled (550, 255) with delta (0, 0)
Screenshot: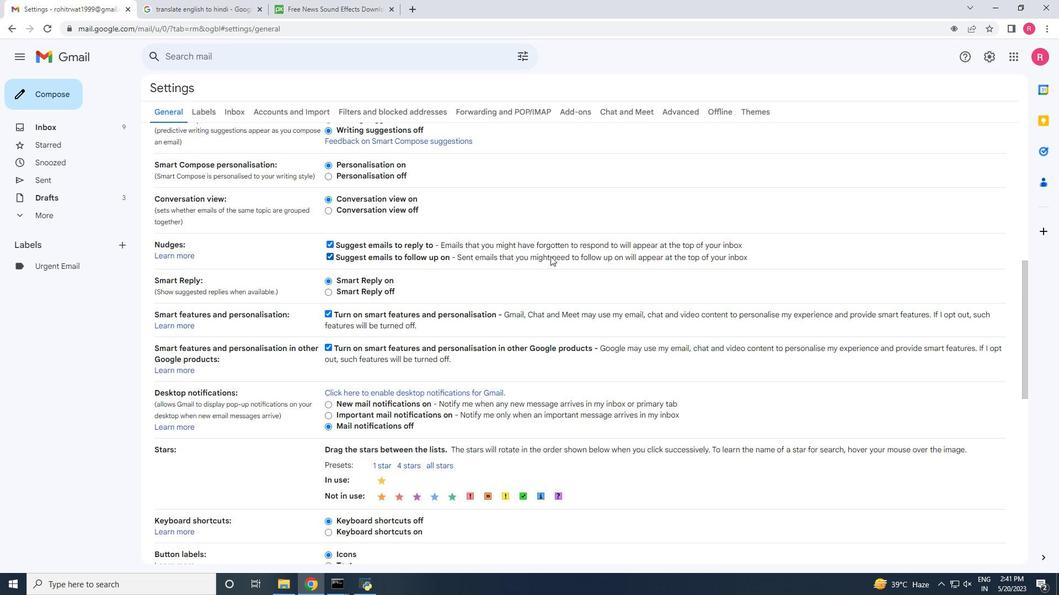 
Action: Mouse scrolled (550, 255) with delta (0, 0)
Screenshot: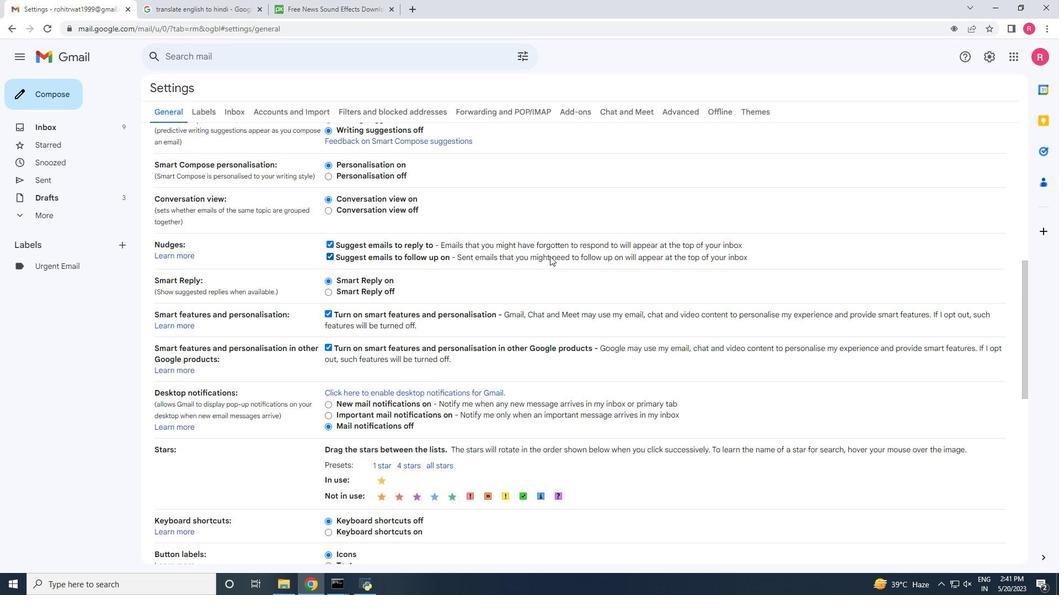 
Action: Mouse scrolled (550, 255) with delta (0, 0)
Screenshot: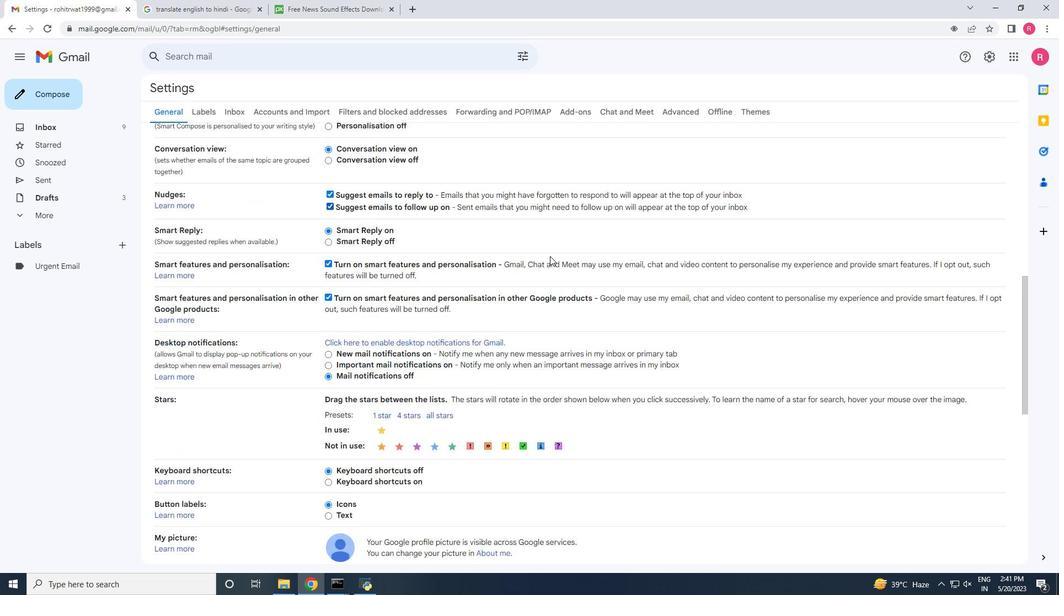 
Action: Mouse scrolled (550, 255) with delta (0, 0)
Screenshot: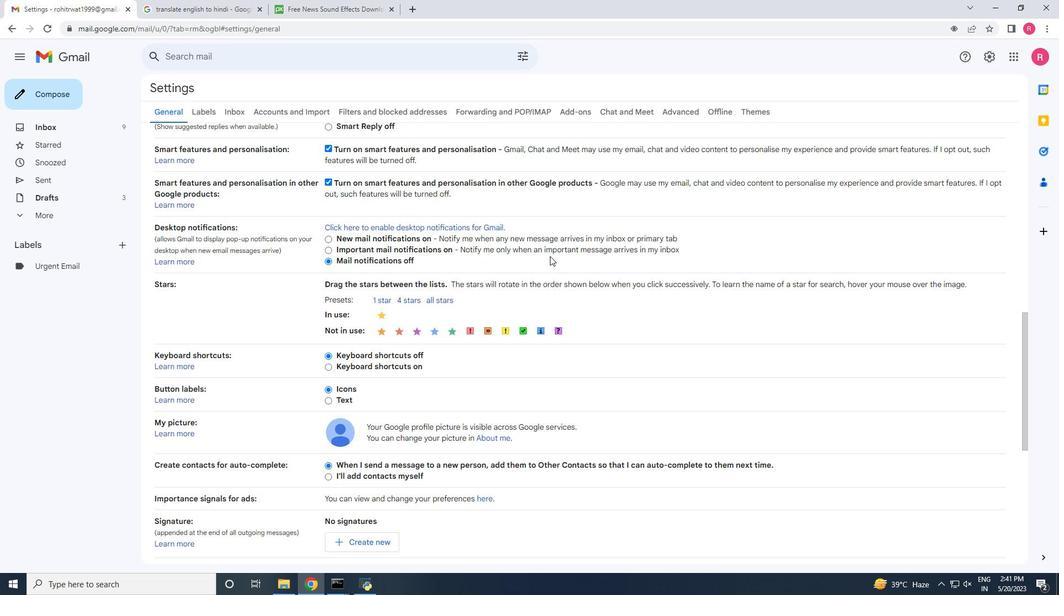 
Action: Mouse scrolled (550, 255) with delta (0, 0)
Screenshot: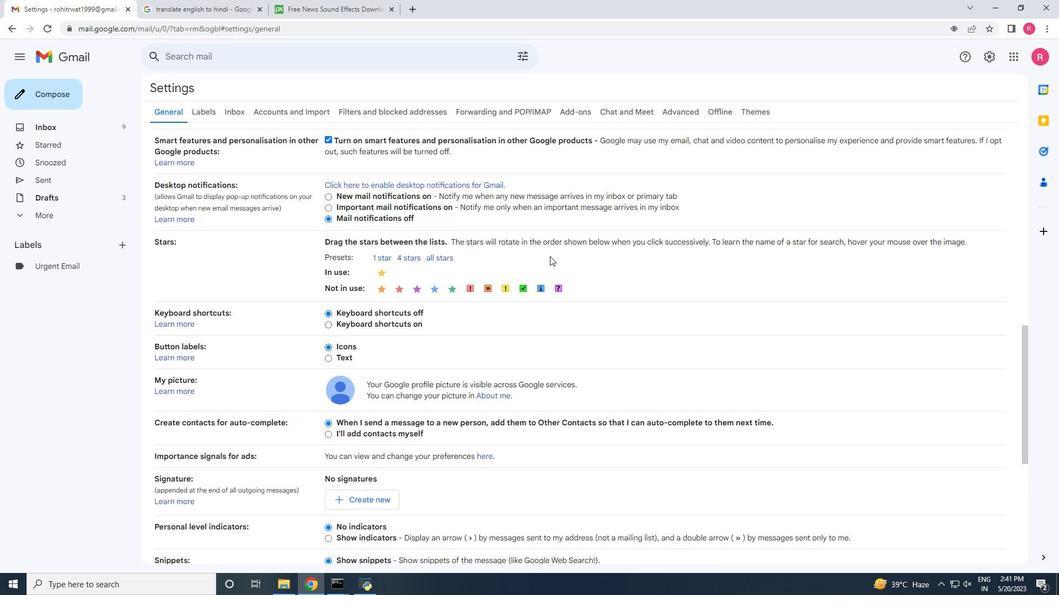 
Action: Mouse scrolled (550, 255) with delta (0, 0)
Screenshot: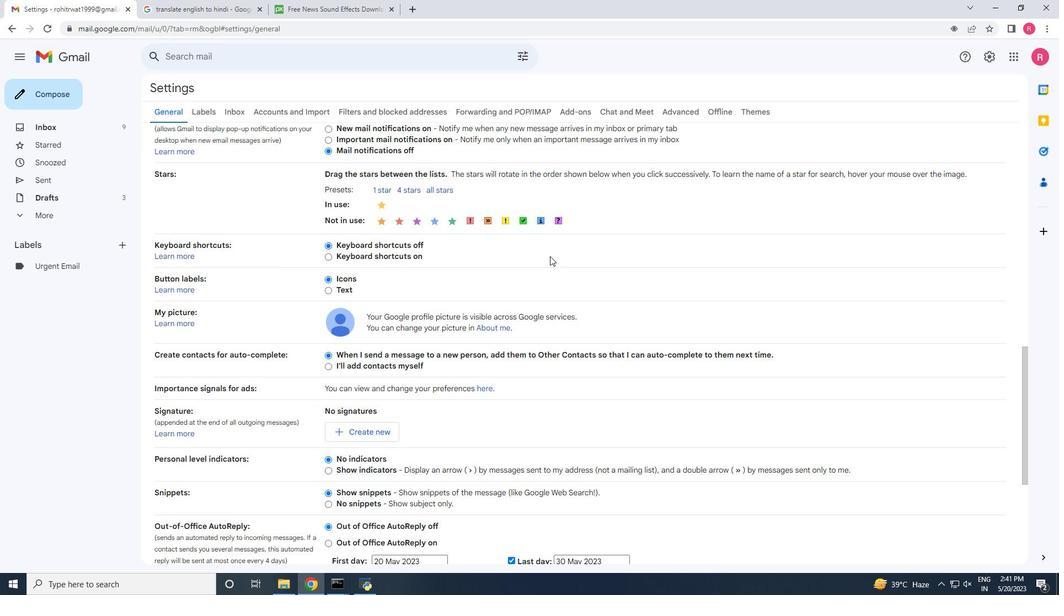 
Action: Mouse scrolled (550, 255) with delta (0, 0)
Screenshot: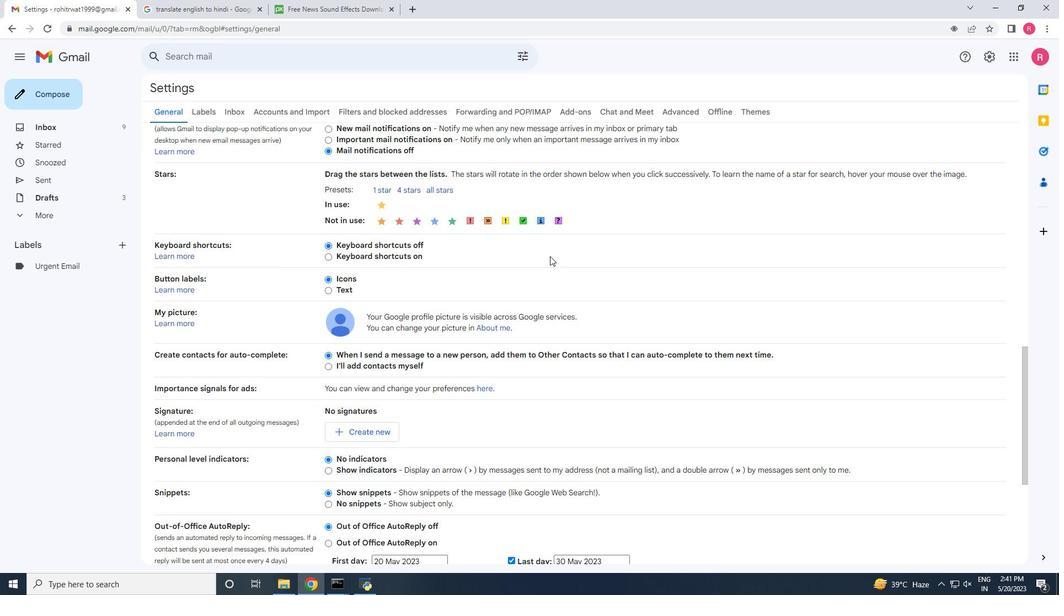 
Action: Mouse scrolled (550, 255) with delta (0, 0)
Screenshot: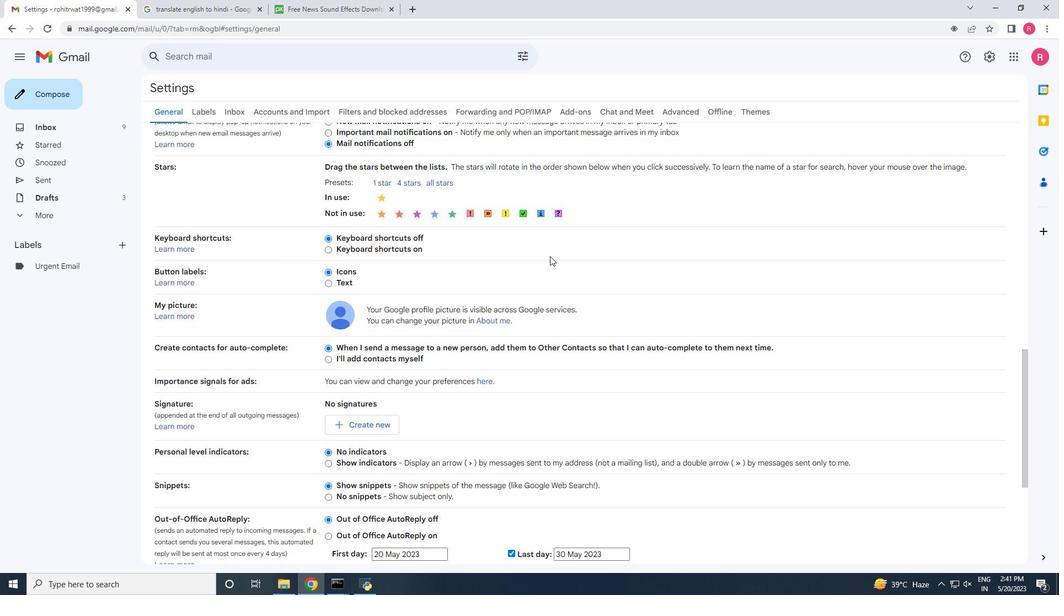 
Action: Mouse moved to (372, 265)
Screenshot: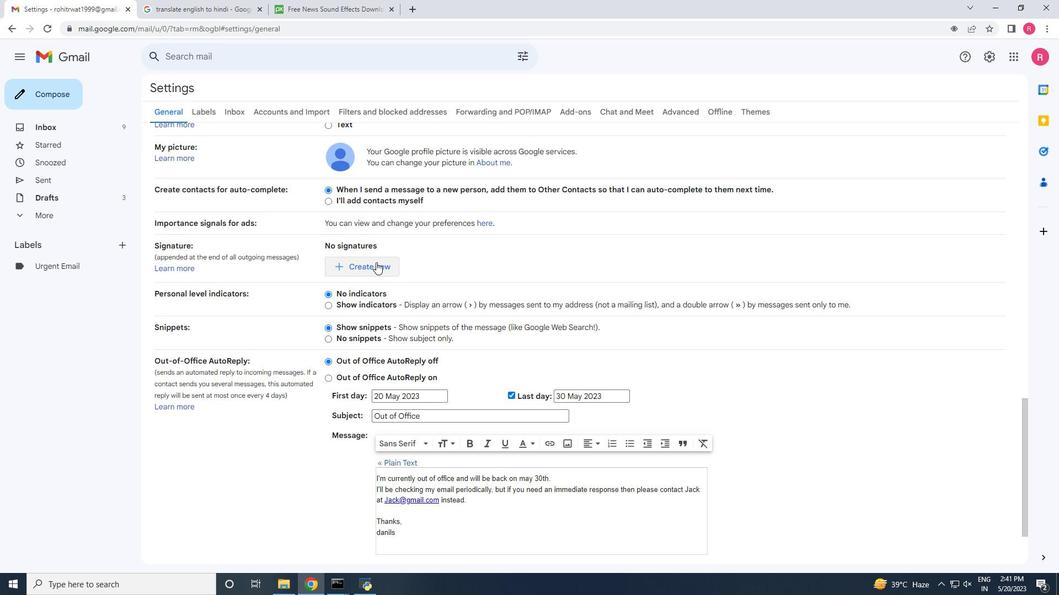 
Action: Mouse pressed left at (372, 265)
Screenshot: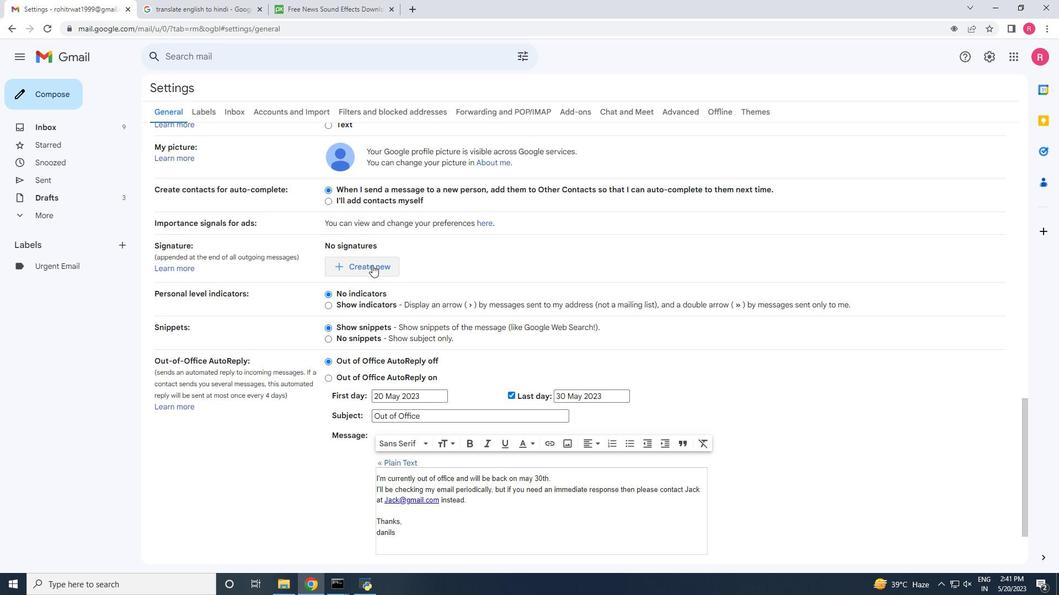 
Action: Mouse moved to (921, 250)
Screenshot: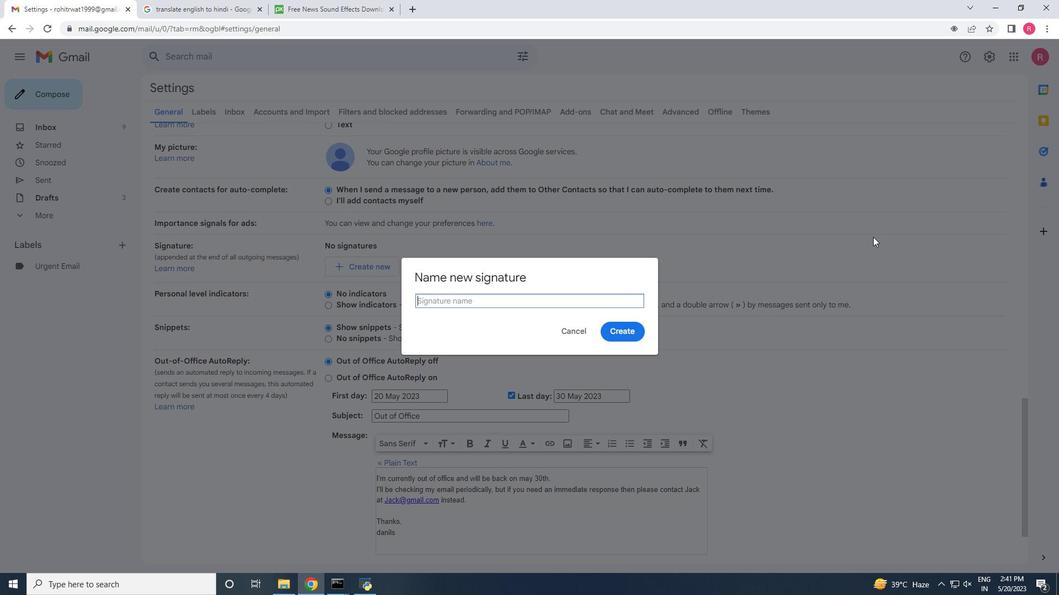 
Action: Key pressed <Key.shift>Amanda<Key.space><Key.shift><Key.shift><Key.shift><Key.shift><Key.shift><Key.shift><Key.shift><Key.shift><Key.shift><Key.shift><Key.shift><Key.shift>Green
Screenshot: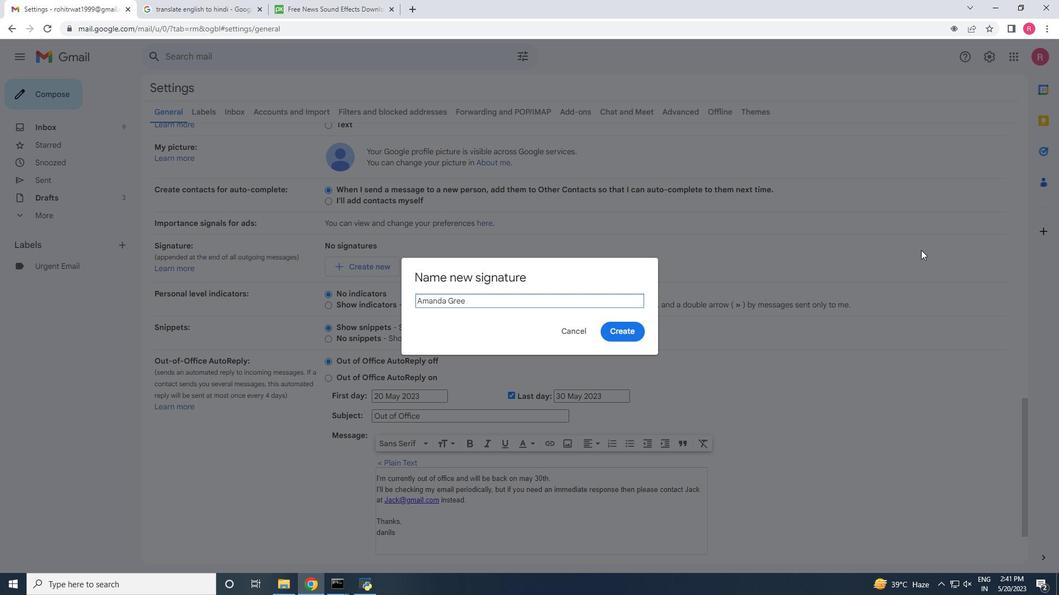 
Action: Mouse moved to (631, 332)
Screenshot: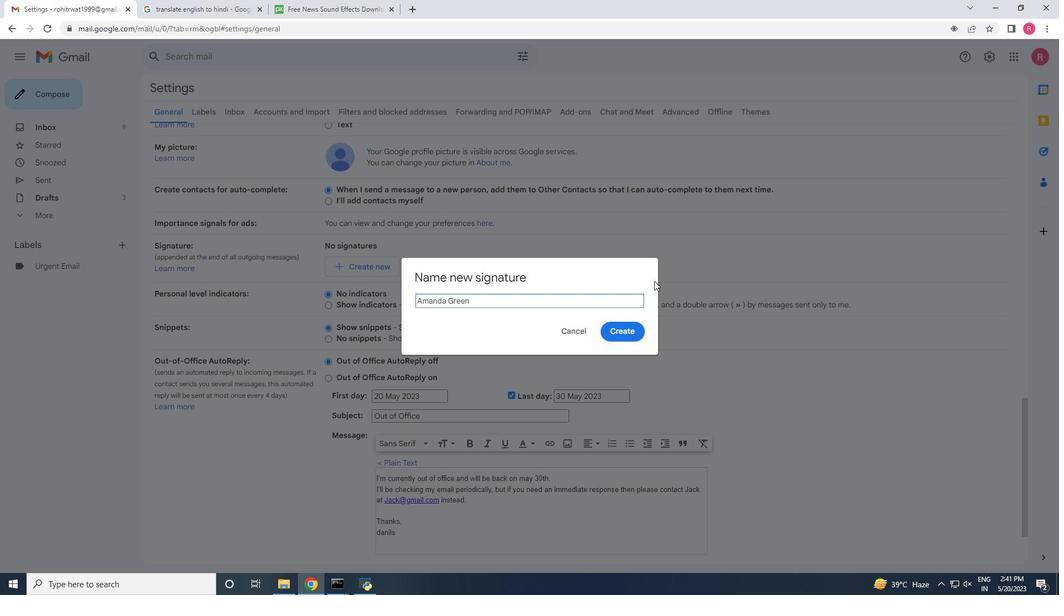 
Action: Mouse pressed left at (631, 332)
Screenshot: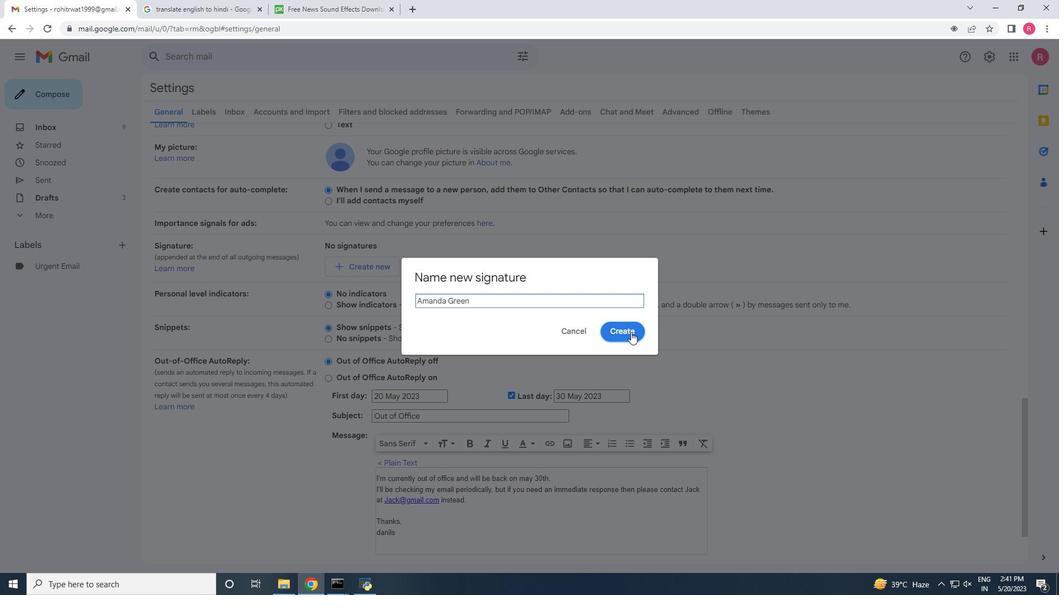 
Action: Mouse moved to (538, 273)
Screenshot: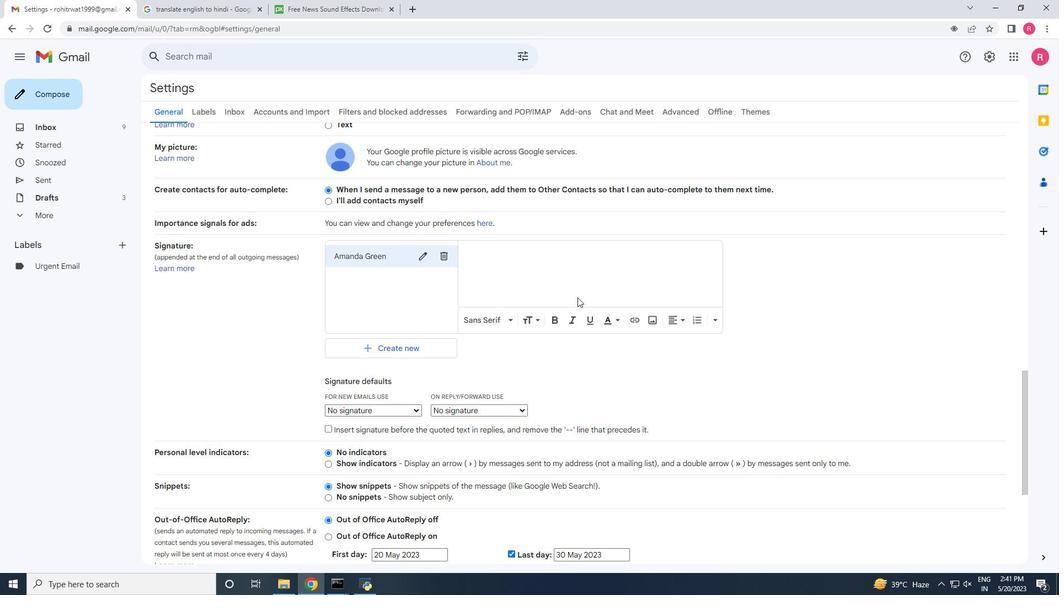 
Action: Mouse pressed left at (538, 273)
Screenshot: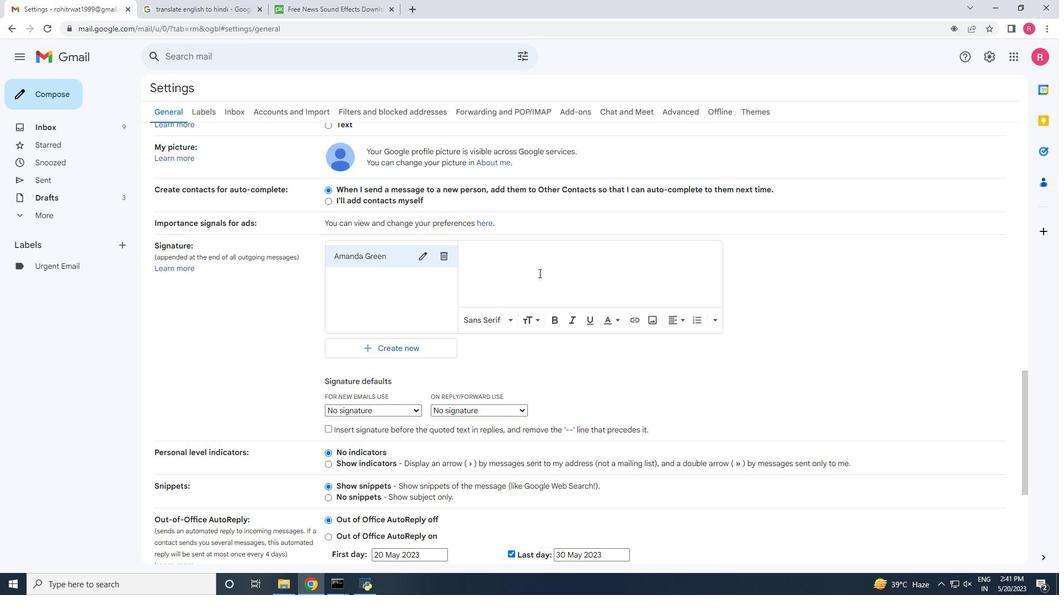 
Action: Key pressed <Key.shift><Key.shift><Key.shift><Key.shift><Key.shift><Key.shift><Key.shift><Key.shift><Key.shift><Key.shift><Key.shift><Key.shift><Key.shift><Key.shift><Key.shift><Key.shift><Key.shift><Key.shift><Key.shift><Key.shift><Key.shift><Key.shift><Key.shift><Key.shift><Key.shift><Key.shift><Key.shift><Key.shift><Key.shift><Key.shift><Key.shift><Key.shift><Key.shift><Key.shift><Key.shift><Key.shift><Key.shift><Key.shift><Key.shift><Key.shift><Key.shift><Key.shift><Key.shift><Key.shift><Key.shift><Key.shift><Key.shift><Key.shift><Key.shift><Key.shift><Key.shift><Key.shift><Key.shift><Key.shift><Key.shift><Key.shift><Key.shift><Key.shift><Key.shift><Key.shift><Key.shift><Key.shift><Key.shift>Amanda<Key.space><Key.shift><Key.shift><Key.shift><Key.shift><Key.shift><Key.shift><Key.shift><Key.shift><Key.shift><Key.shift><Key.shift><Key.shift><Key.shift><Key.shift><Key.shift><Key.shift><Key.shift><Key.shift><Key.shift><Key.shift><Key.shift><Key.shift><Key.shift><Key.shift><Key.shift><Key.shift><Key.shift><Key.shift><Key.shift><Key.shift><Key.shift><Key.shift><Key.shift><Key.shift><Key.shift><Key.shift><Key.shift><Key.shift><Key.shift><Key.shift><Key.shift><Key.shift><Key.shift><Key.shift><Key.shift><Key.shift><Key.shift><Key.shift><Key.shift><Key.shift><Key.shift><Key.shift><Key.shift><Key.shift><Key.shift><Key.shift><Key.shift><Key.shift><Key.shift><Key.shift><Key.shift><Key.shift><Key.shift><Key.shift><Key.shift><Key.shift><Key.shift><Key.shift><Key.shift><Key.shift><Key.shift><Key.shift><Key.shift><Key.shift><Key.shift><Key.shift><Key.shift><Key.shift><Key.shift><Key.shift><Key.shift><Key.shift><Key.shift><Key.shift><Key.shift><Key.shift><Key.shift><Key.shift>Green
Screenshot: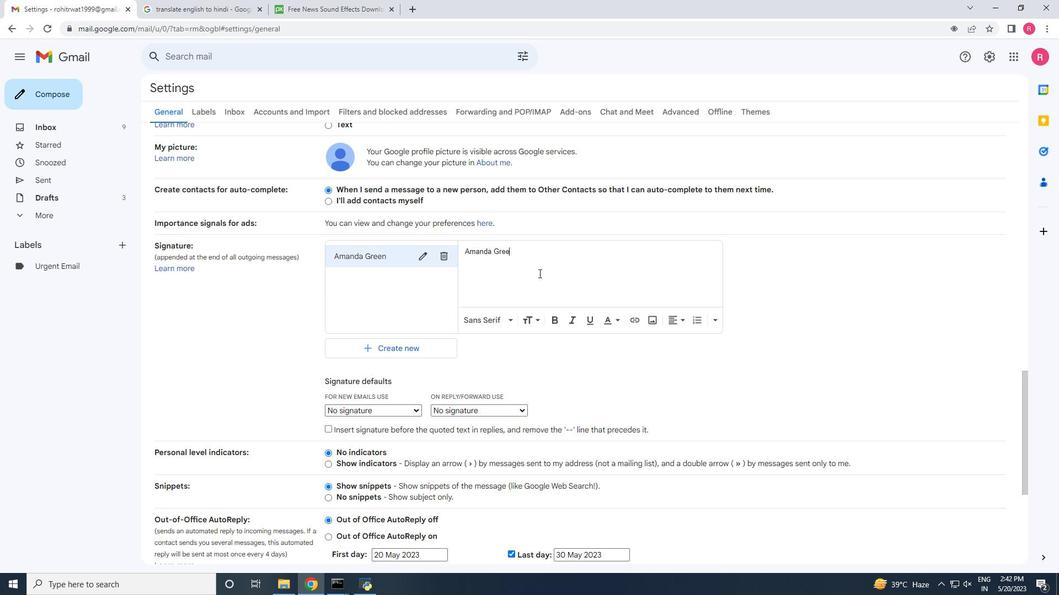 
Action: Mouse moved to (545, 382)
Screenshot: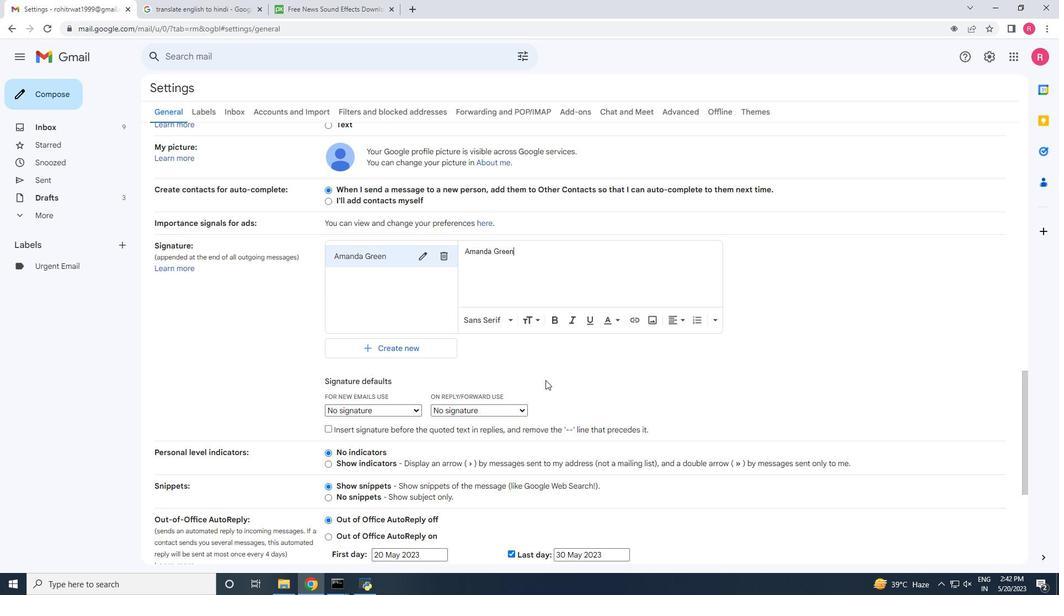 
Action: Mouse scrolled (545, 381) with delta (0, 0)
Screenshot: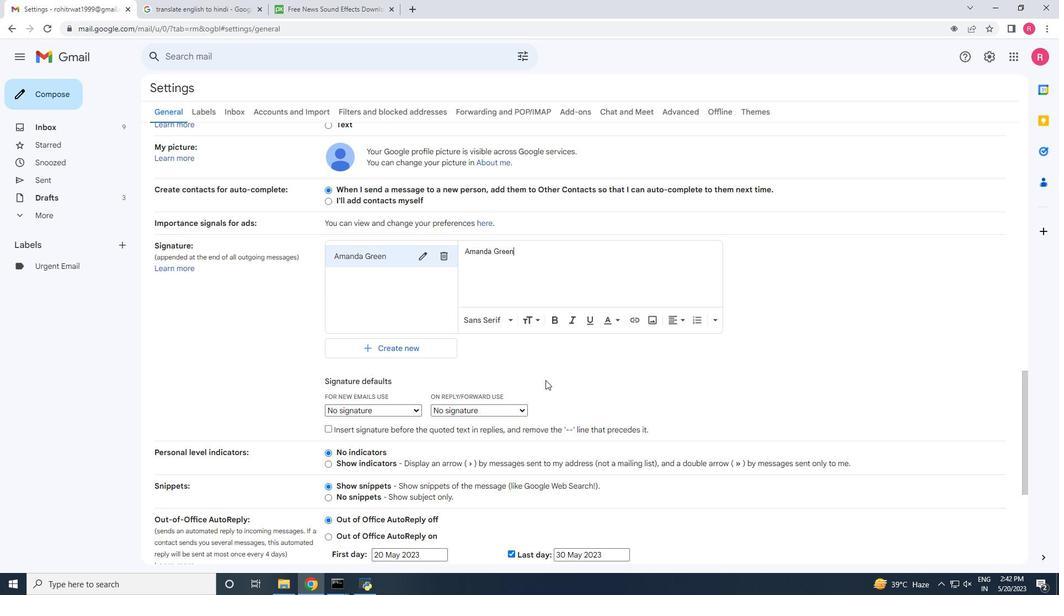 
Action: Mouse moved to (546, 383)
Screenshot: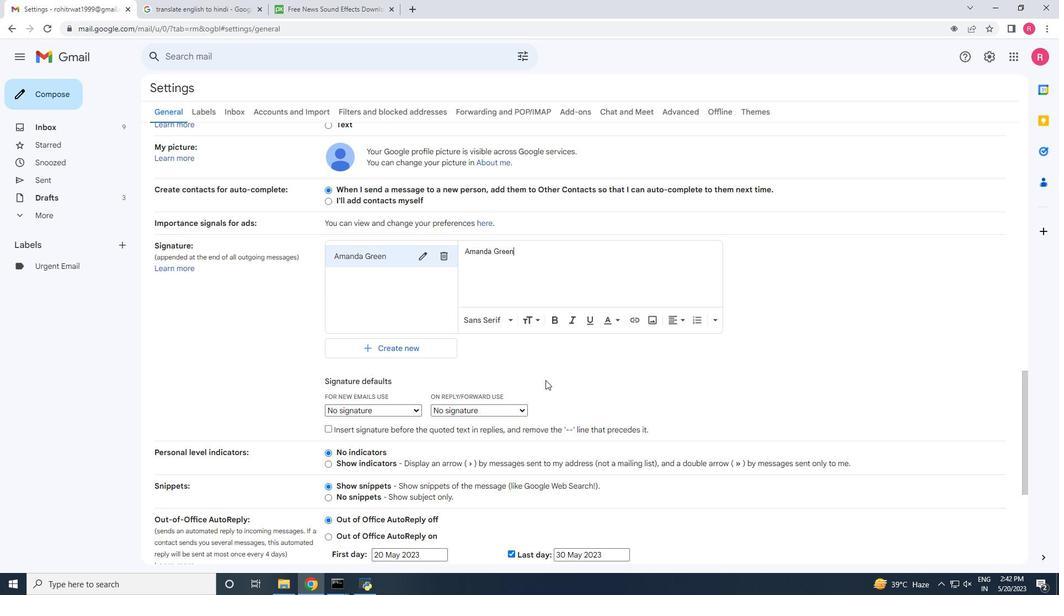 
Action: Mouse scrolled (546, 382) with delta (0, 0)
Screenshot: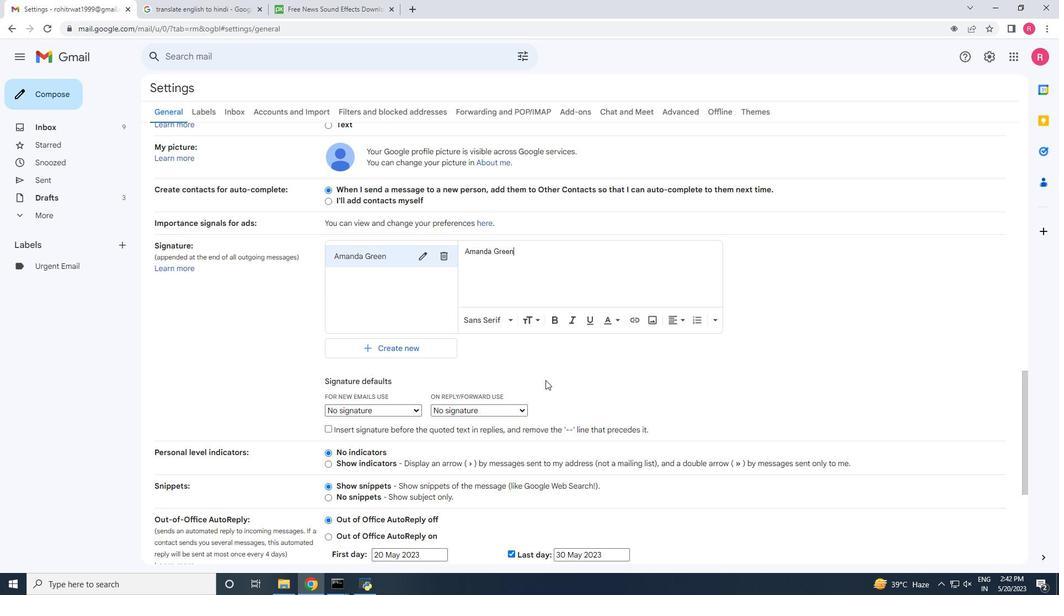 
Action: Mouse moved to (546, 383)
Screenshot: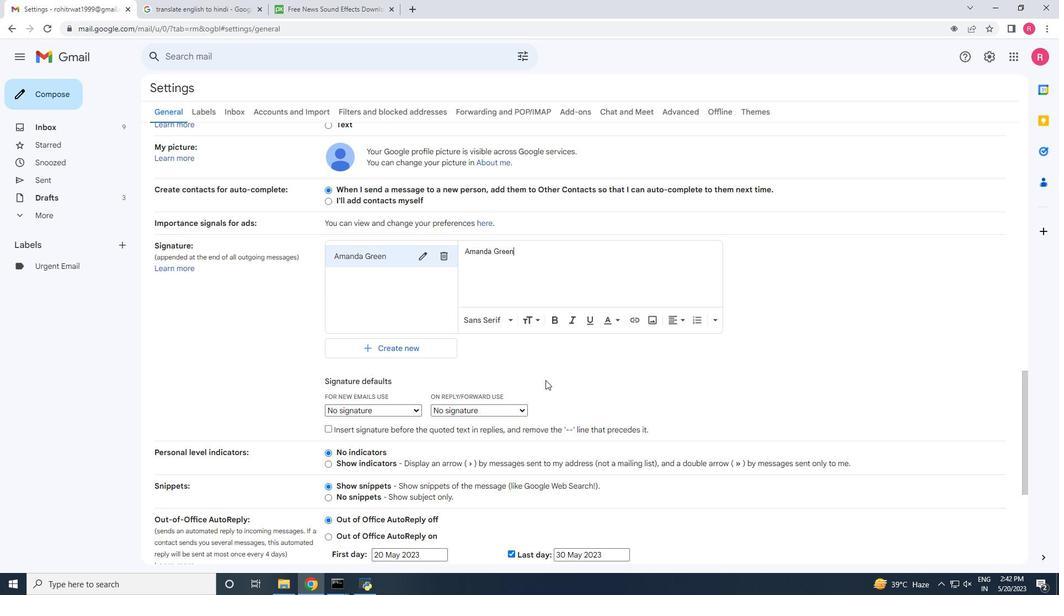 
Action: Mouse scrolled (546, 382) with delta (0, 0)
Screenshot: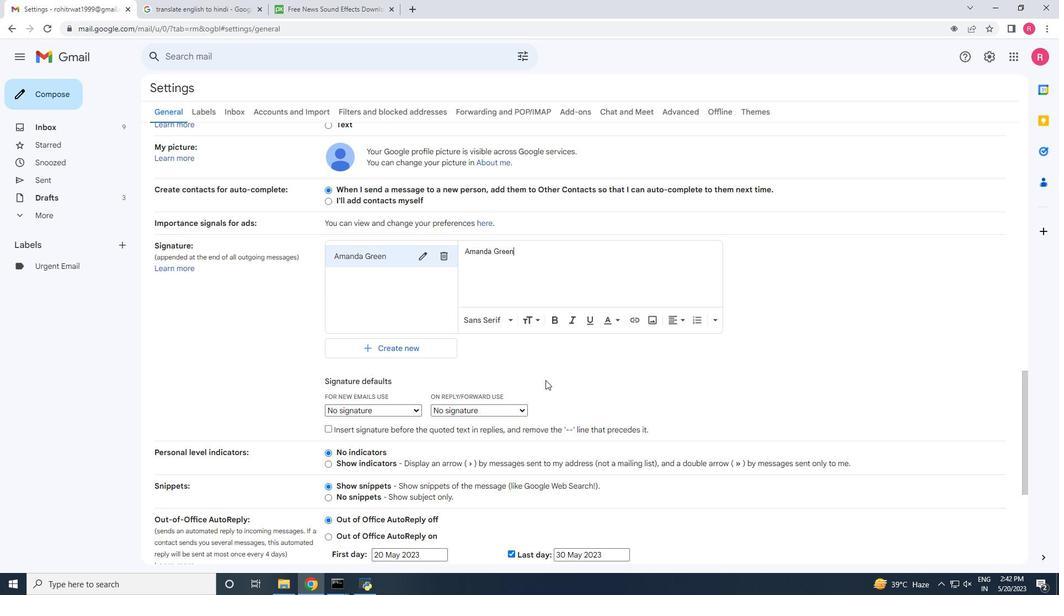 
Action: Mouse scrolled (546, 382) with delta (0, 0)
Screenshot: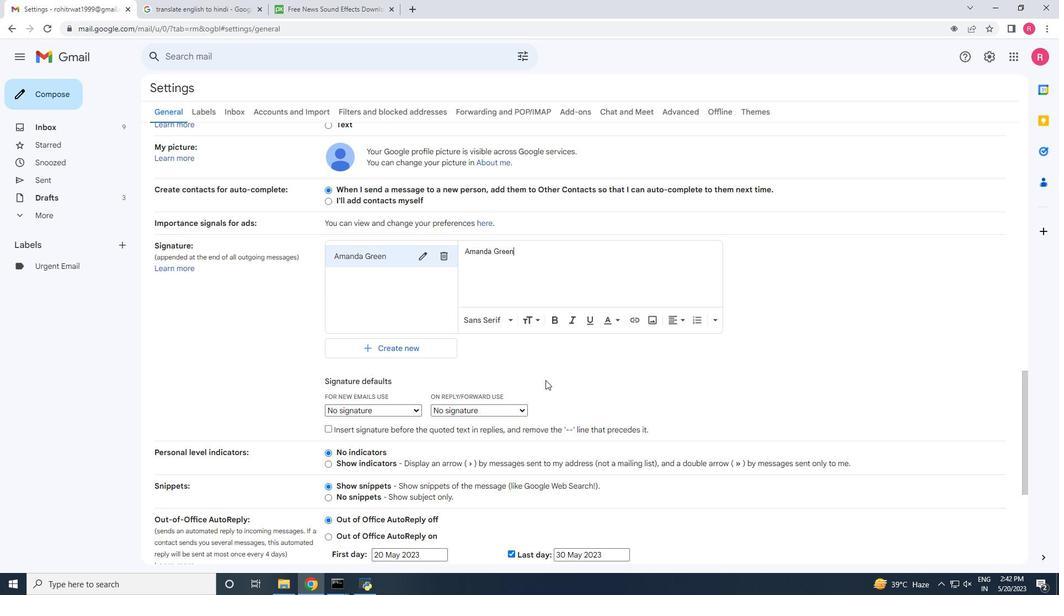 
Action: Mouse scrolled (546, 382) with delta (0, 0)
Screenshot: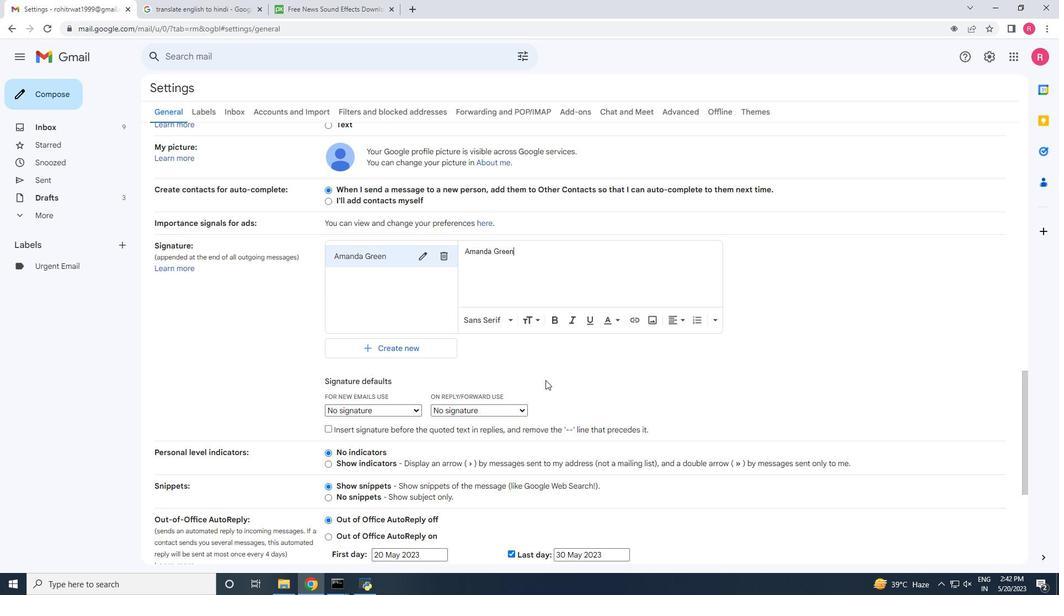 
Action: Mouse scrolled (546, 382) with delta (0, 0)
Screenshot: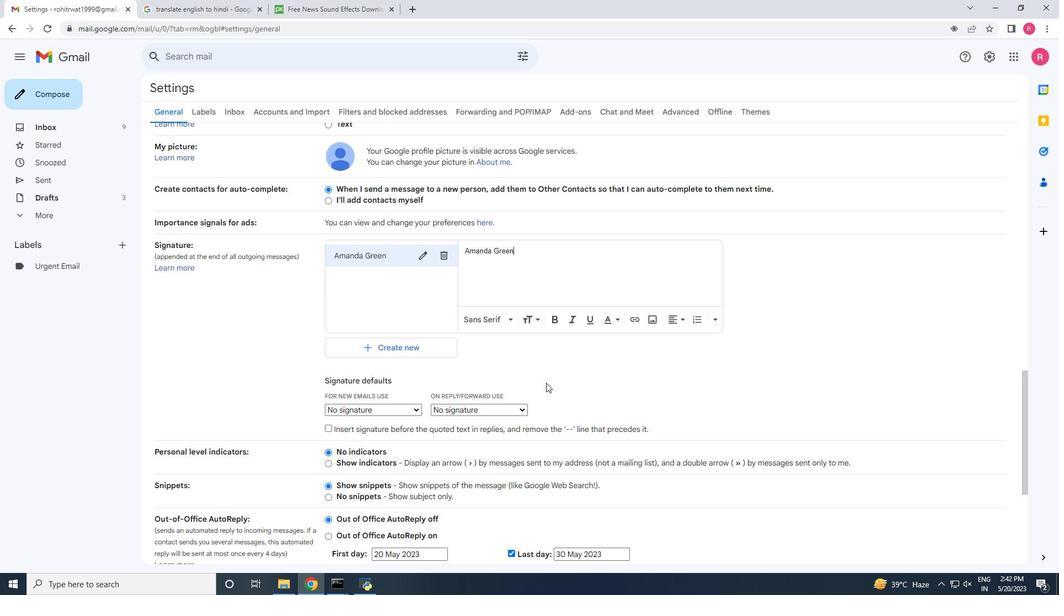 
Action: Mouse scrolled (546, 382) with delta (0, 0)
Screenshot: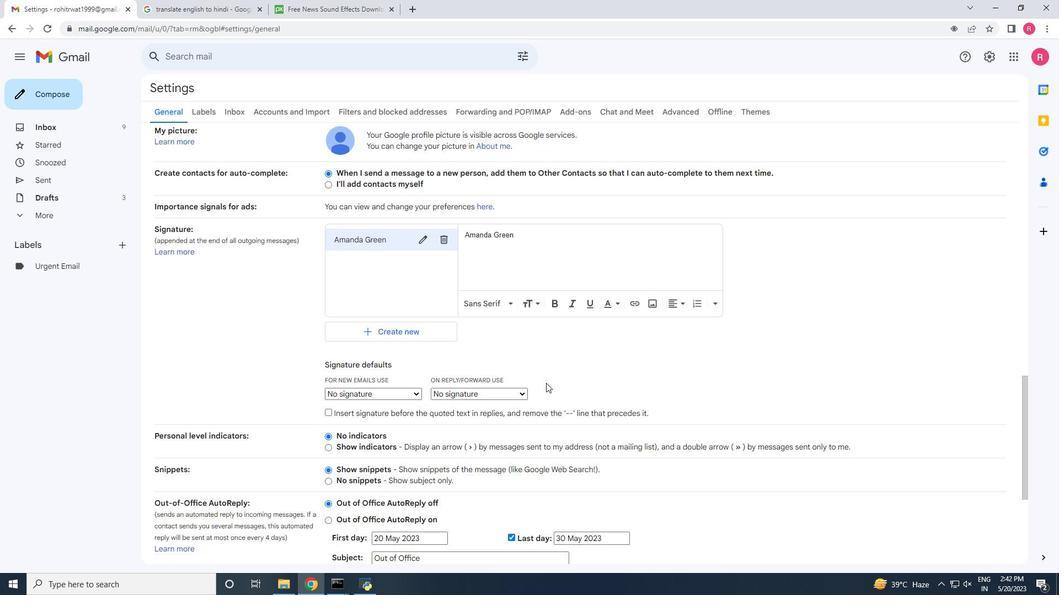 
Action: Mouse moved to (547, 390)
Screenshot: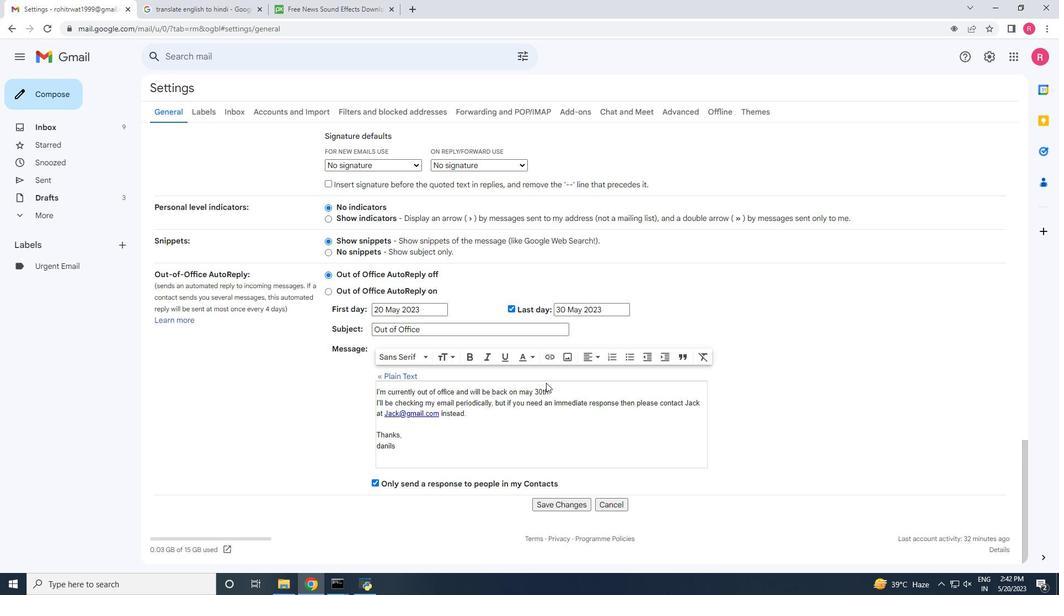 
Action: Mouse scrolled (547, 389) with delta (0, 0)
Screenshot: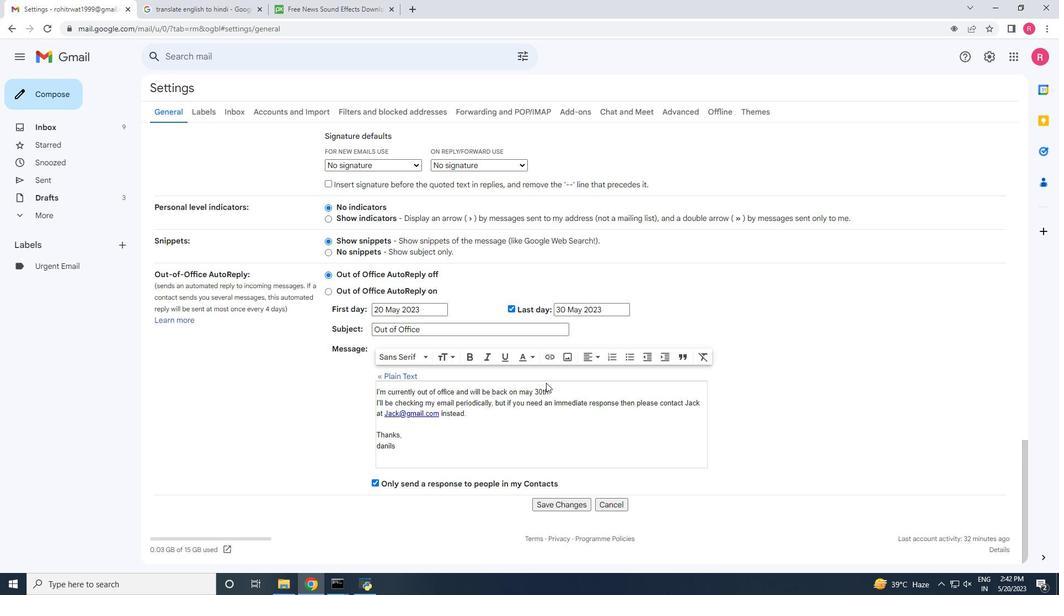 
Action: Mouse moved to (548, 392)
Screenshot: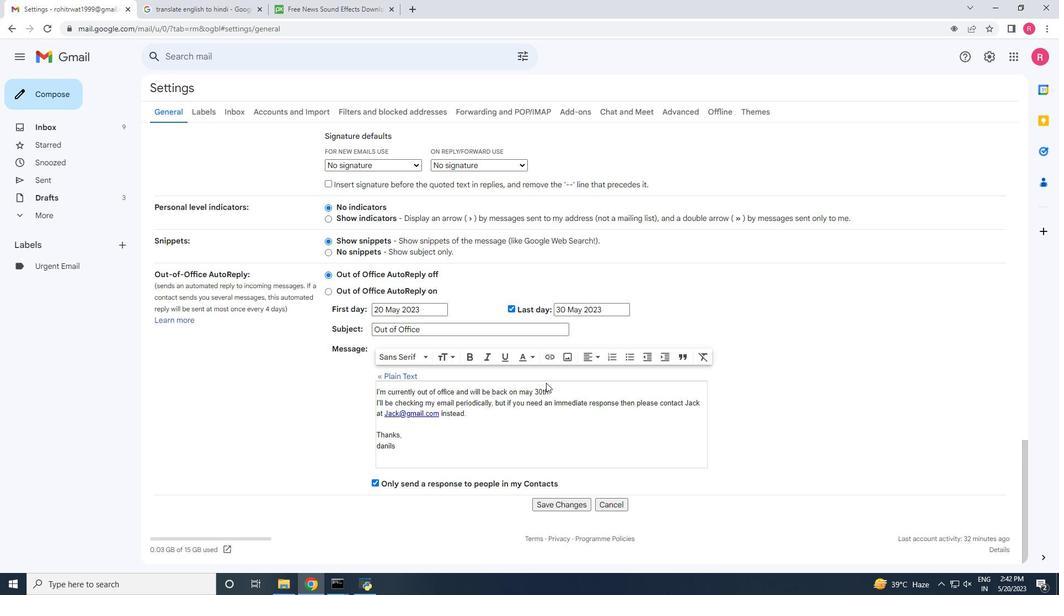 
Action: Mouse scrolled (548, 392) with delta (0, 0)
Screenshot: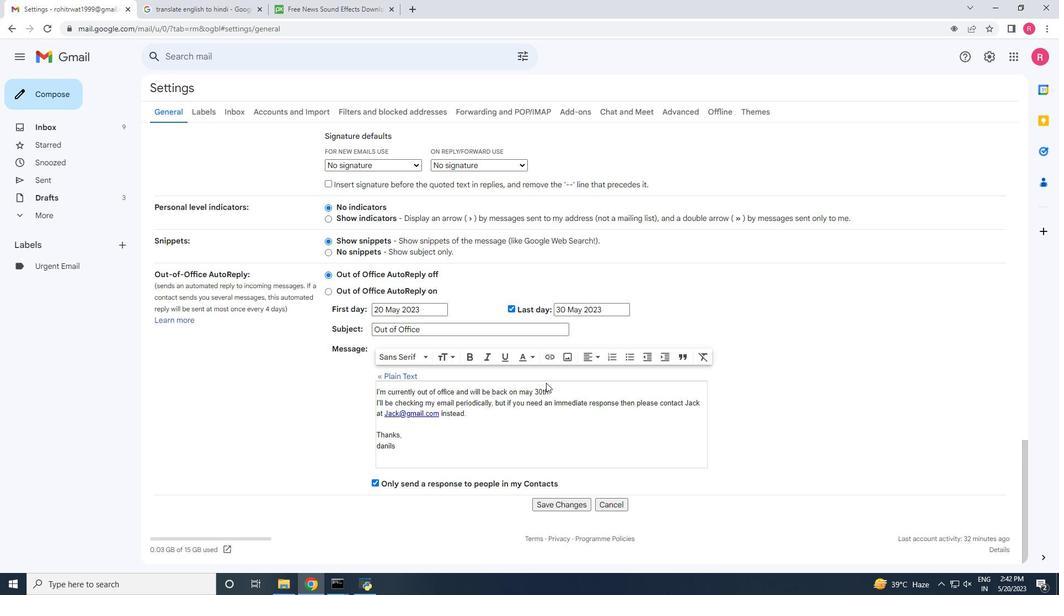 
Action: Mouse moved to (548, 393)
Screenshot: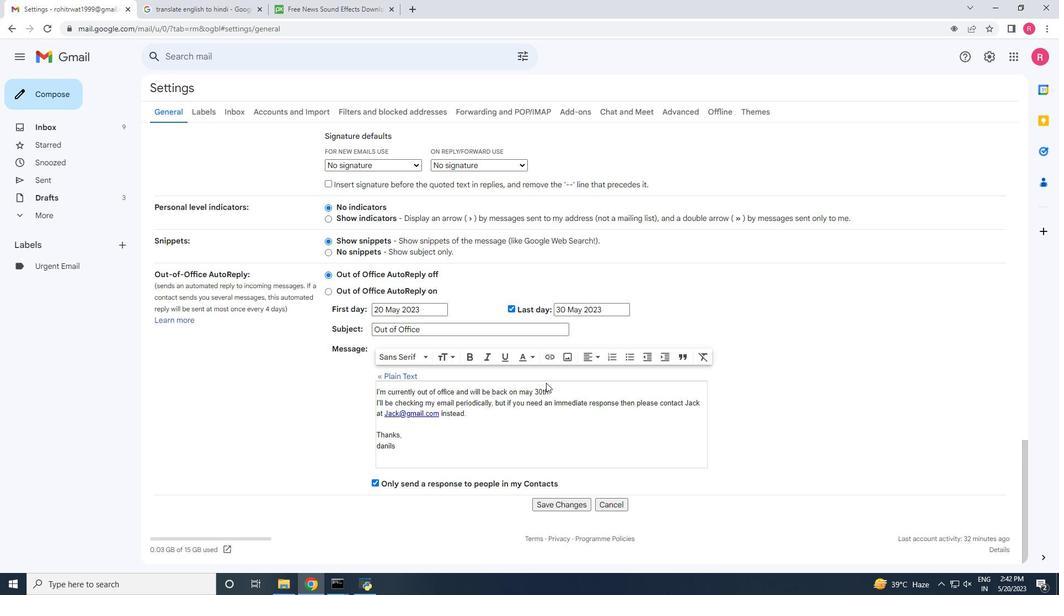 
Action: Mouse scrolled (548, 393) with delta (0, 0)
Screenshot: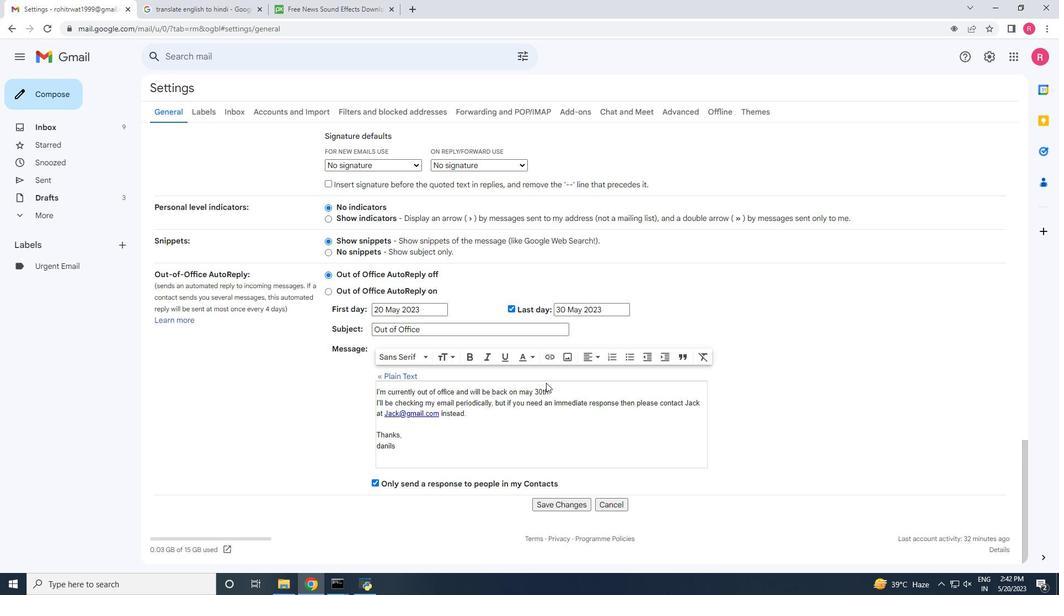 
Action: Mouse scrolled (548, 393) with delta (0, 0)
Screenshot: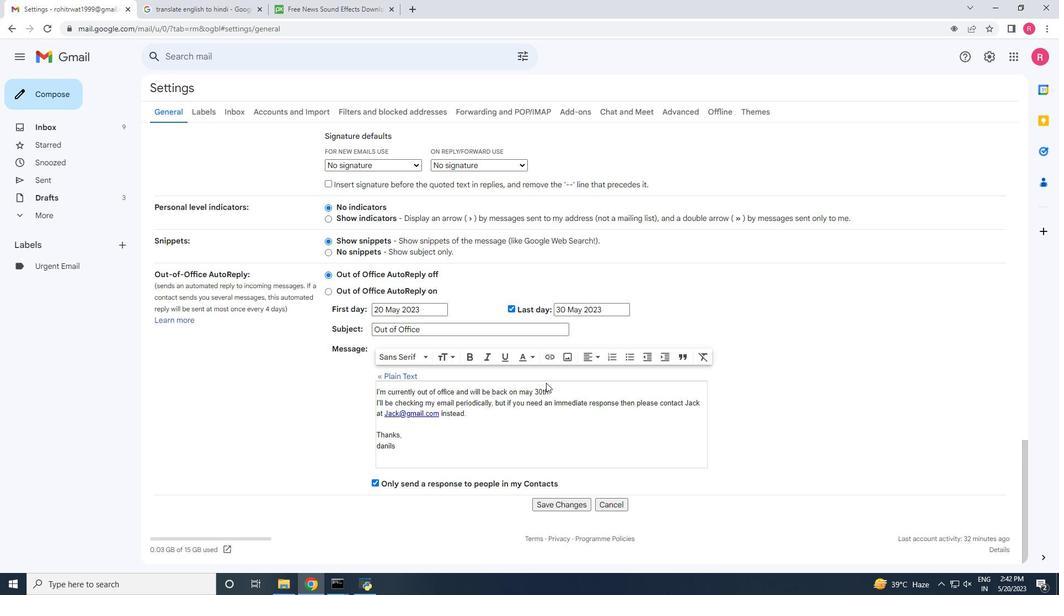 
Action: Mouse scrolled (548, 393) with delta (0, 0)
Screenshot: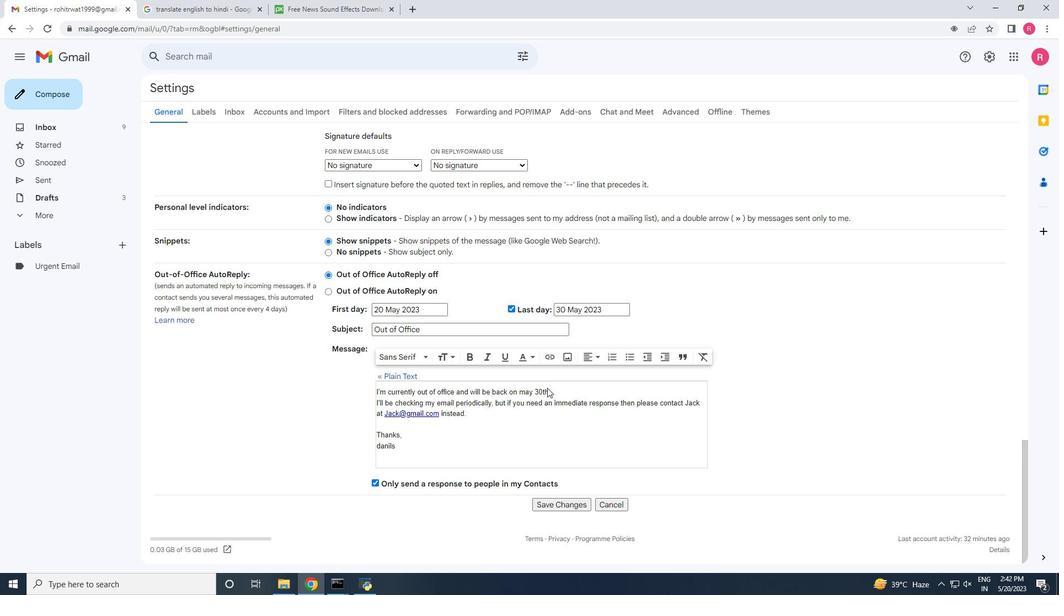 
Action: Mouse scrolled (548, 393) with delta (0, 0)
Screenshot: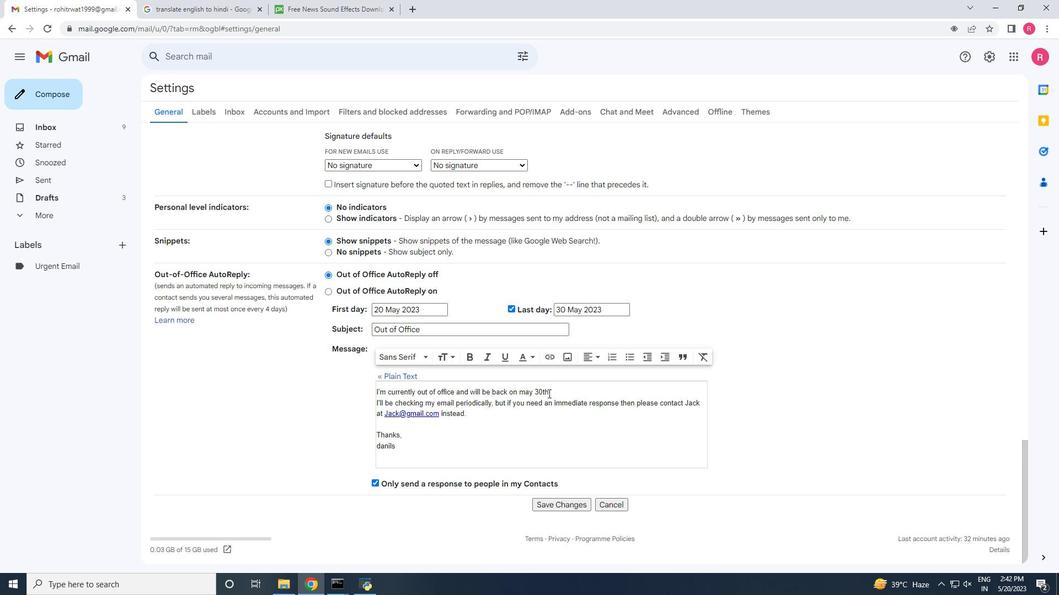 
Action: Mouse moved to (568, 506)
Screenshot: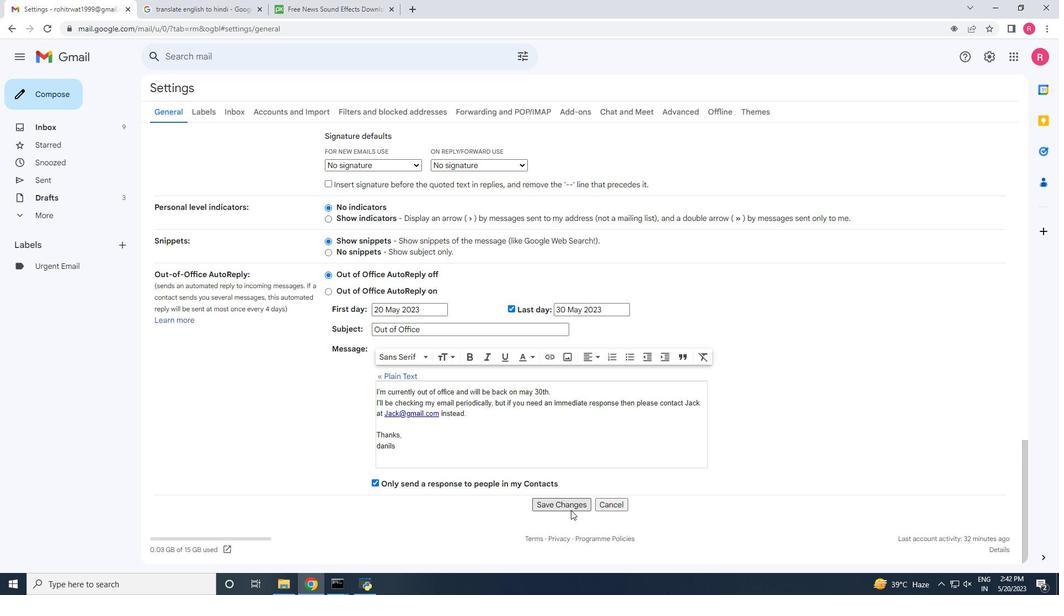 
Action: Mouse pressed left at (568, 506)
Screenshot: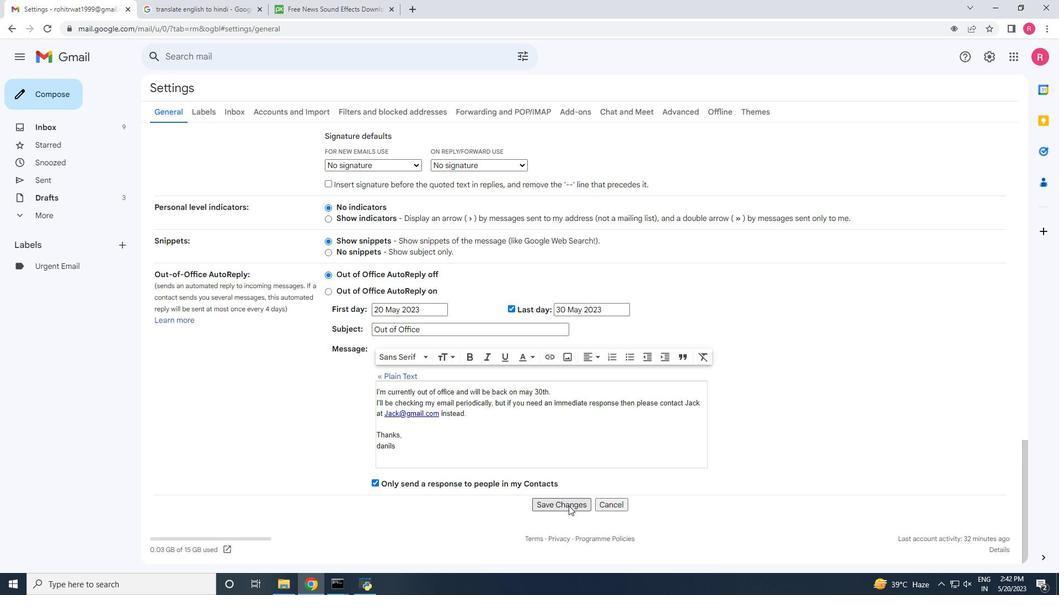 
Action: Mouse moved to (52, 93)
Screenshot: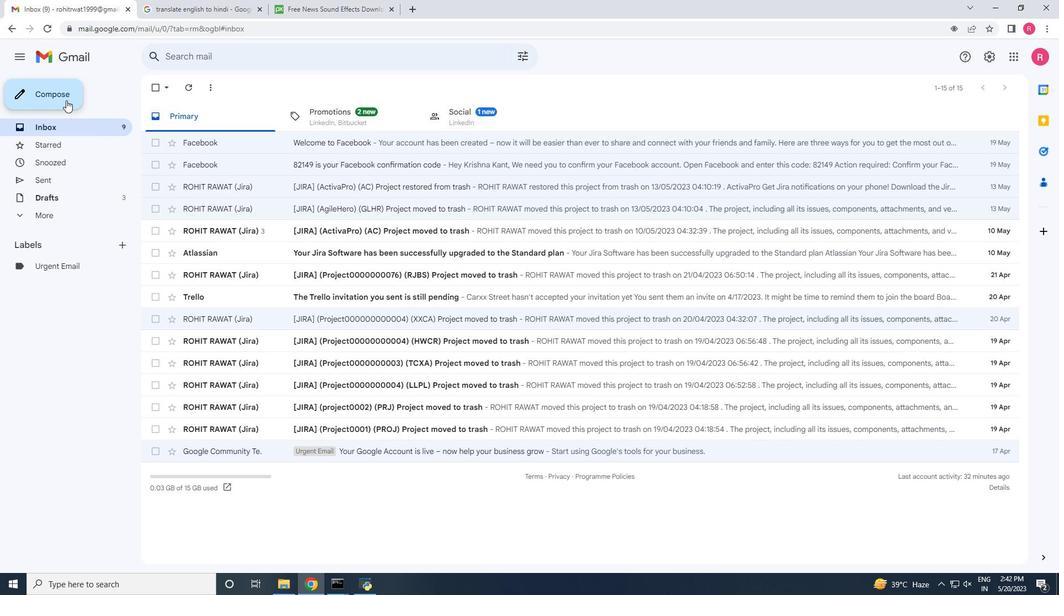 
Action: Mouse pressed left at (52, 93)
Screenshot: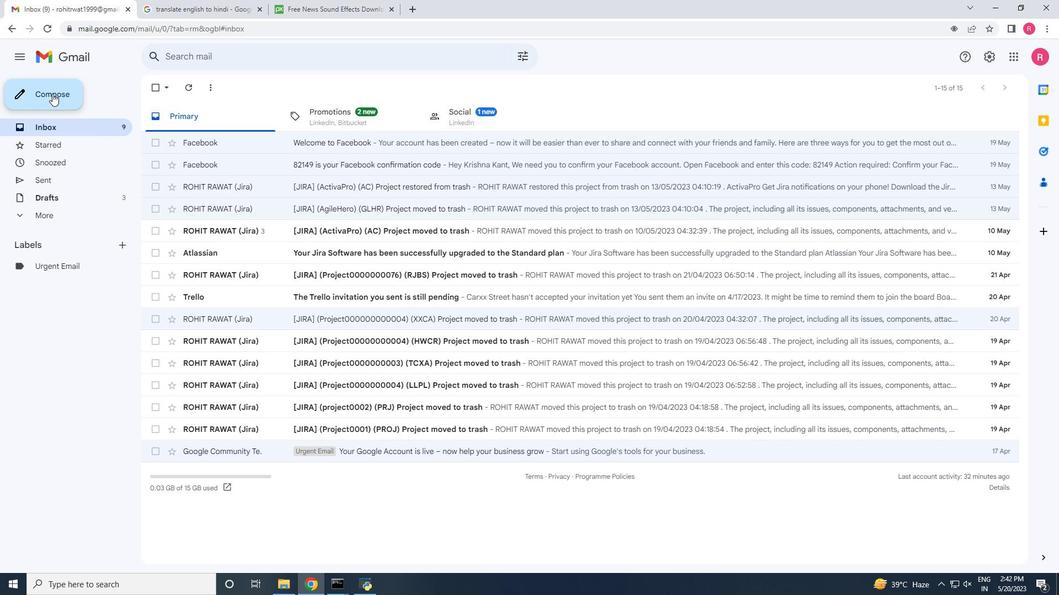 
Action: Mouse moved to (44, 181)
Screenshot: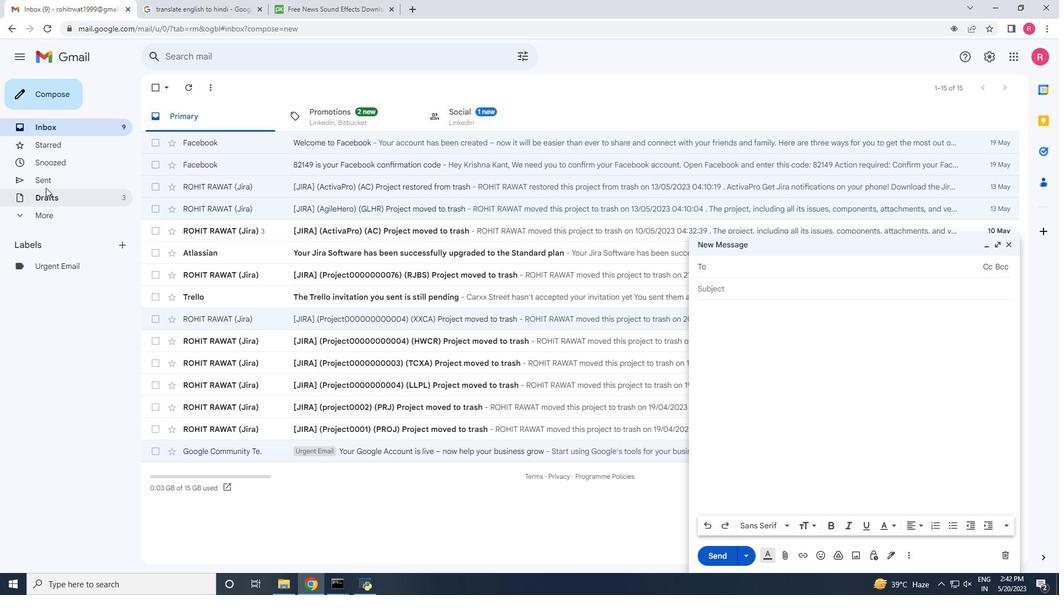 
Action: Mouse pressed left at (44, 181)
Screenshot: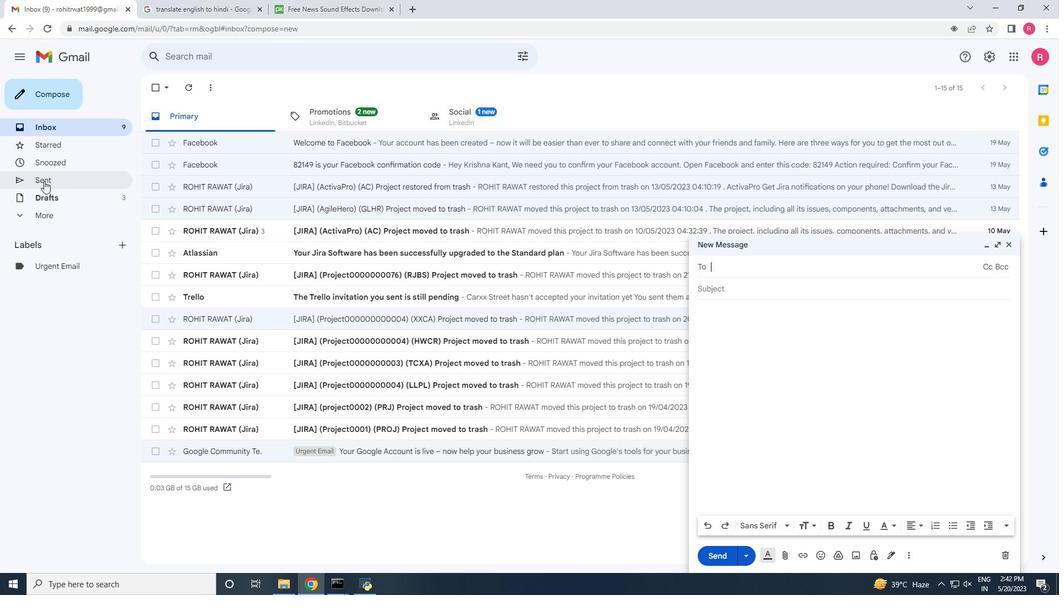 
Action: Mouse moved to (453, 153)
Screenshot: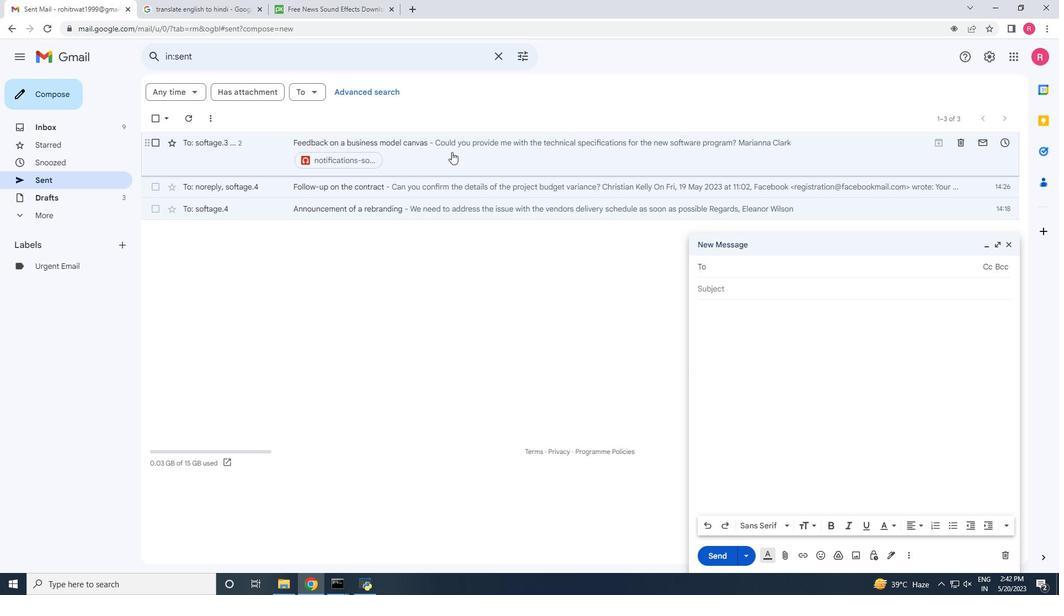 
Action: Mouse pressed left at (453, 153)
Screenshot: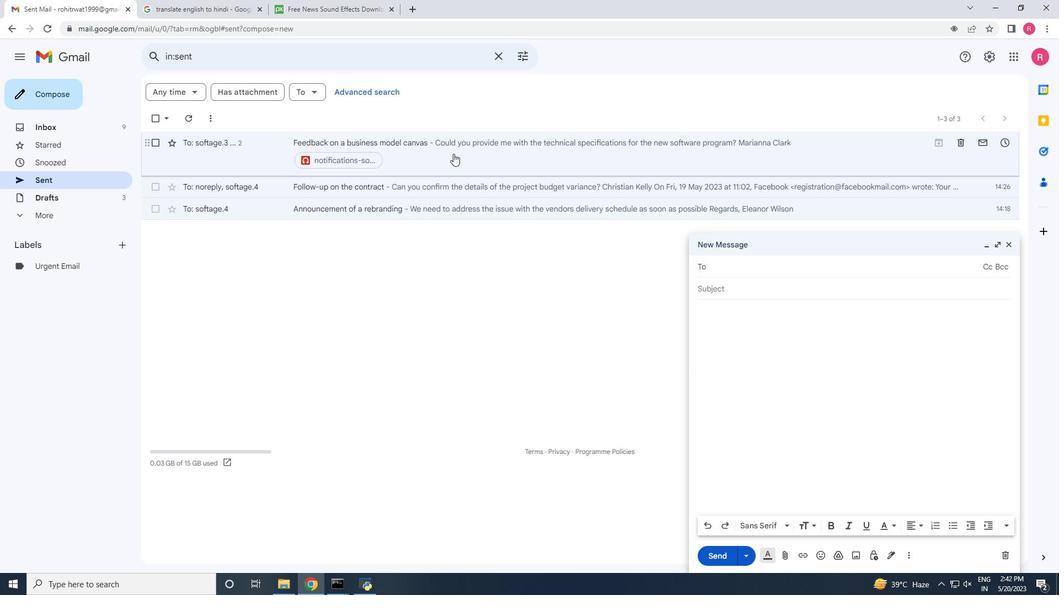 
Action: Mouse moved to (1005, 243)
Screenshot: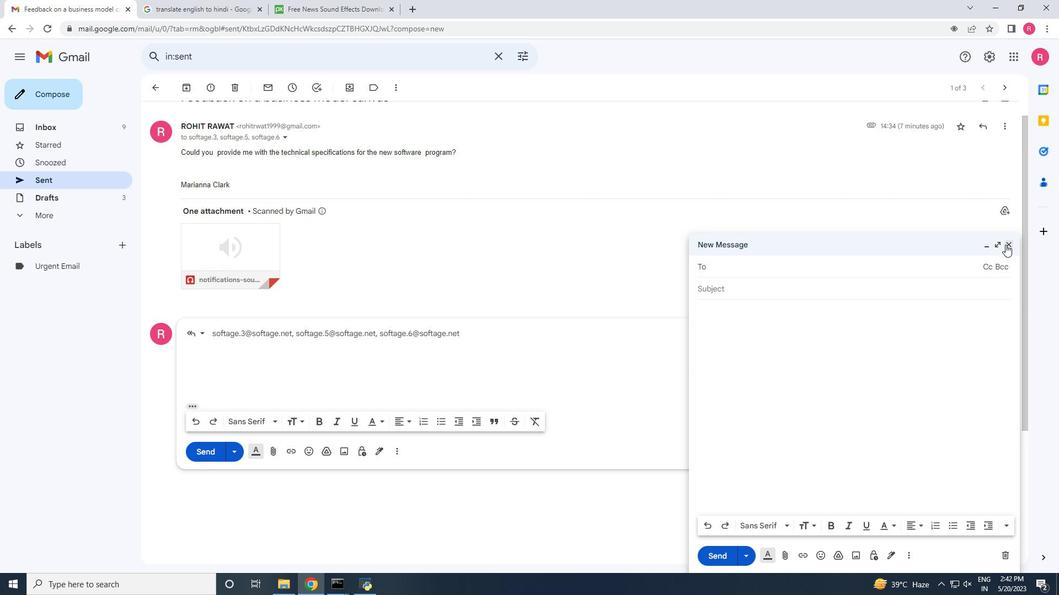 
Action: Mouse pressed left at (1005, 243)
Screenshot: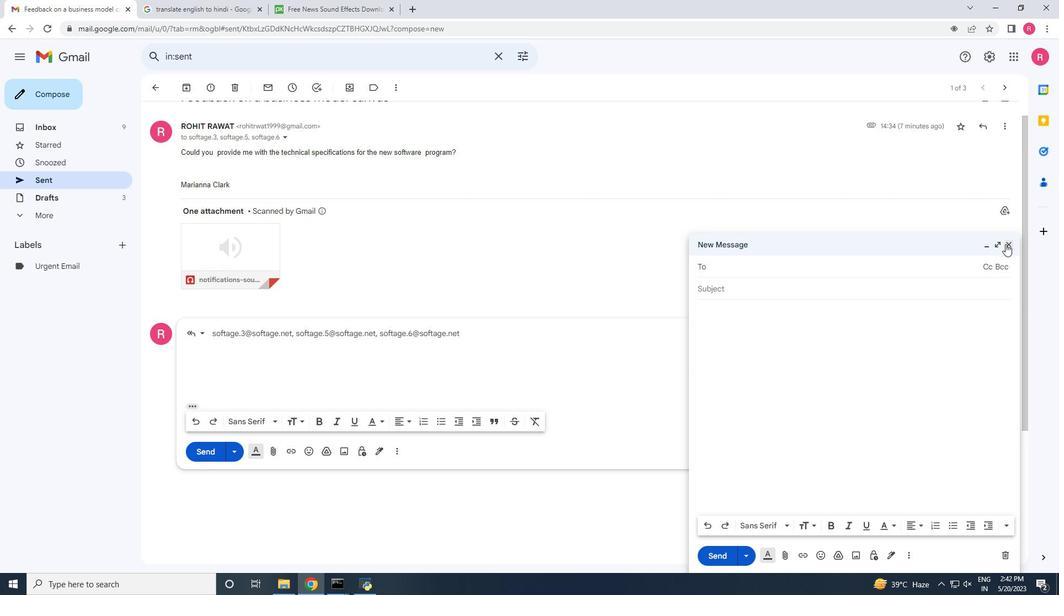 
Action: Mouse moved to (313, 316)
Screenshot: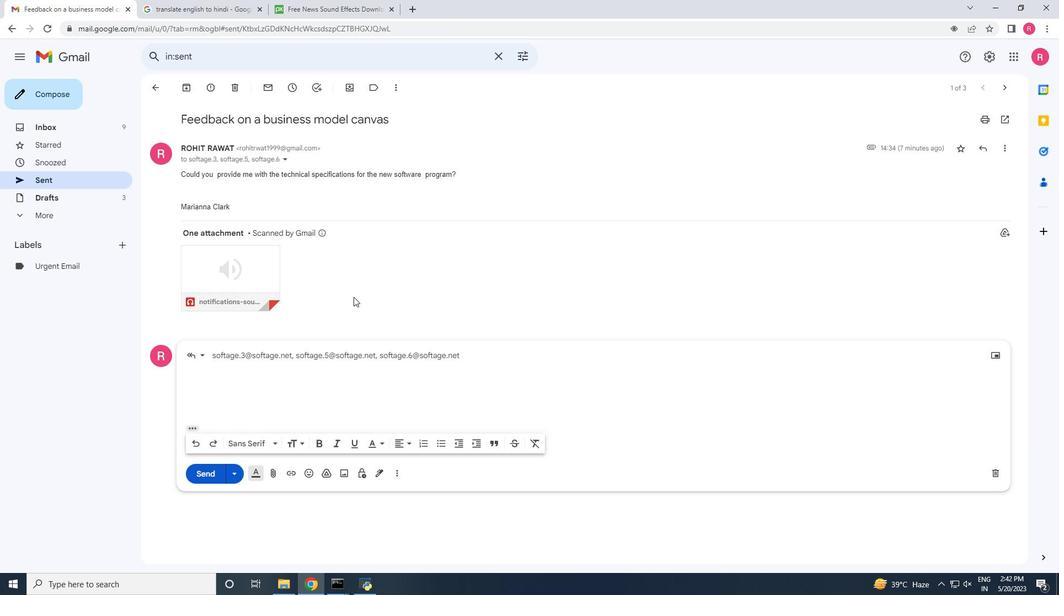
Action: Mouse scrolled (313, 315) with delta (0, 0)
Screenshot: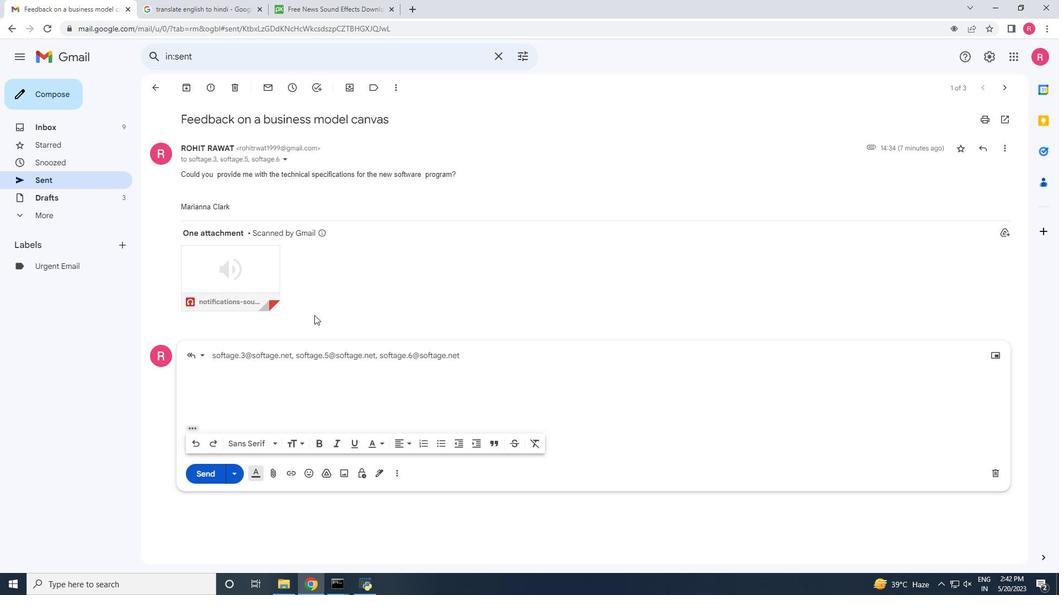 
Action: Mouse scrolled (313, 315) with delta (0, 0)
Screenshot: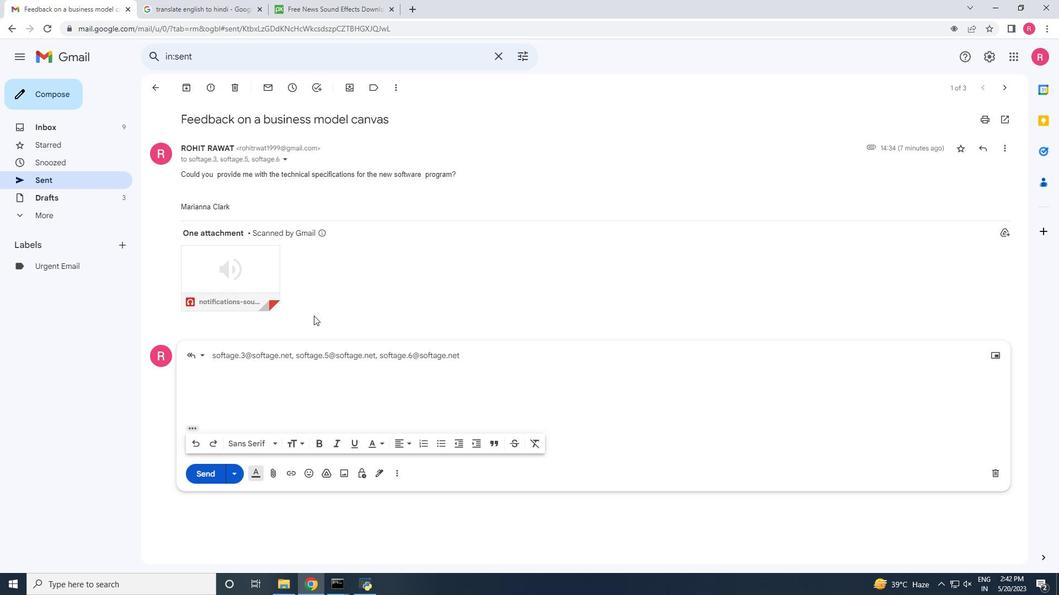 
Action: Mouse scrolled (313, 315) with delta (0, 0)
Screenshot: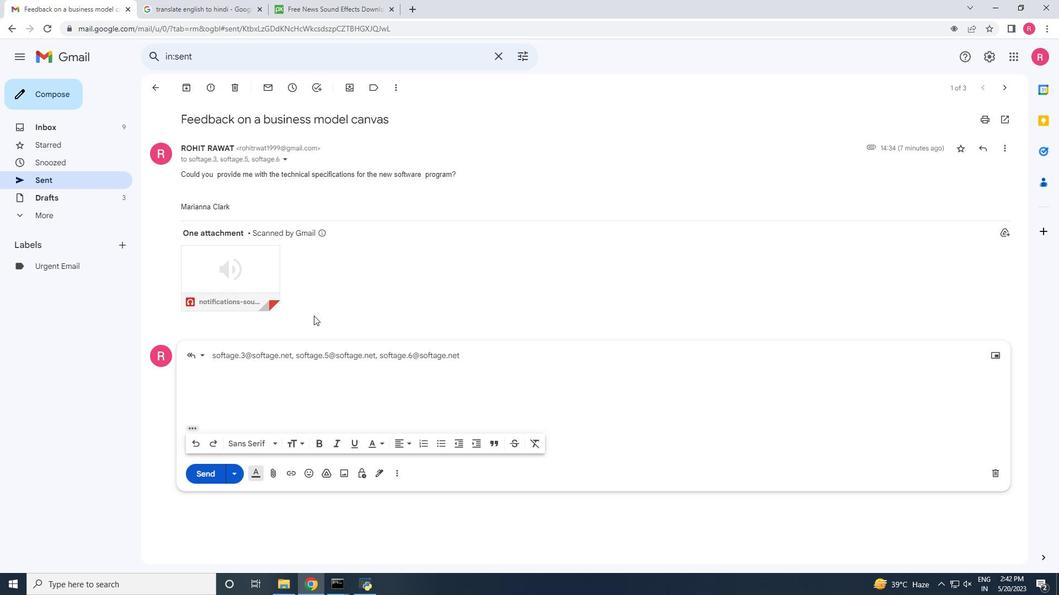 
Action: Mouse moved to (232, 473)
Screenshot: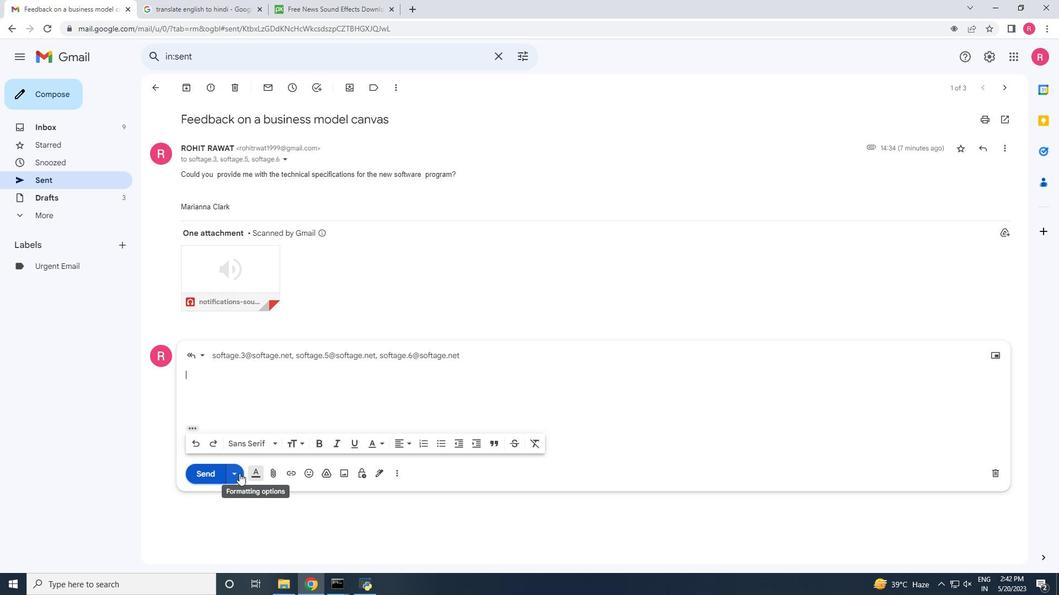 
Action: Mouse pressed left at (232, 473)
Screenshot: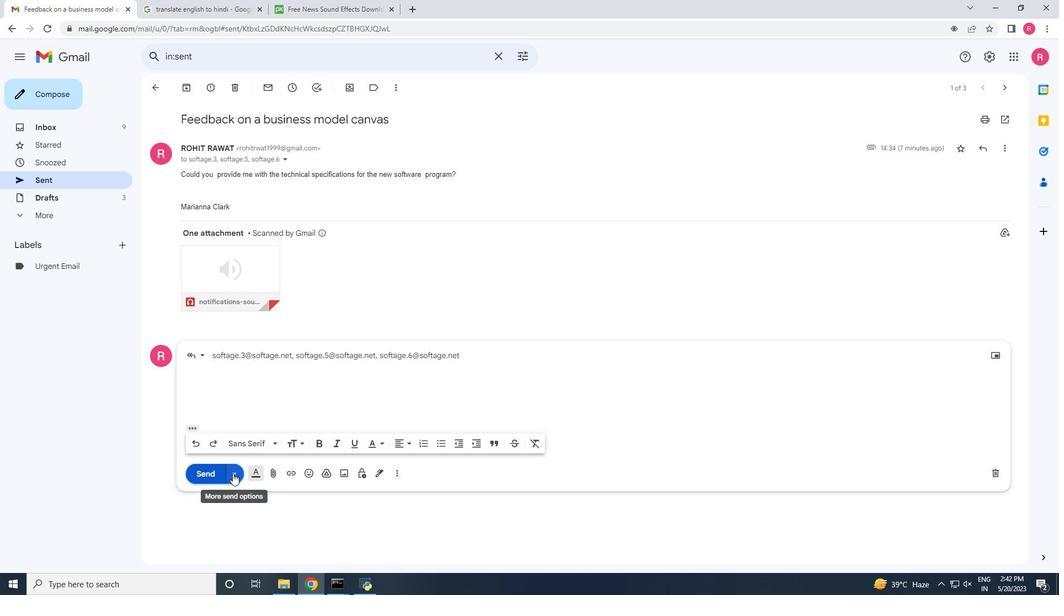 
Action: Mouse moved to (198, 355)
Screenshot: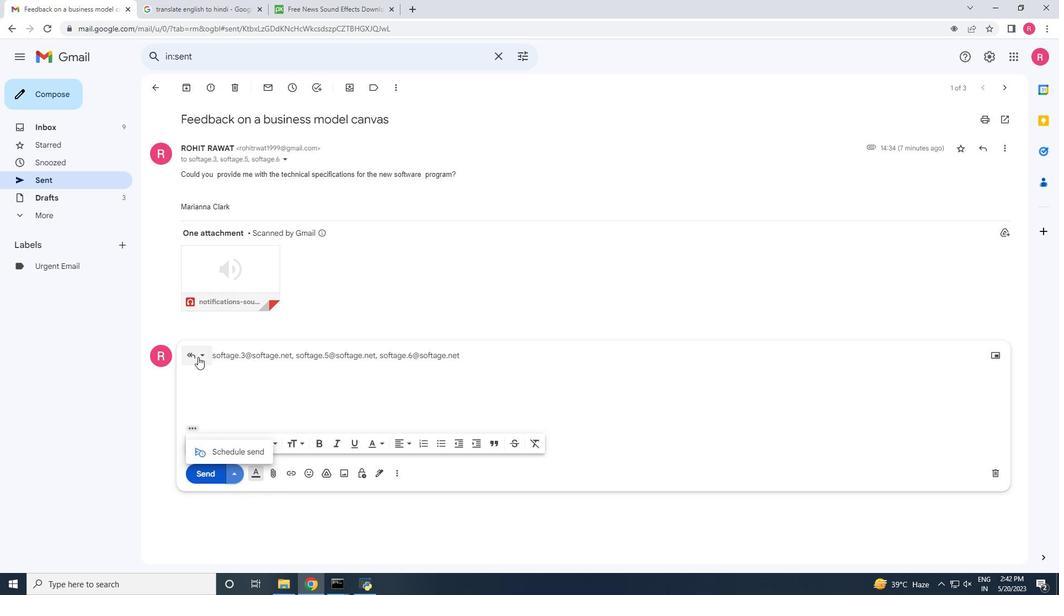 
Action: Mouse pressed left at (198, 355)
Screenshot: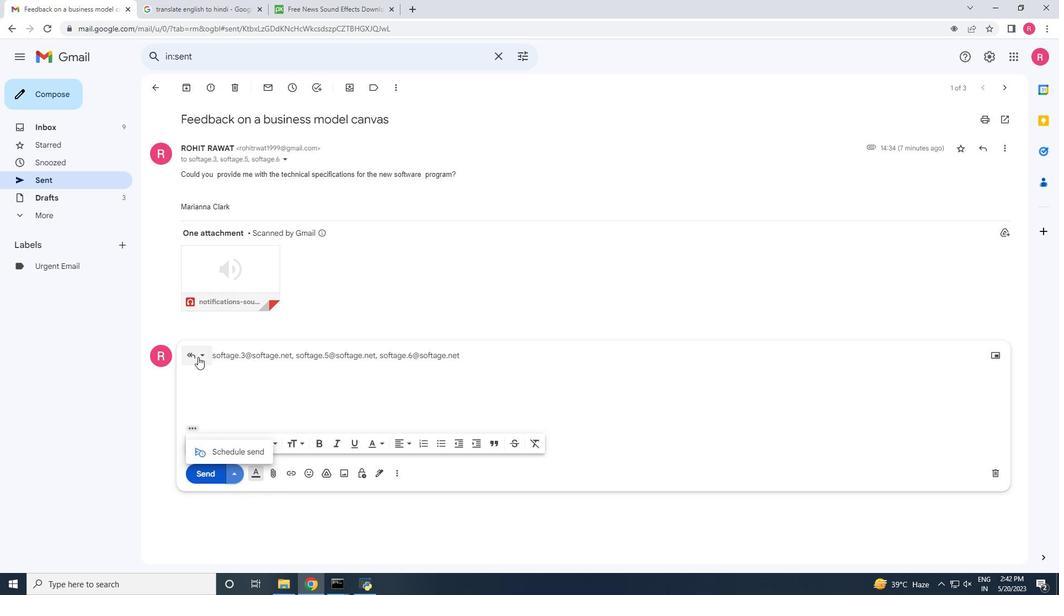 
Action: Mouse moved to (218, 434)
Screenshot: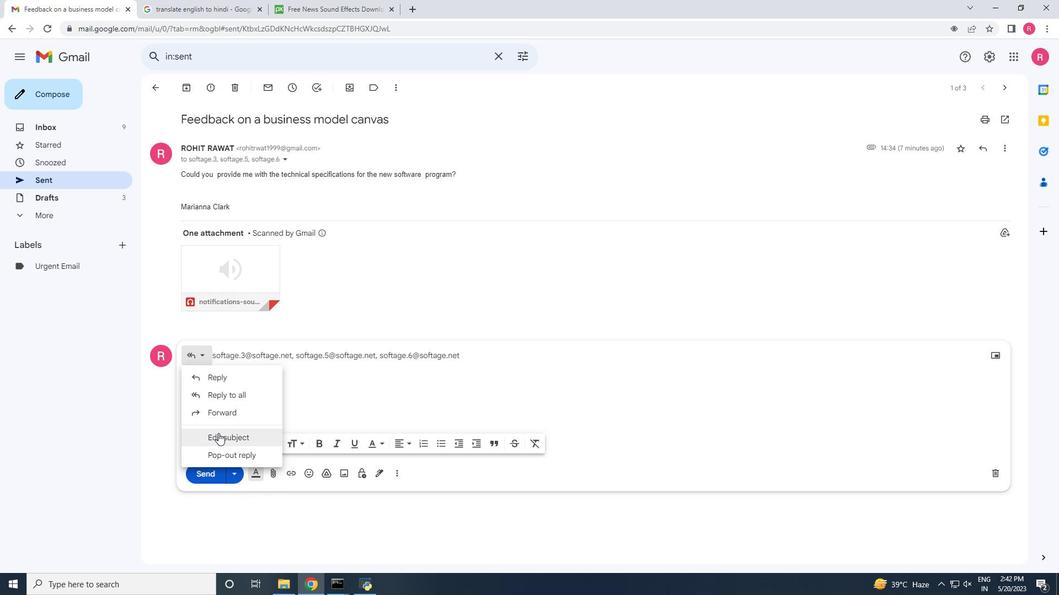 
Action: Mouse pressed left at (218, 434)
Screenshot: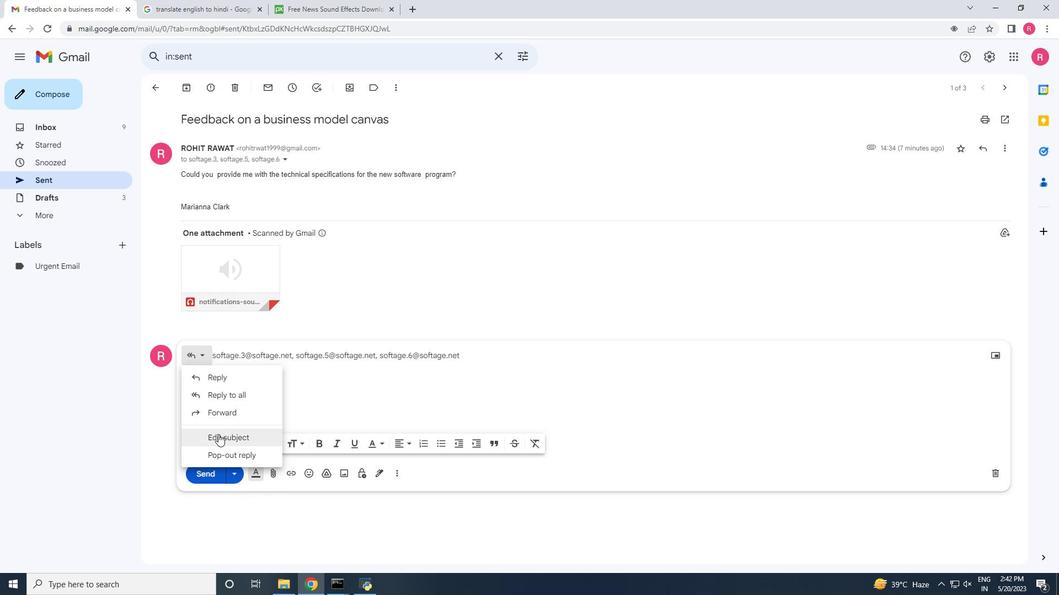
Action: Mouse moved to (777, 400)
Screenshot: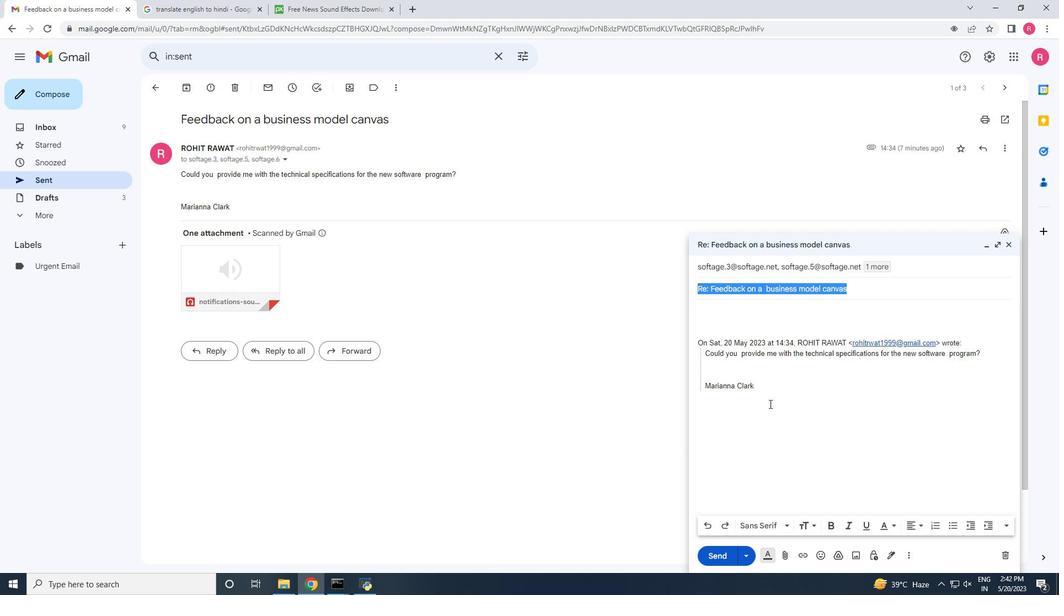 
Action: Mouse scrolled (777, 399) with delta (0, 0)
Screenshot: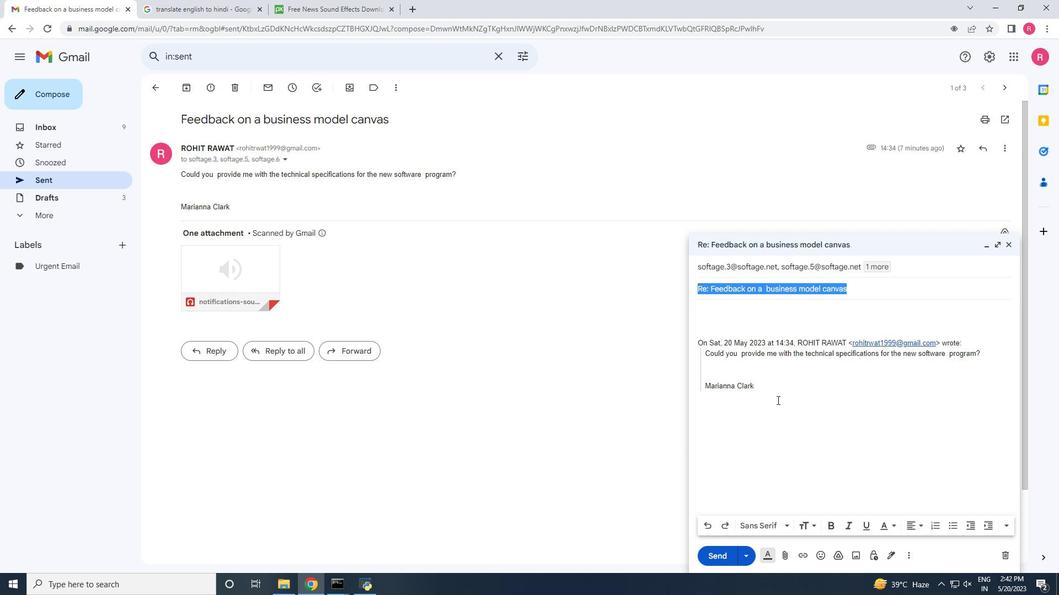 
Action: Mouse moved to (834, 311)
Screenshot: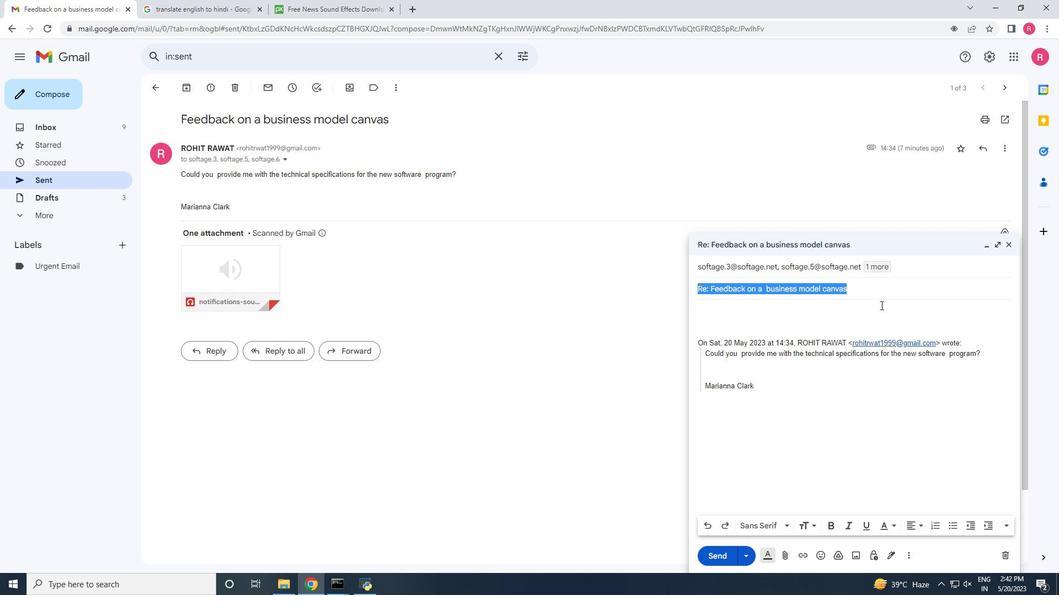 
Action: Key pressed <Key.backspace><Key.shift>Feedback<Key.space>on<Key.space>a<Key.space>markett<Key.space>=<Key.backspace><Key.backspace><Key.backspace><Key.space>rec<Key.backspace>search<Key.space>report<Key.space>
Screenshot: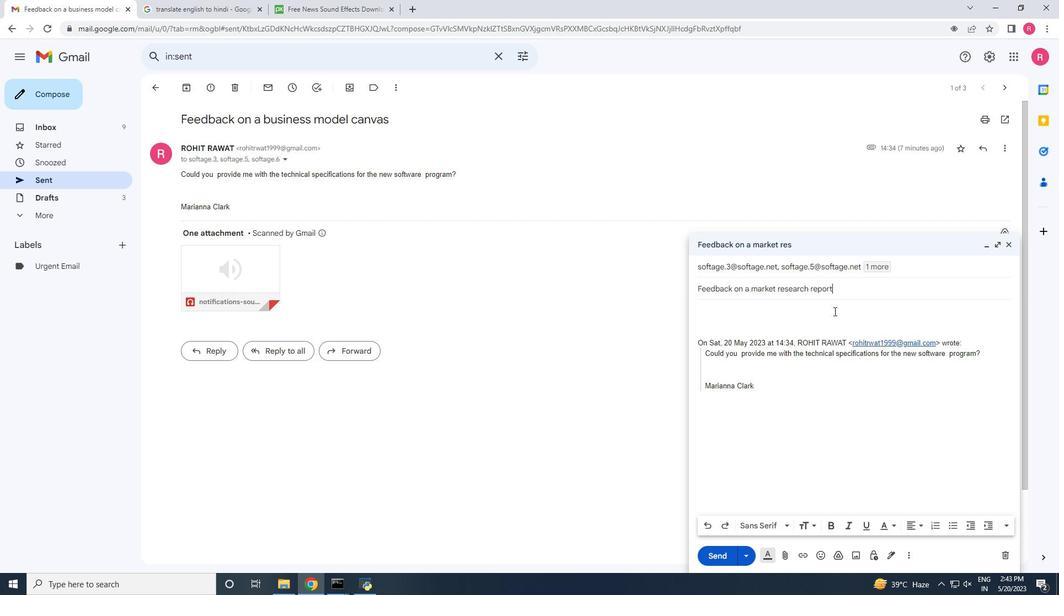 
Action: Mouse moved to (894, 270)
Screenshot: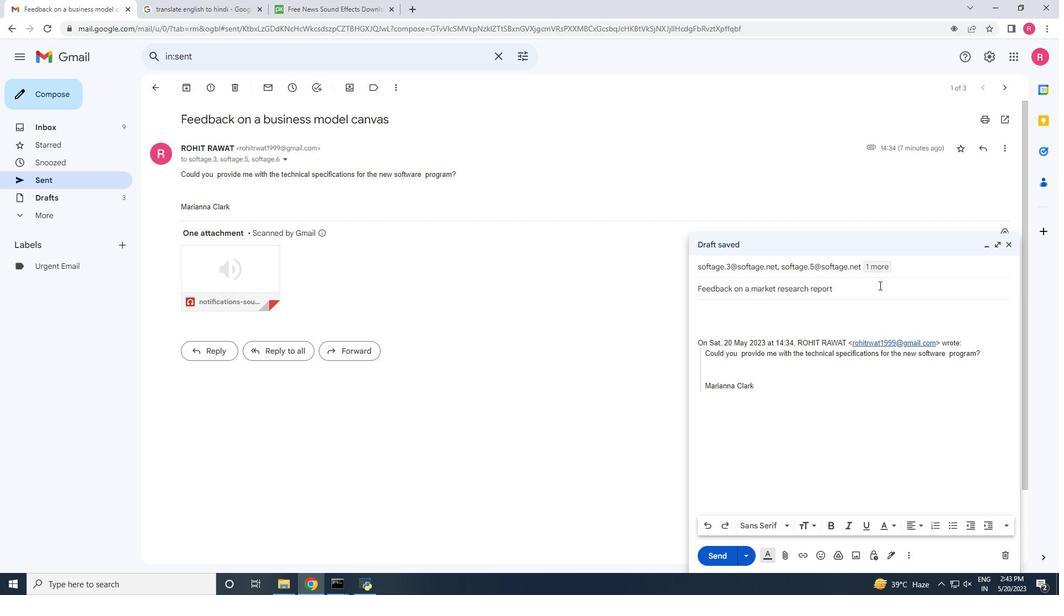 
Action: Mouse pressed left at (894, 270)
Screenshot: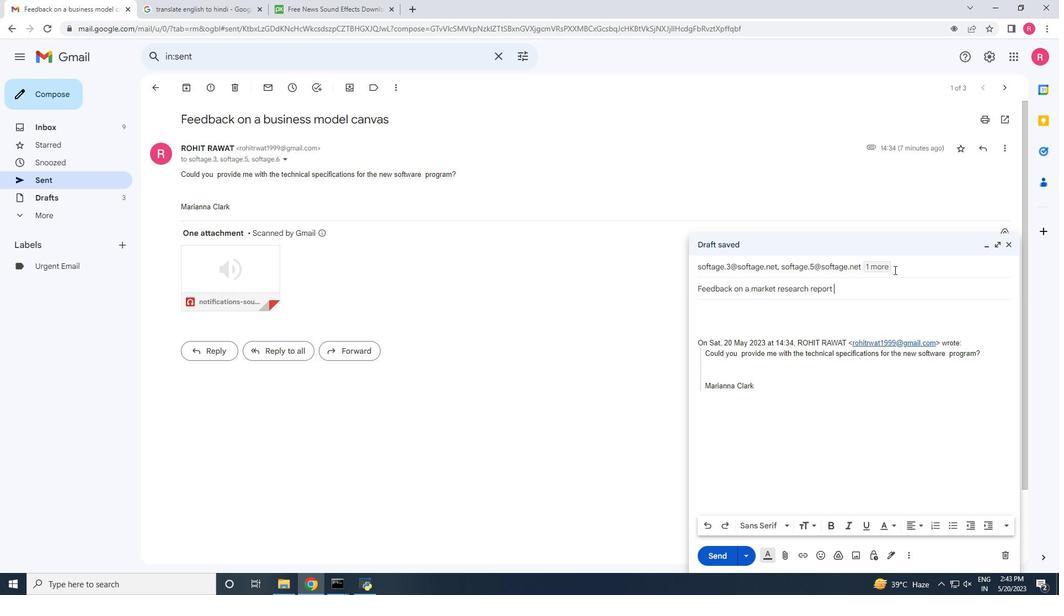 
Action: Mouse moved to (863, 292)
Screenshot: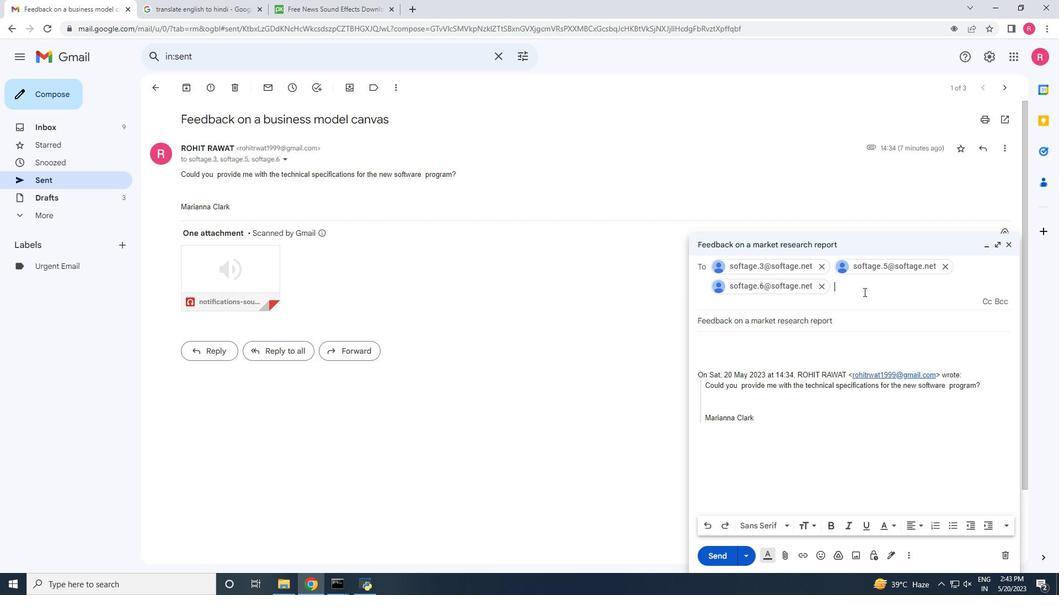 
Action: Key pressed so
Screenshot: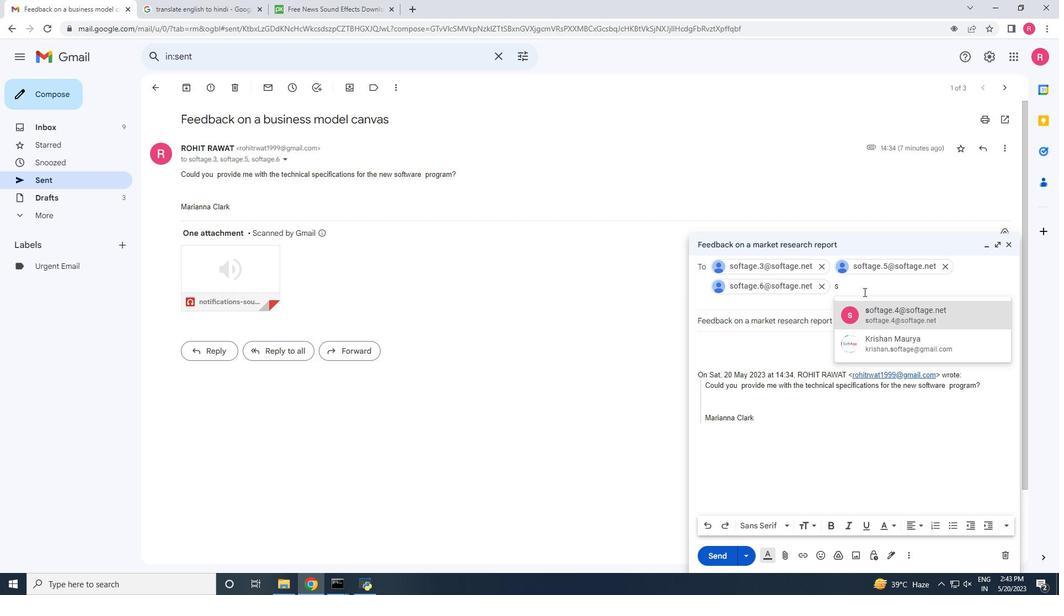 
Action: Mouse moved to (873, 319)
Screenshot: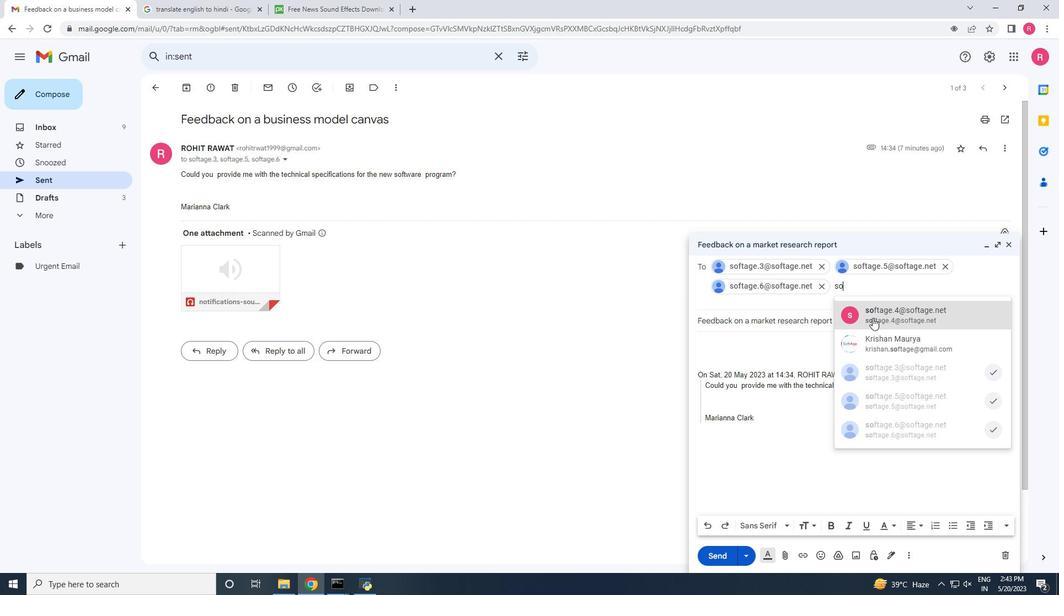 
Action: Mouse pressed left at (873, 319)
Screenshot: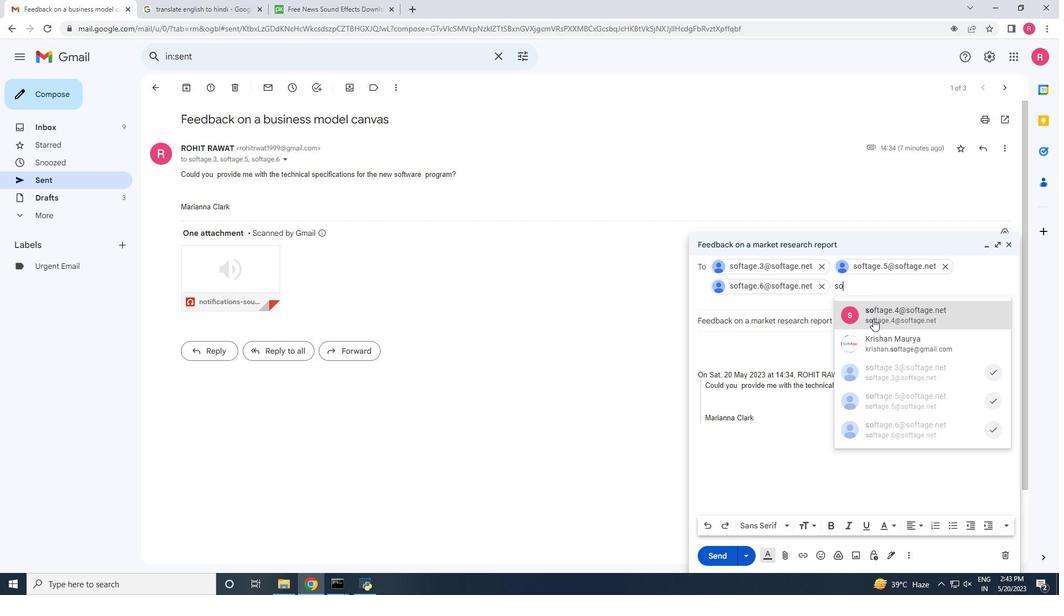 
Action: Mouse moved to (738, 352)
Screenshot: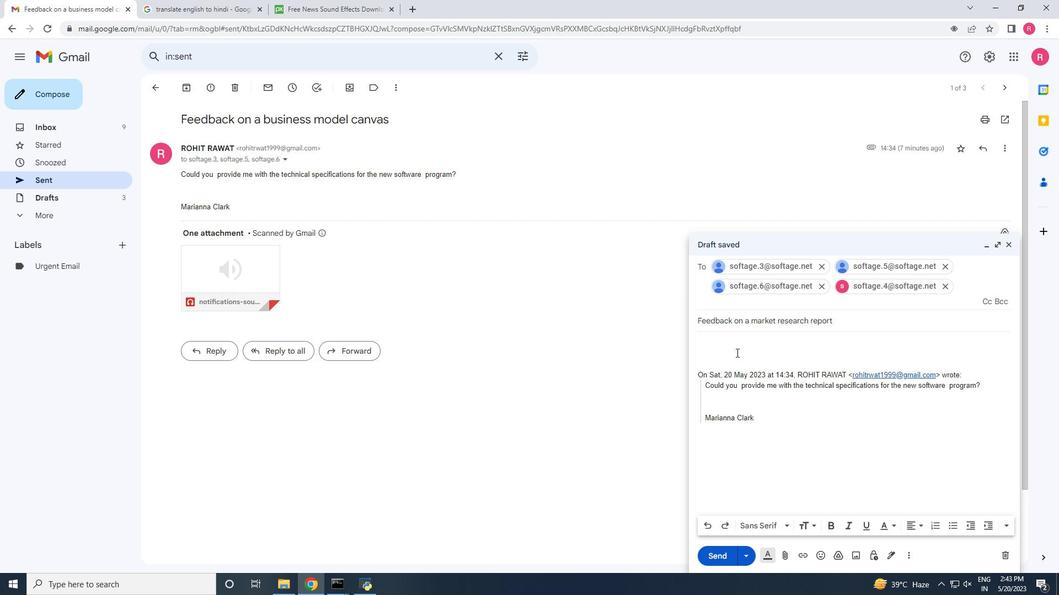 
Action: Mouse pressed left at (738, 352)
Screenshot: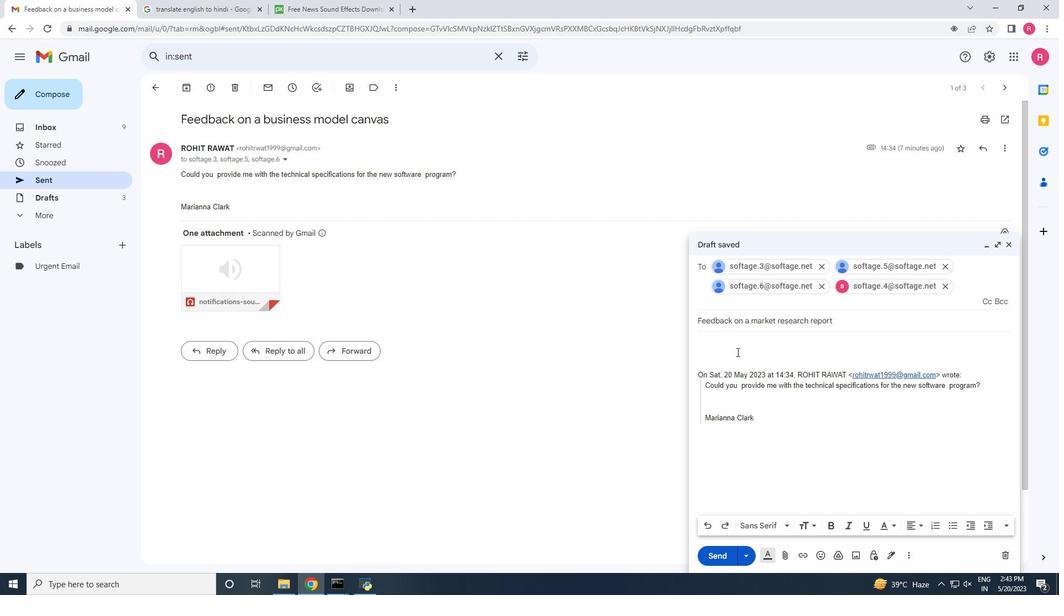 
Action: Mouse moved to (738, 352)
Screenshot: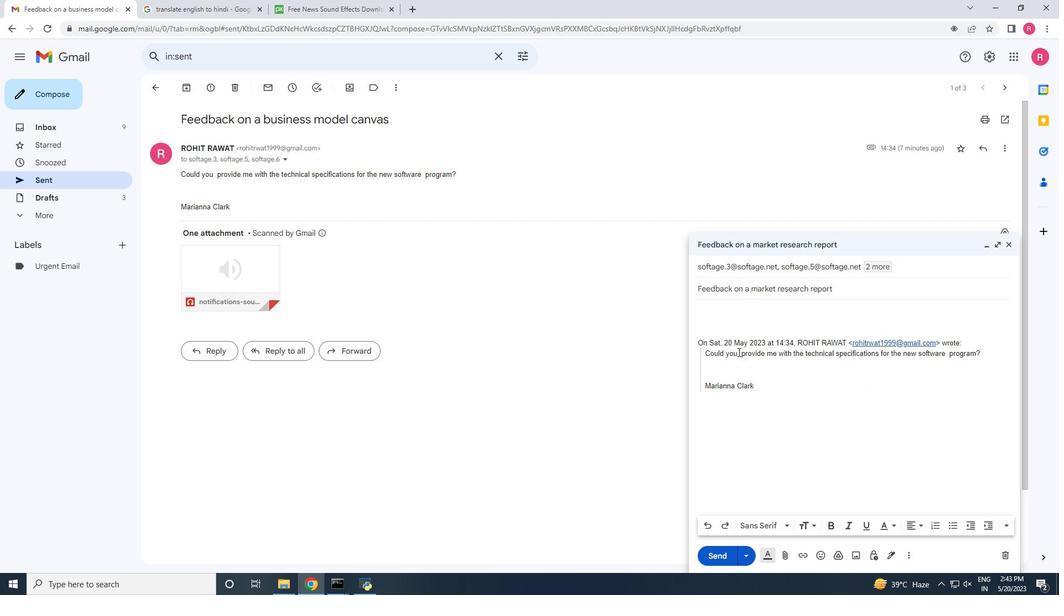 
Action: Mouse scrolled (738, 351) with delta (0, 0)
Screenshot: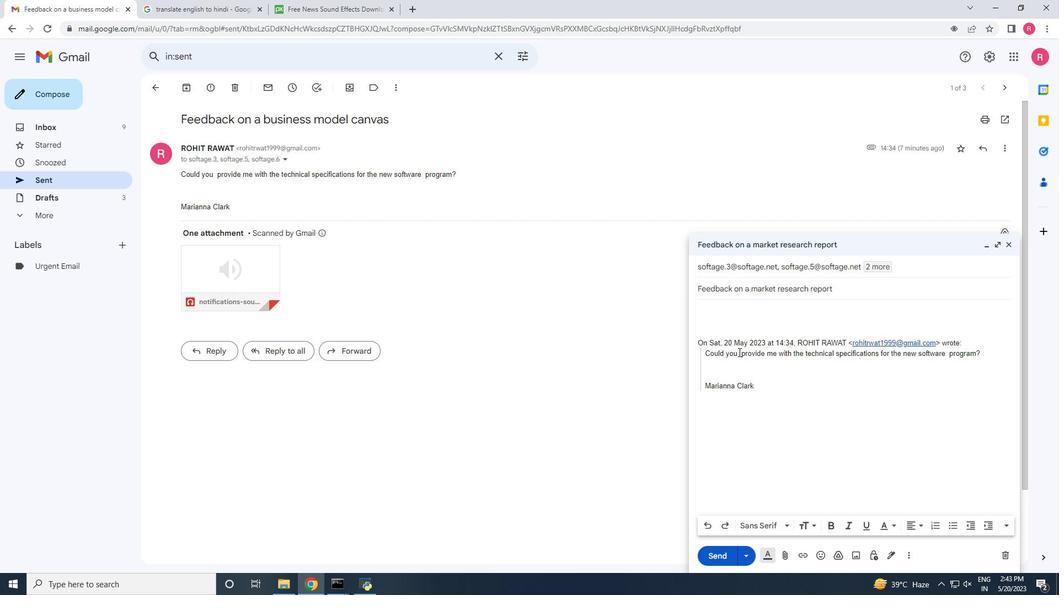 
Action: Mouse scrolled (738, 351) with delta (0, 0)
Screenshot: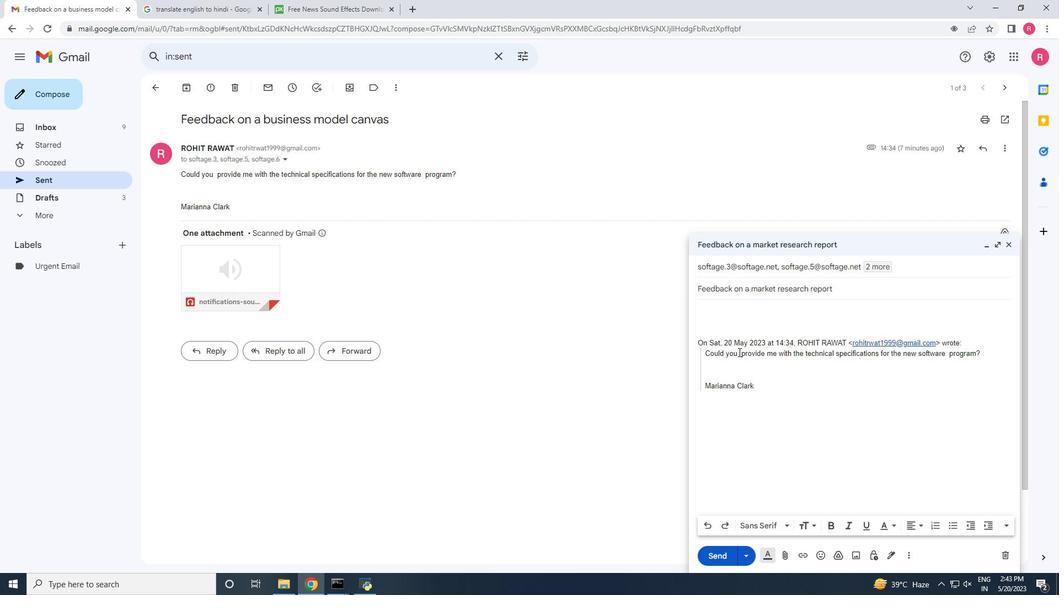 
Action: Mouse scrolled (738, 351) with delta (0, 0)
Screenshot: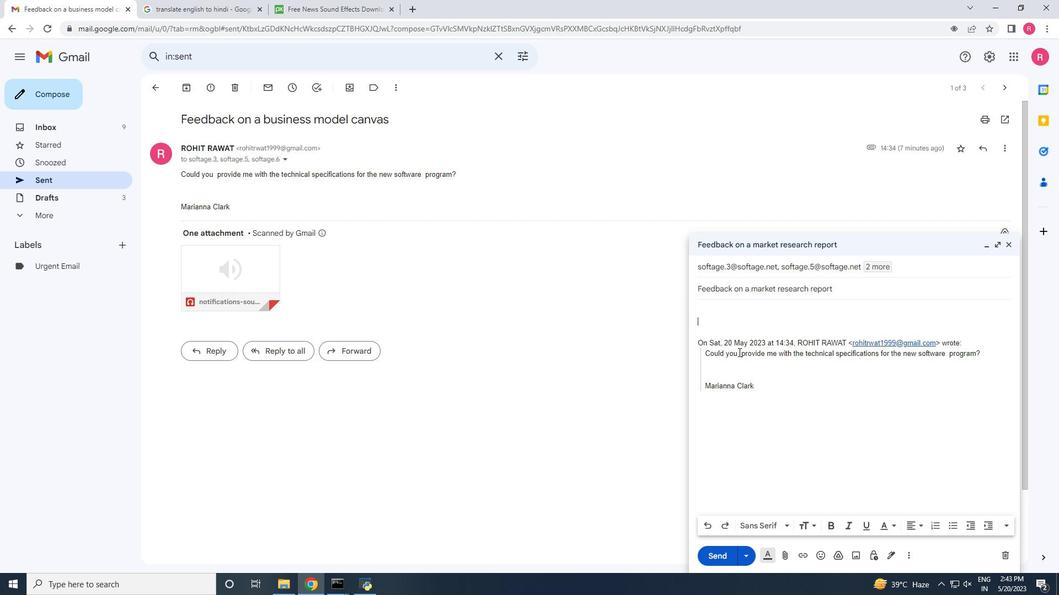 
Action: Mouse moved to (929, 368)
Screenshot: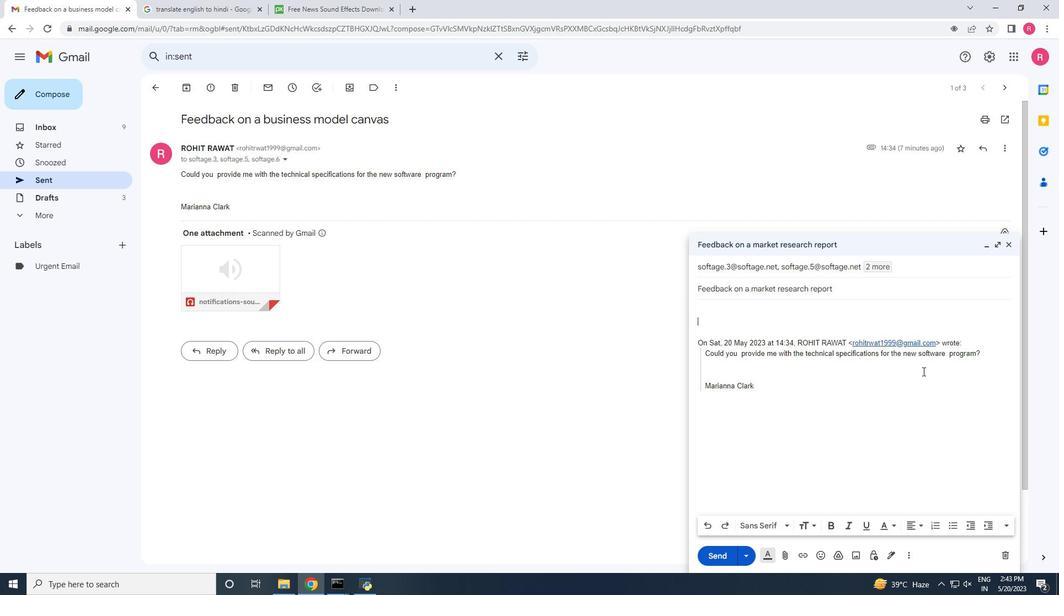 
Action: Key pressed <Key.shift>I<Key.space>would<Key.space>appreciate<Key.space>it<Key.space>if<Key.space>you<Key.space><Key.space>could<Key.space>provide<Key.space>me<Key.space>the<Key.space><Key.space>me<Key.backspace><Key.backspace><Key.backspace><Key.backspace><Key.backspace><Key.backspace><Key.backspace><Key.backspace><Key.backspace><Key.backspace><Key.backspace><Key.backspace><Key.backspace><Key.backspace><Key.backspace><Key.backspace><Key.backspace><Key.backspace>provide<Key.space><Key.space>me<Key.space>with<Key.space>an<Key.space>update<Key.space>on<Key.space>the<Key.space><Key.space>status<Key.space>of<Key.space>the<Key.space>proje
Screenshot: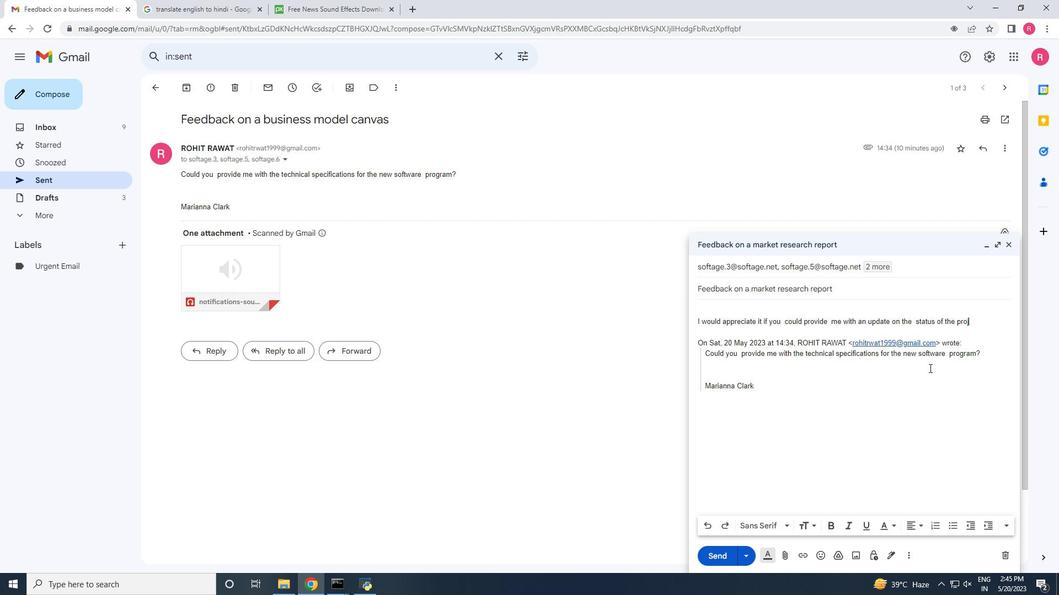 
Action: Mouse moved to (944, 359)
Screenshot: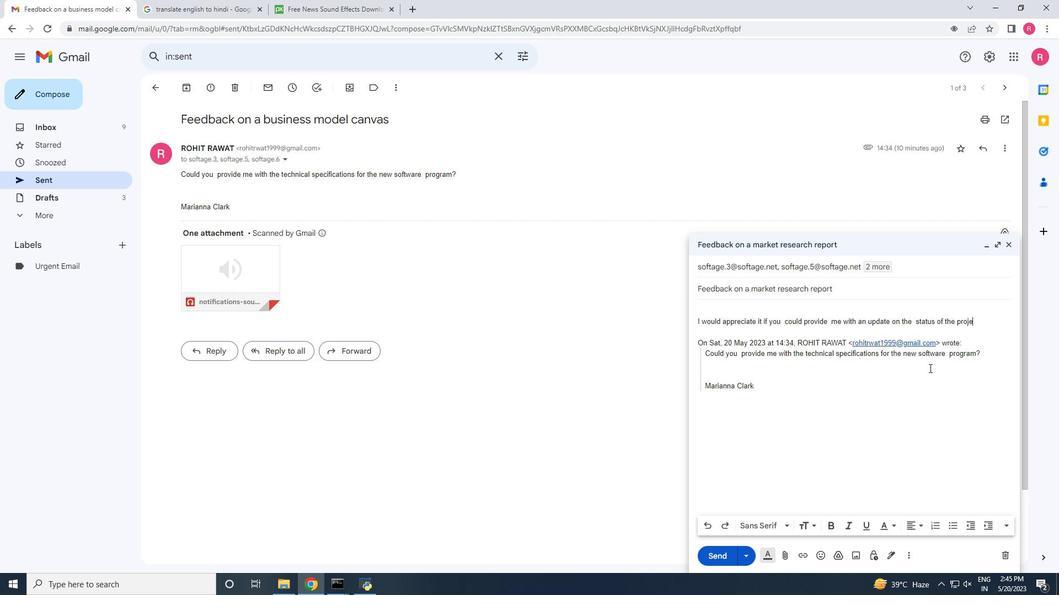 
Action: Key pressed c
Screenshot: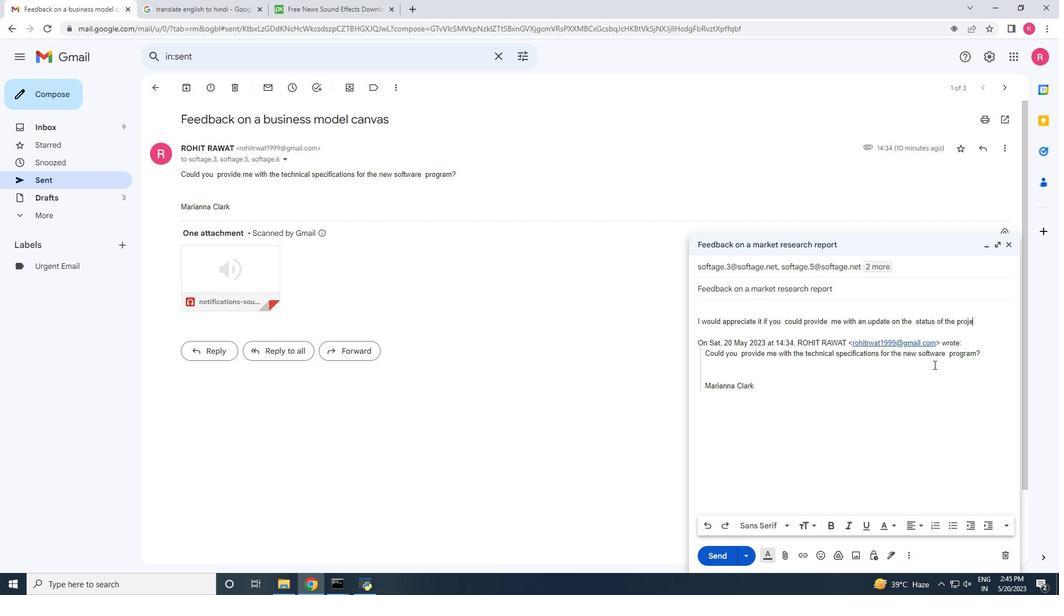 
Action: Mouse moved to (945, 358)
Screenshot: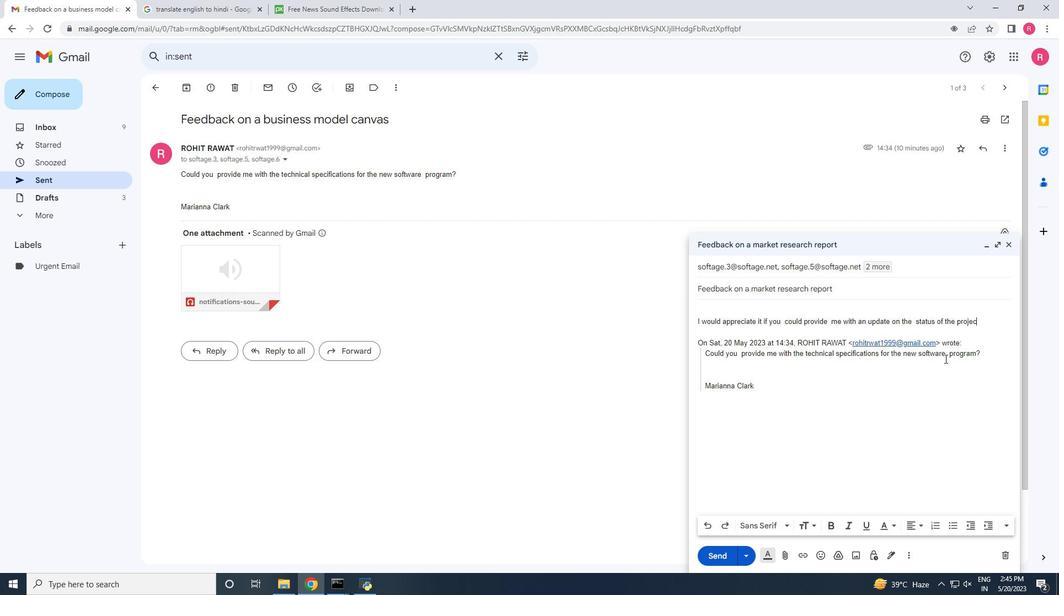 
Action: Key pressed t
Screenshot: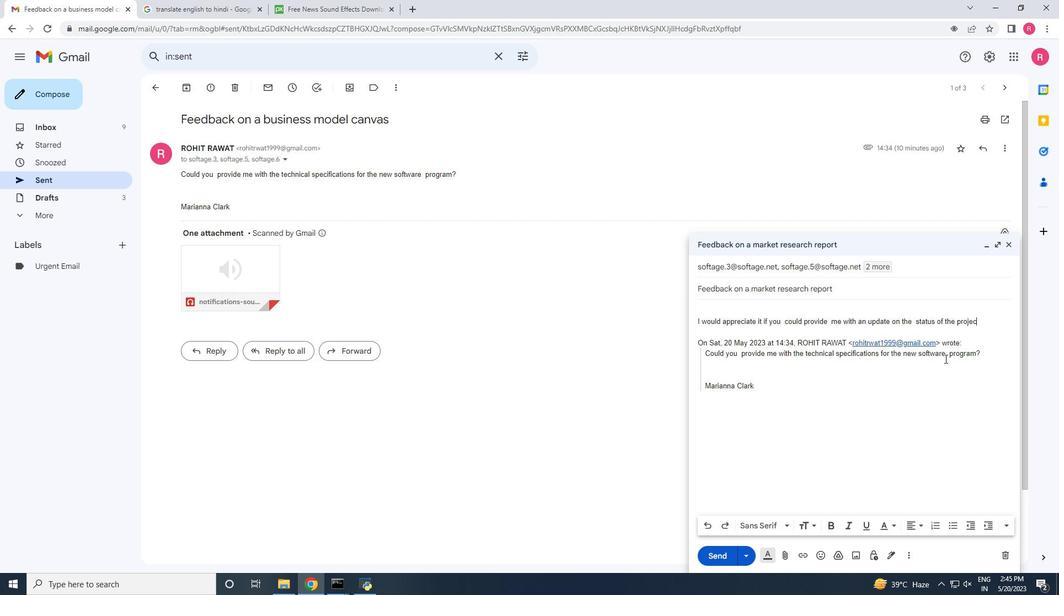 
Action: Mouse moved to (900, 375)
Screenshot: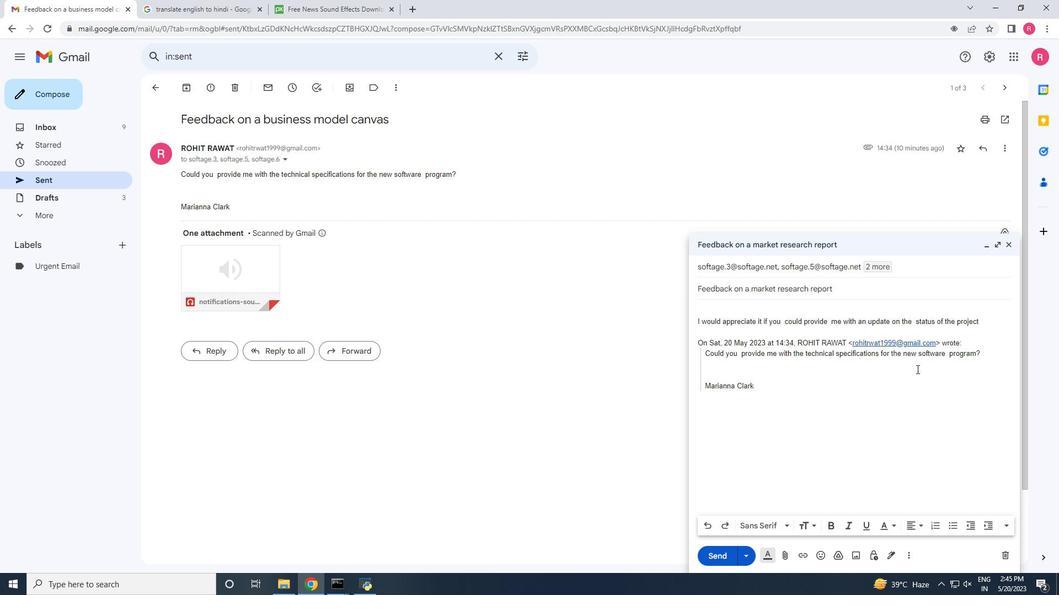 
Action: Key pressed .,
Screenshot: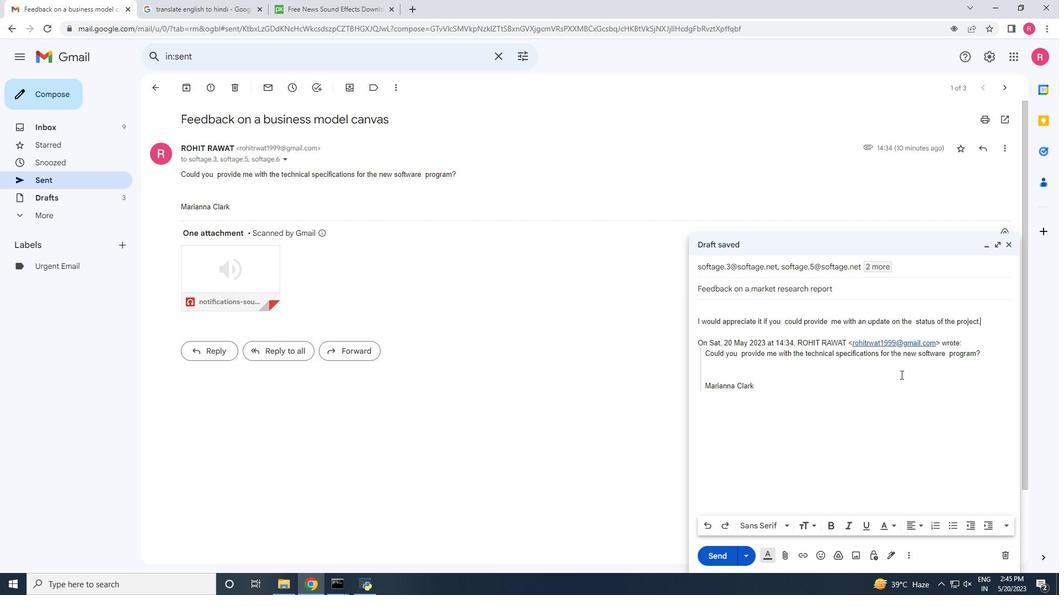 
Action: Mouse moved to (984, 324)
Screenshot: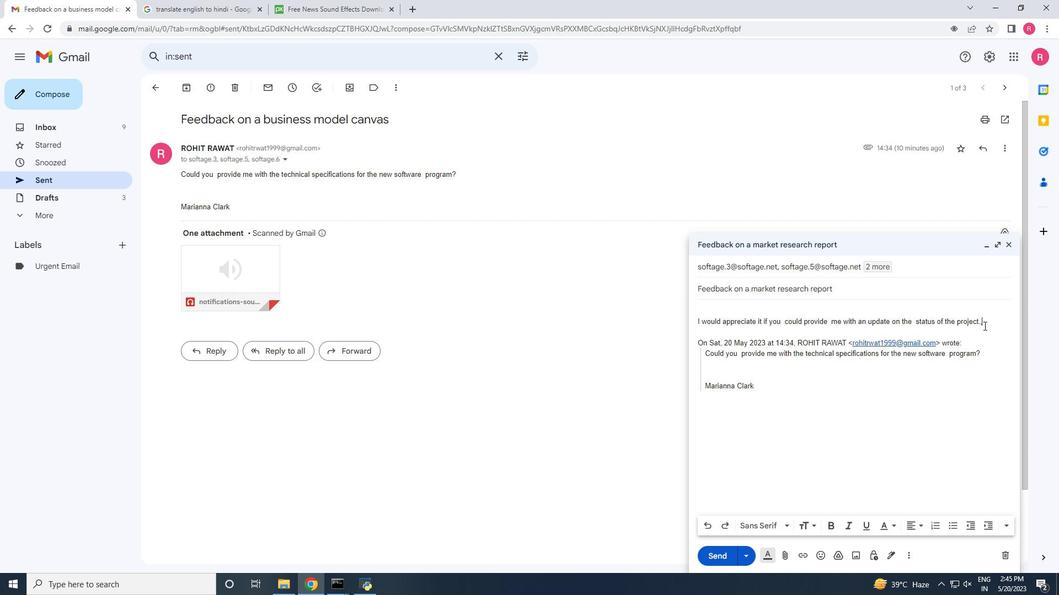 
Action: Mouse pressed left at (984, 324)
Screenshot: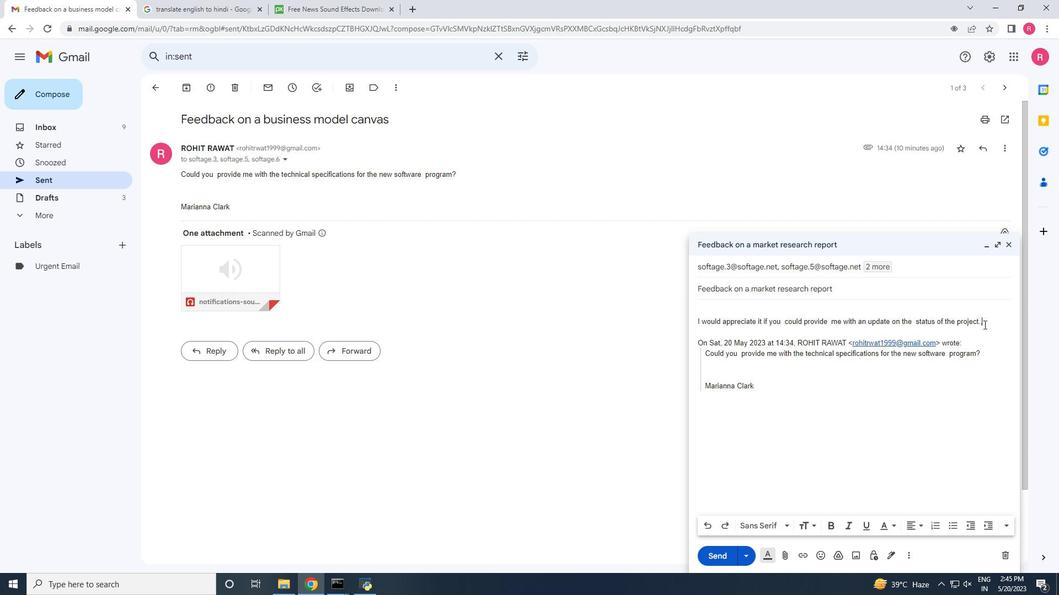 
Action: Mouse moved to (805, 524)
Screenshot: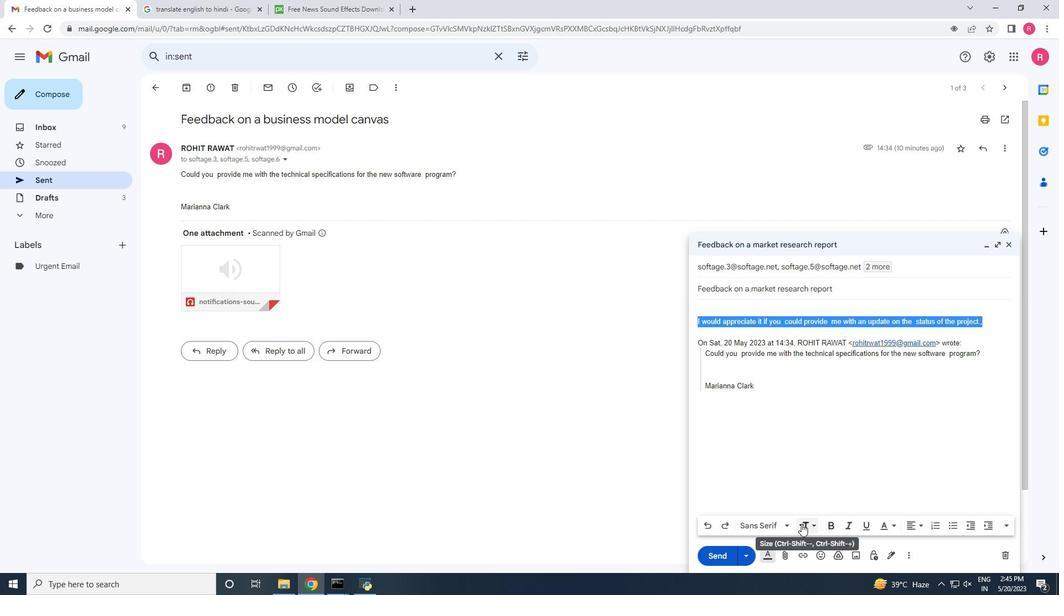
Action: Mouse pressed left at (805, 524)
Screenshot: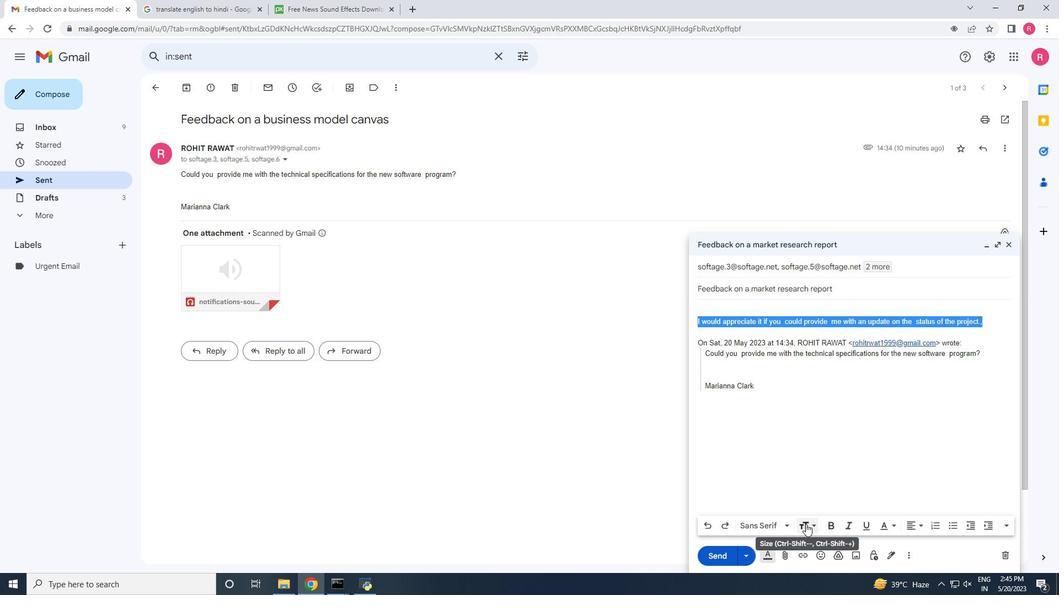 
Action: Mouse pressed left at (805, 524)
Screenshot: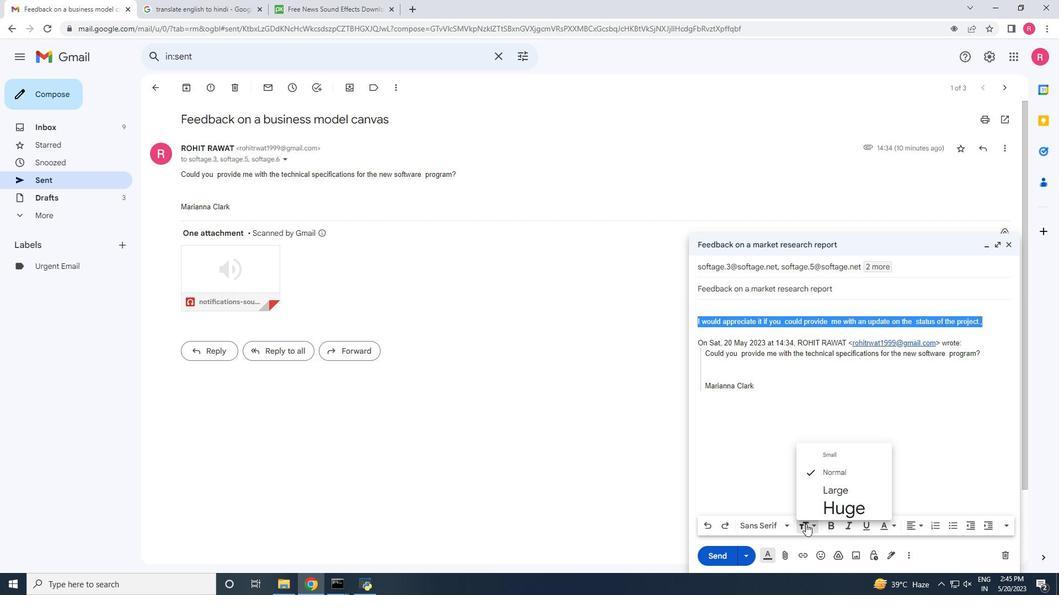 
Action: Mouse moved to (888, 528)
Screenshot: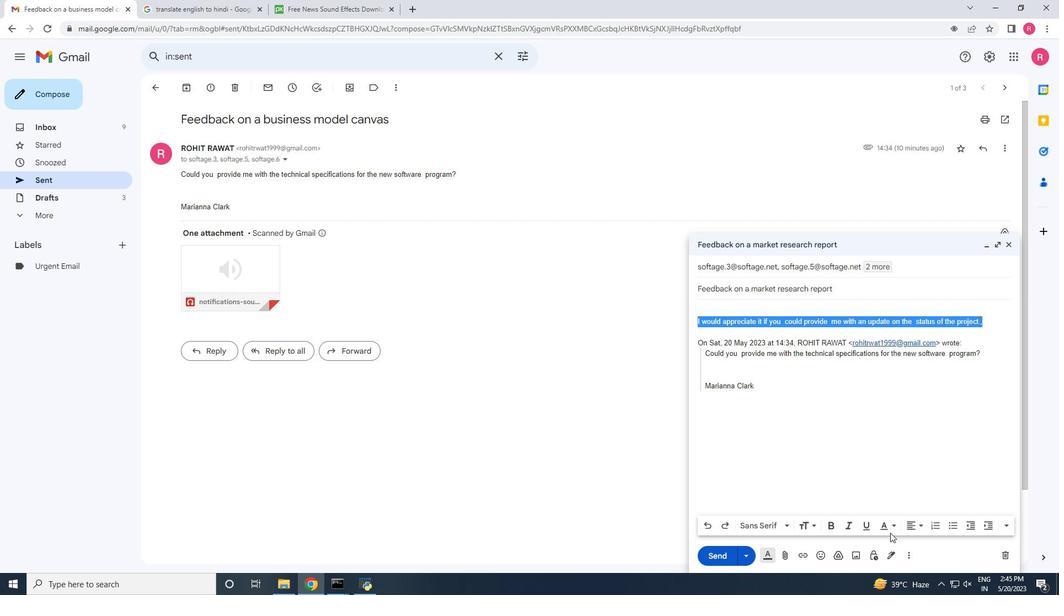 
Action: Mouse pressed left at (888, 528)
Screenshot: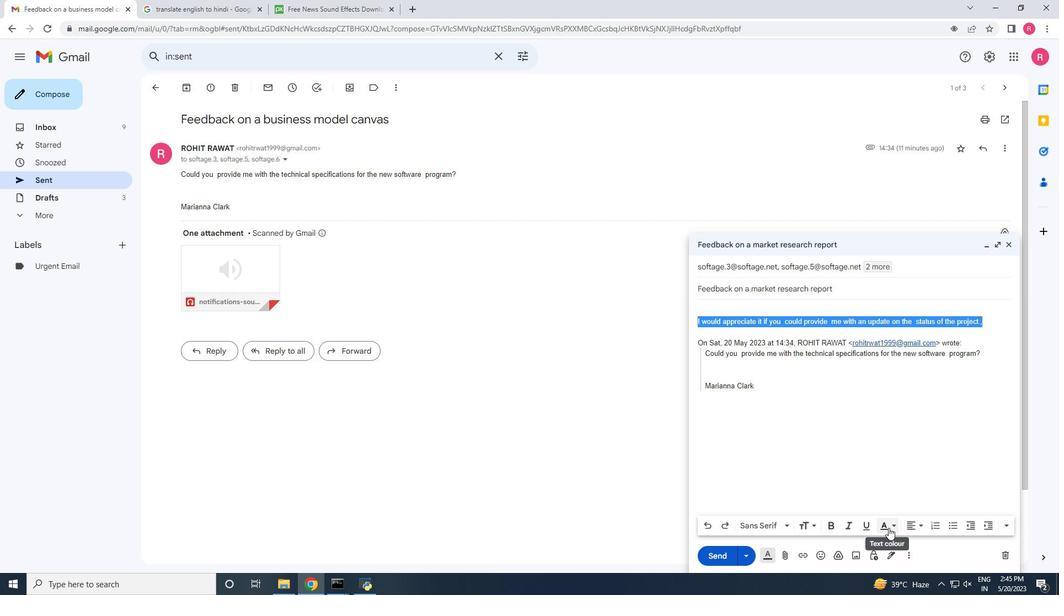 
Action: Mouse pressed left at (888, 528)
Screenshot: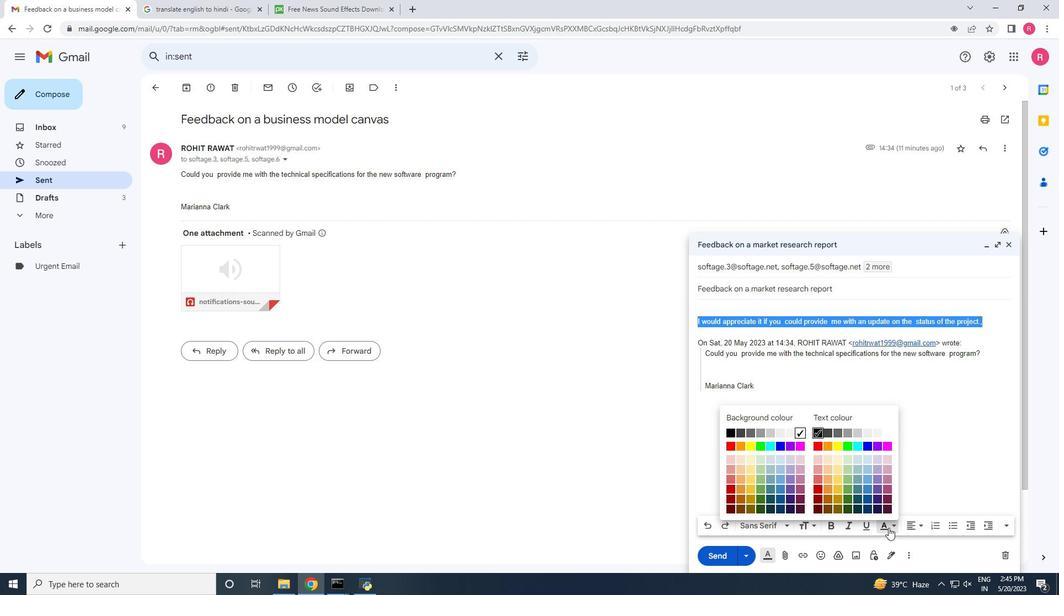 
Action: Mouse moved to (790, 525)
Screenshot: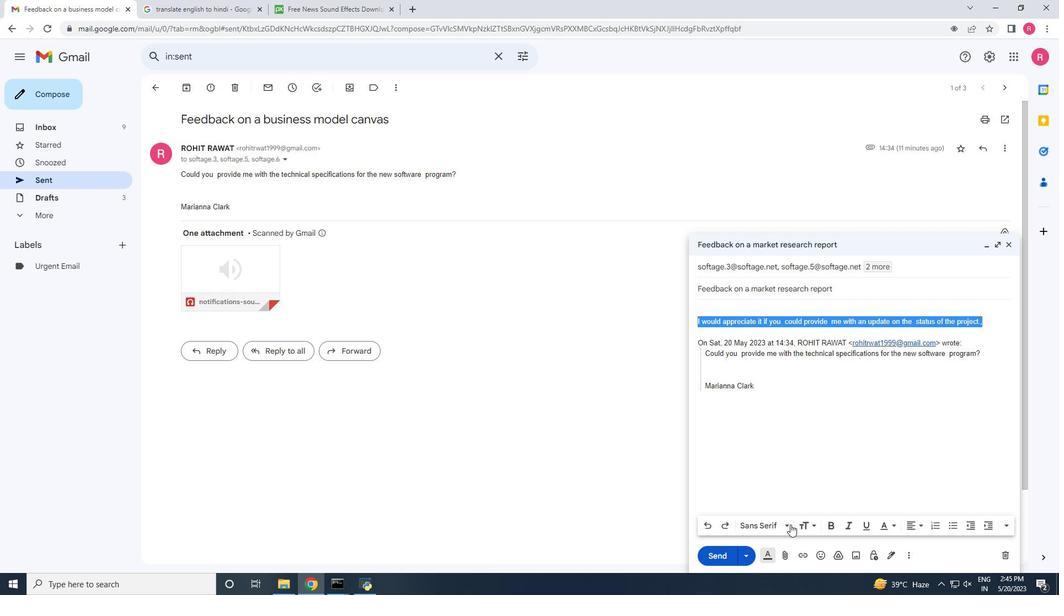 
Action: Mouse pressed left at (790, 525)
Screenshot: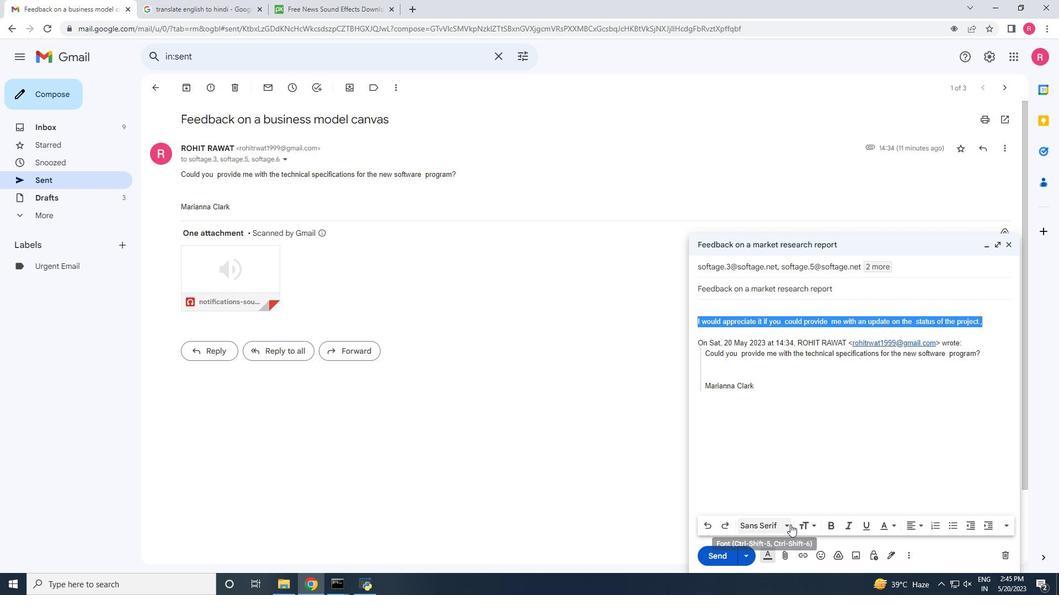 
Action: Mouse moved to (780, 418)
Screenshot: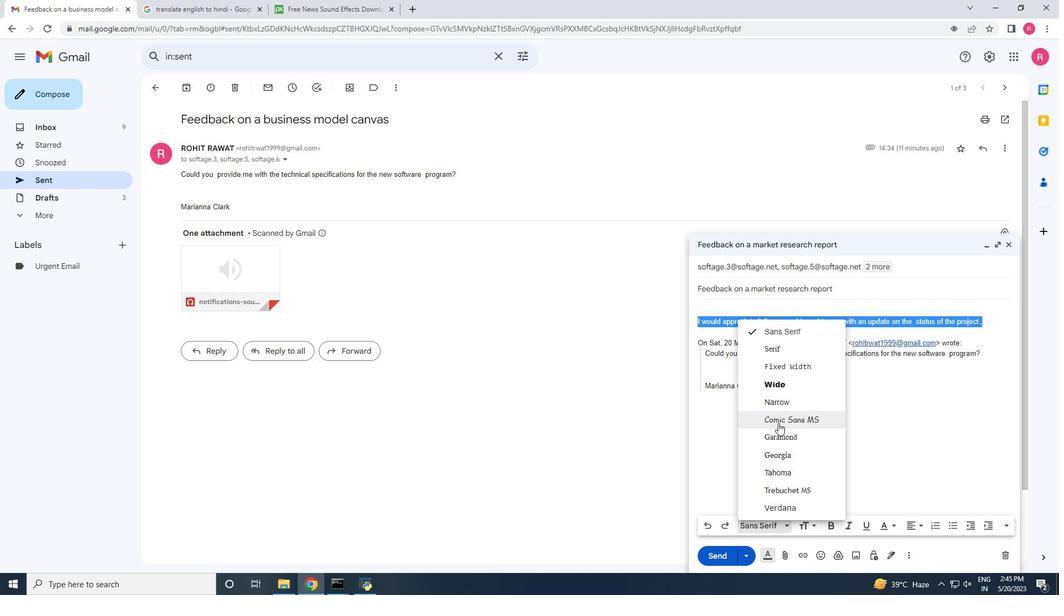 
Action: Mouse pressed left at (780, 418)
Screenshot: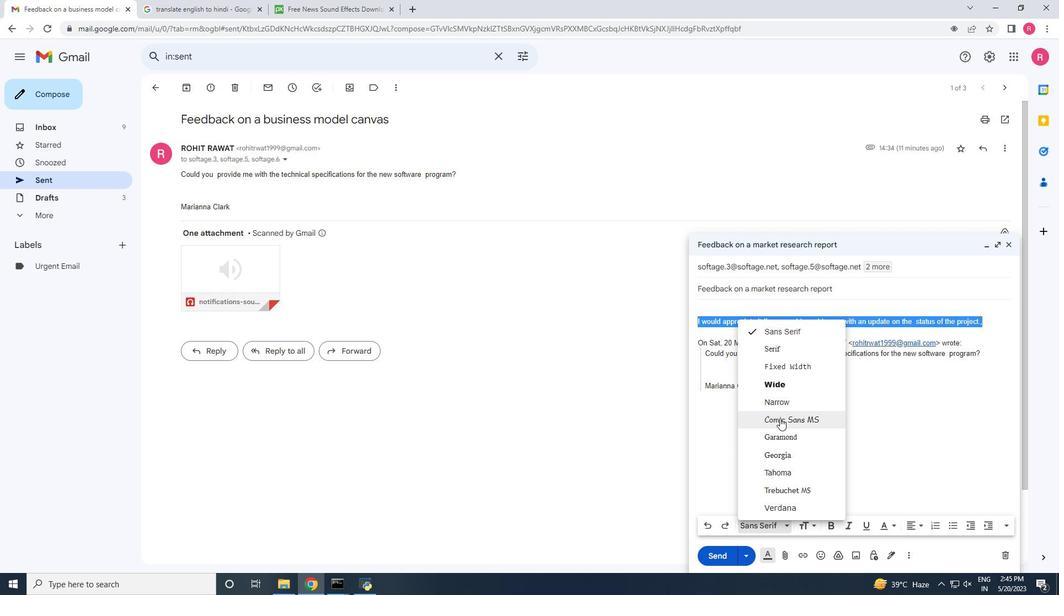 
Action: Mouse moved to (867, 526)
Screenshot: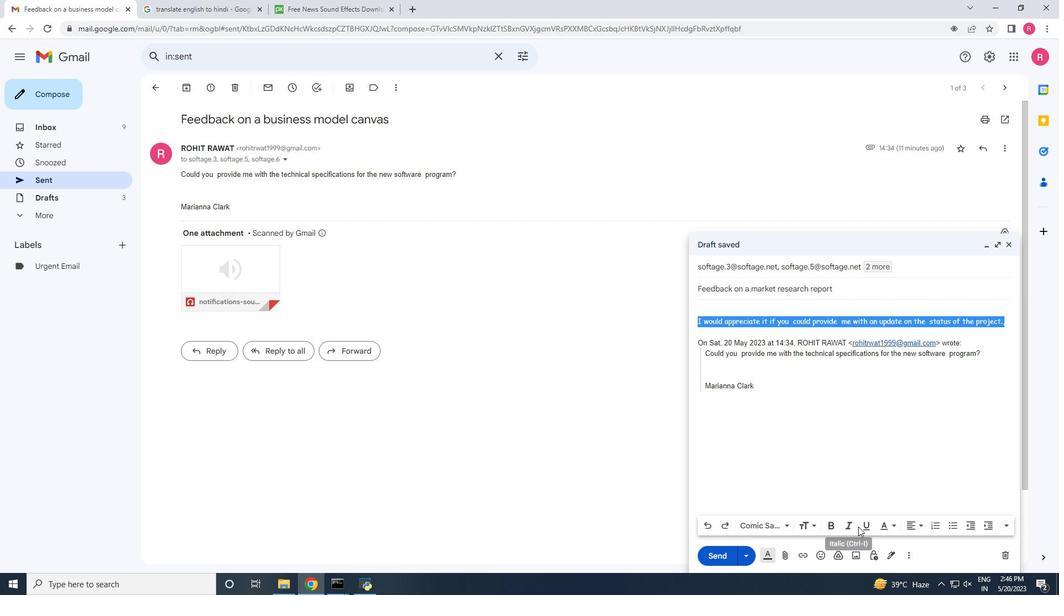 
Action: Mouse pressed left at (867, 526)
Screenshot: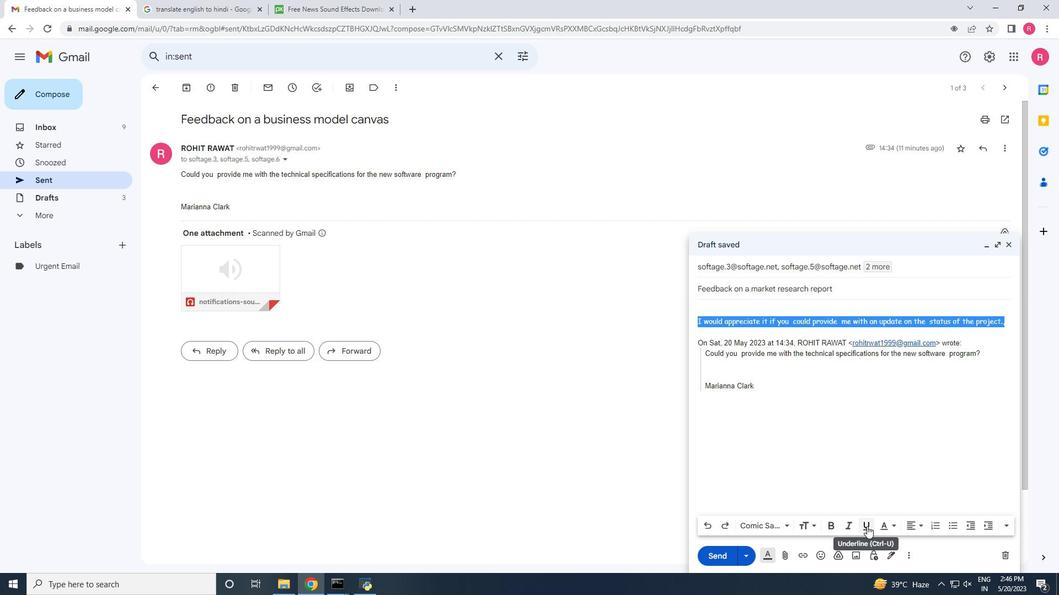 
Action: Mouse moved to (826, 465)
Screenshot: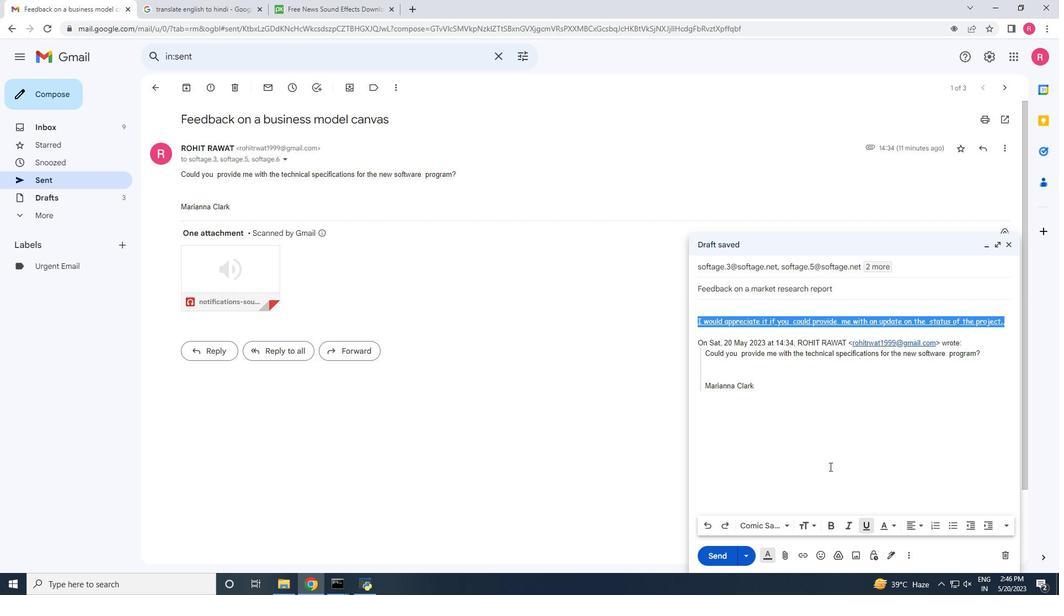 
Action: Mouse pressed left at (826, 465)
Screenshot: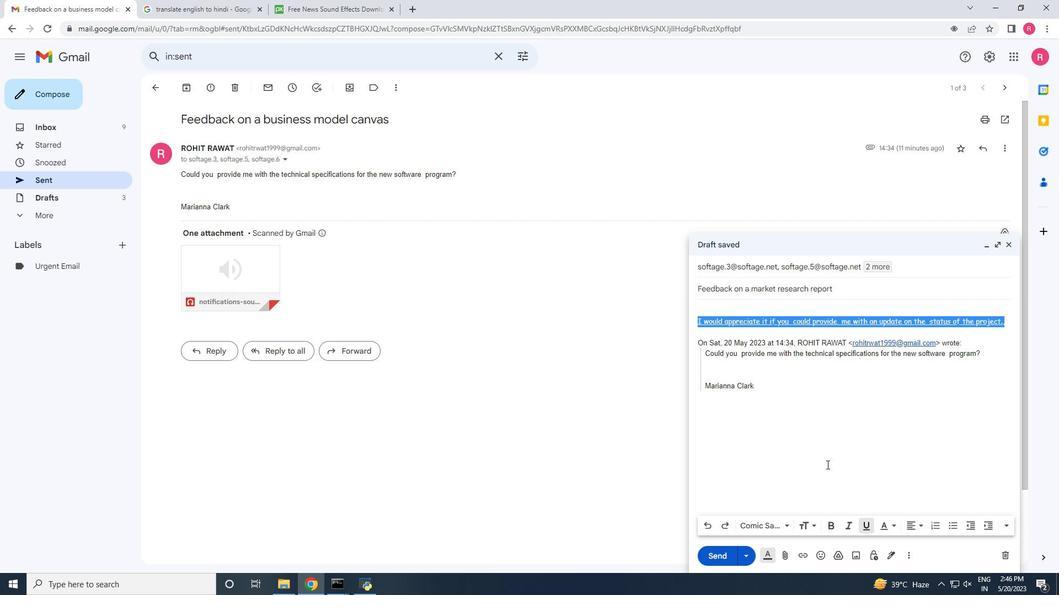
Action: Mouse moved to (727, 551)
Screenshot: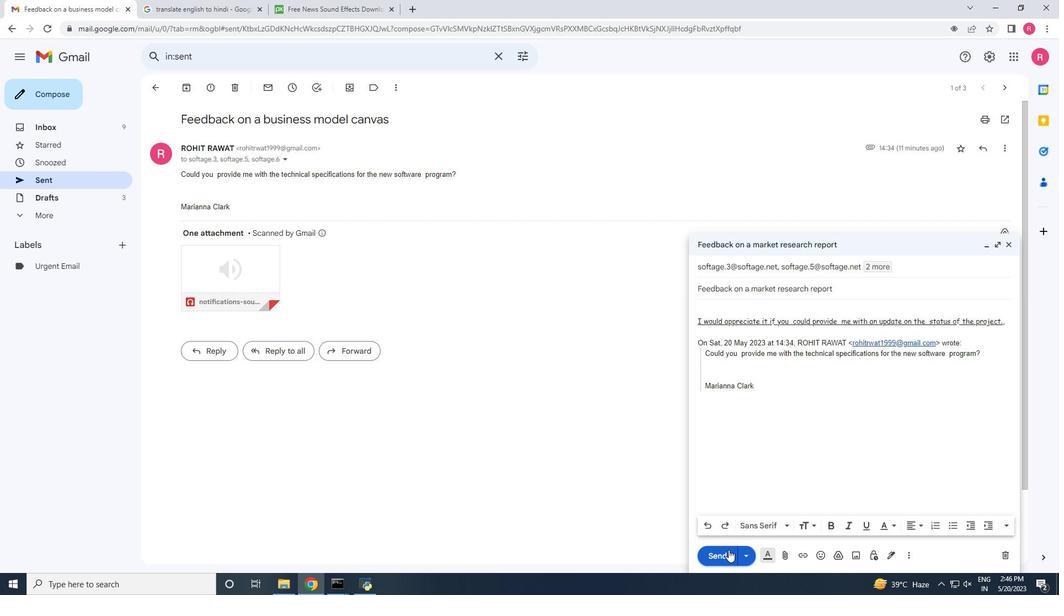 
Action: Mouse pressed left at (727, 551)
Screenshot: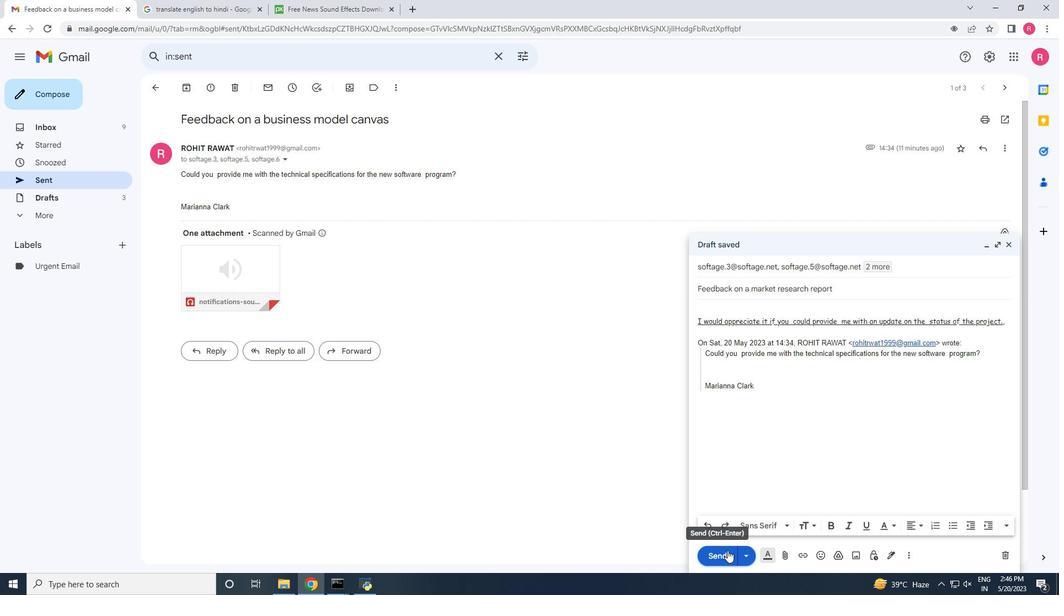 
